 Task: Create a due date automation trigger when advanced on, 2 days before a card is due add fields with custom field "Resume" set to a number greater or equal to 1 and greater or equal to 10 at 11:00 AM.
Action: Mouse moved to (1044, 314)
Screenshot: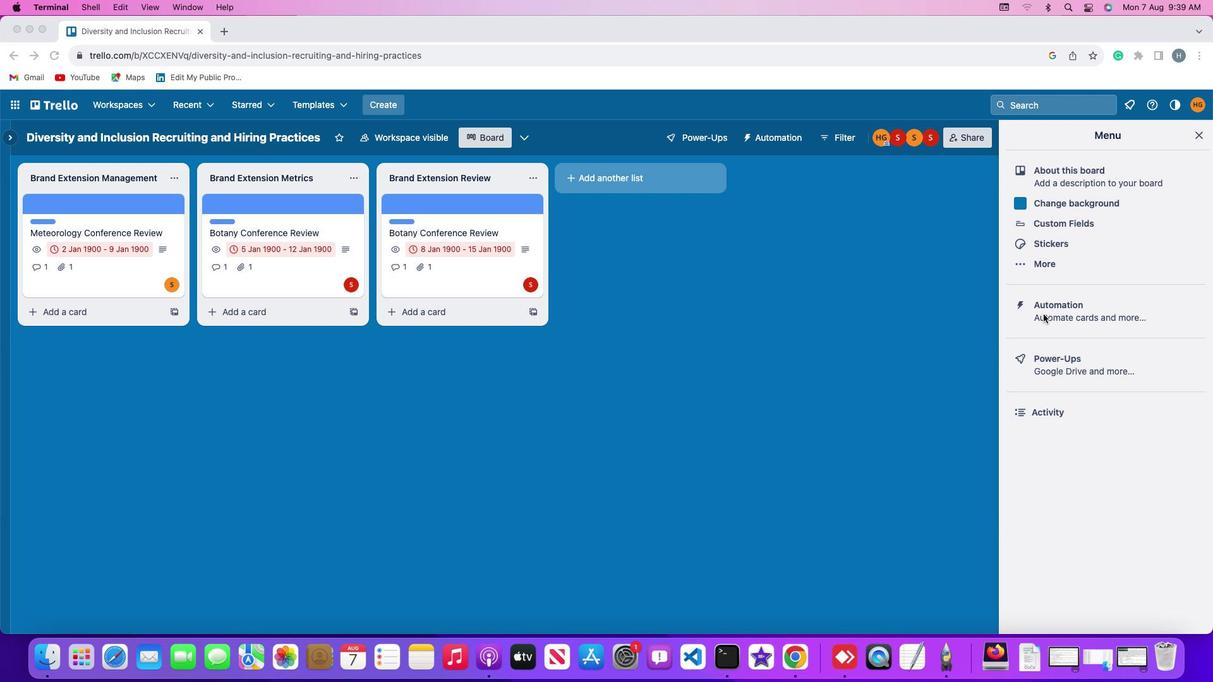 
Action: Mouse pressed left at (1044, 314)
Screenshot: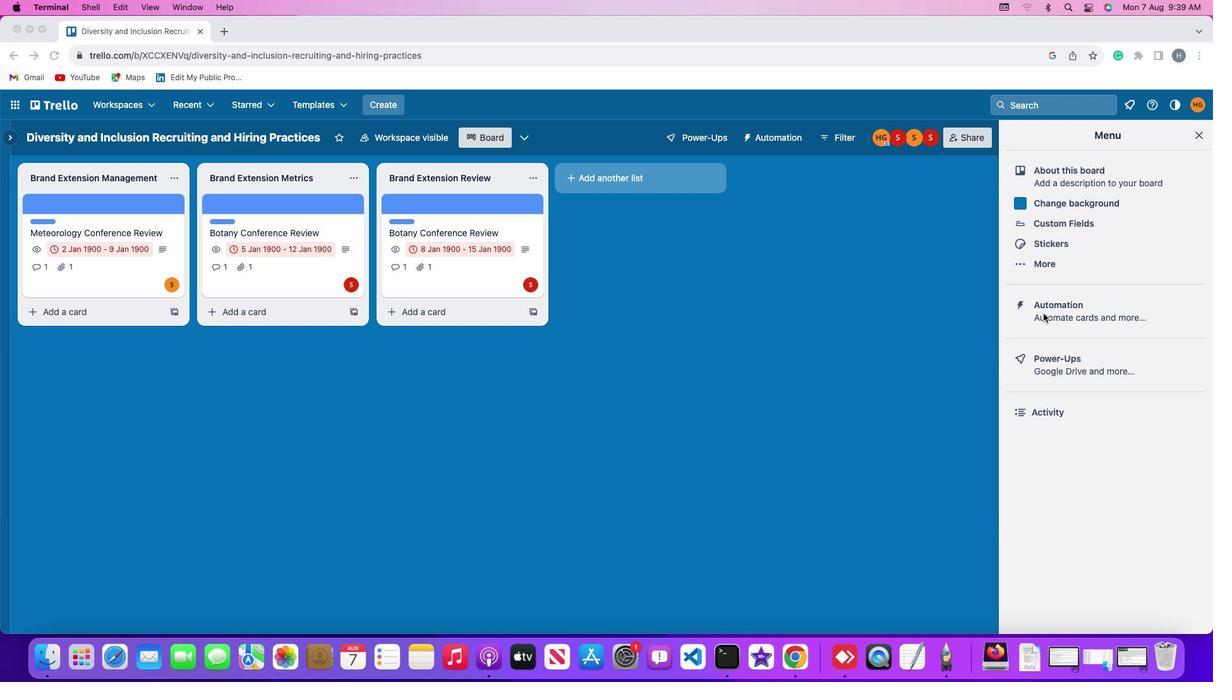 
Action: Mouse moved to (1044, 314)
Screenshot: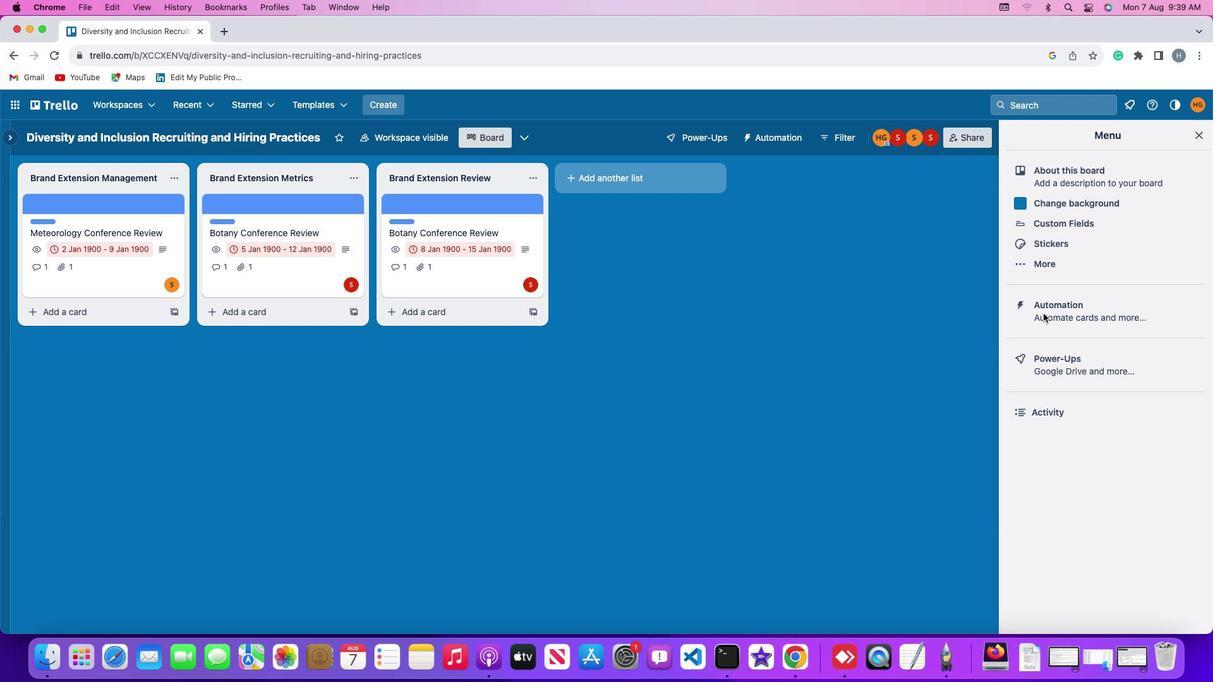 
Action: Mouse pressed left at (1044, 314)
Screenshot: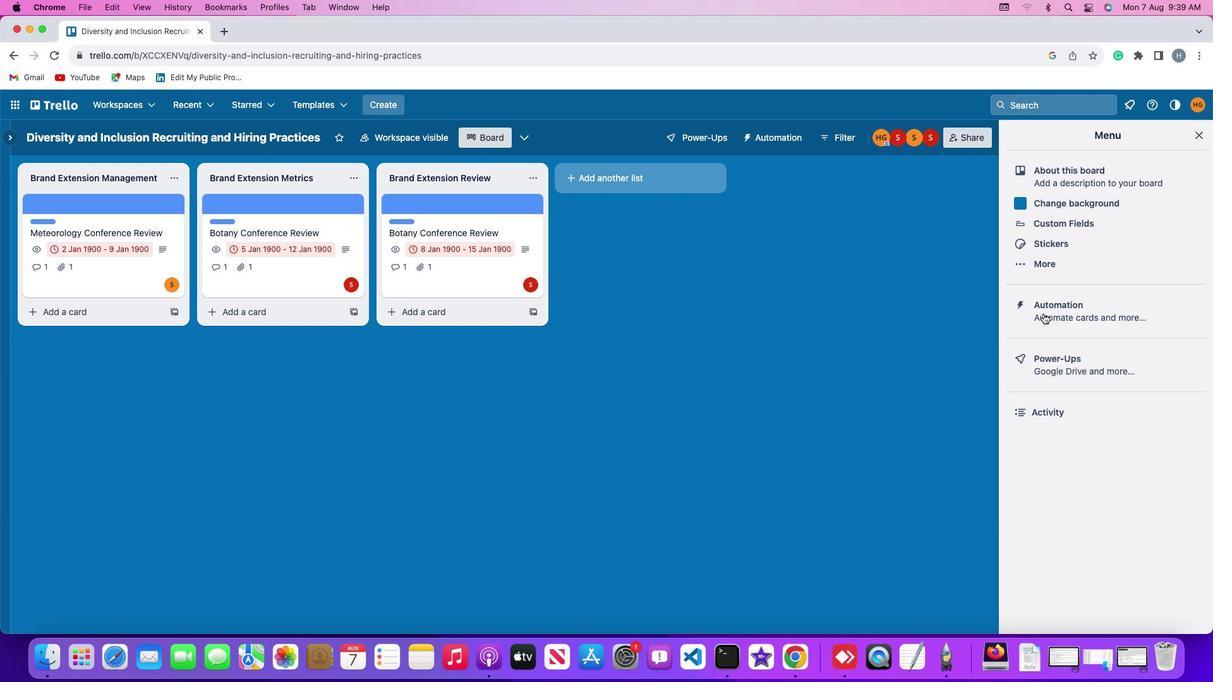 
Action: Mouse moved to (66, 300)
Screenshot: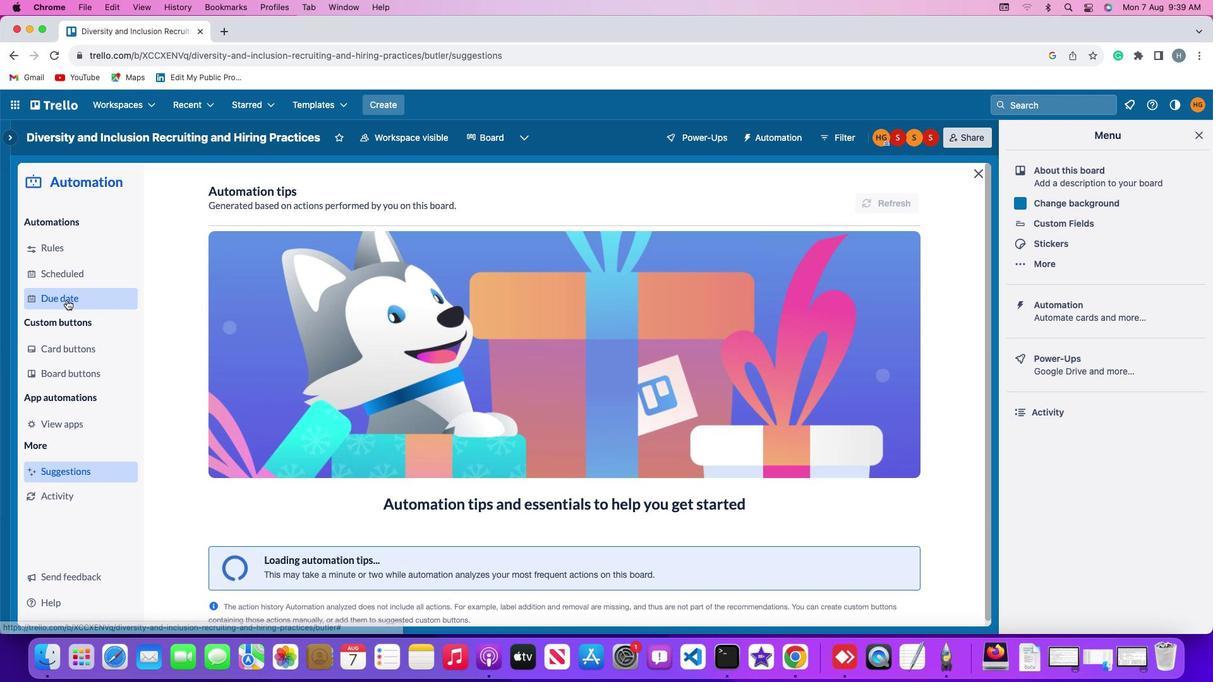 
Action: Mouse pressed left at (66, 300)
Screenshot: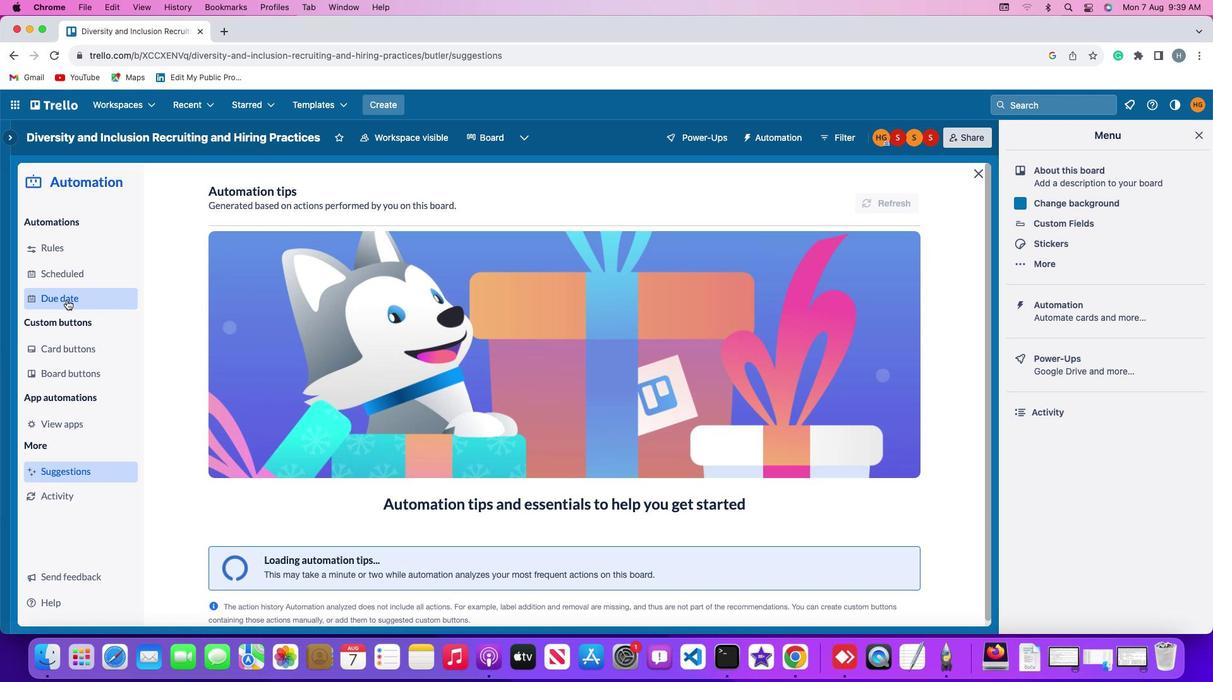 
Action: Mouse moved to (865, 190)
Screenshot: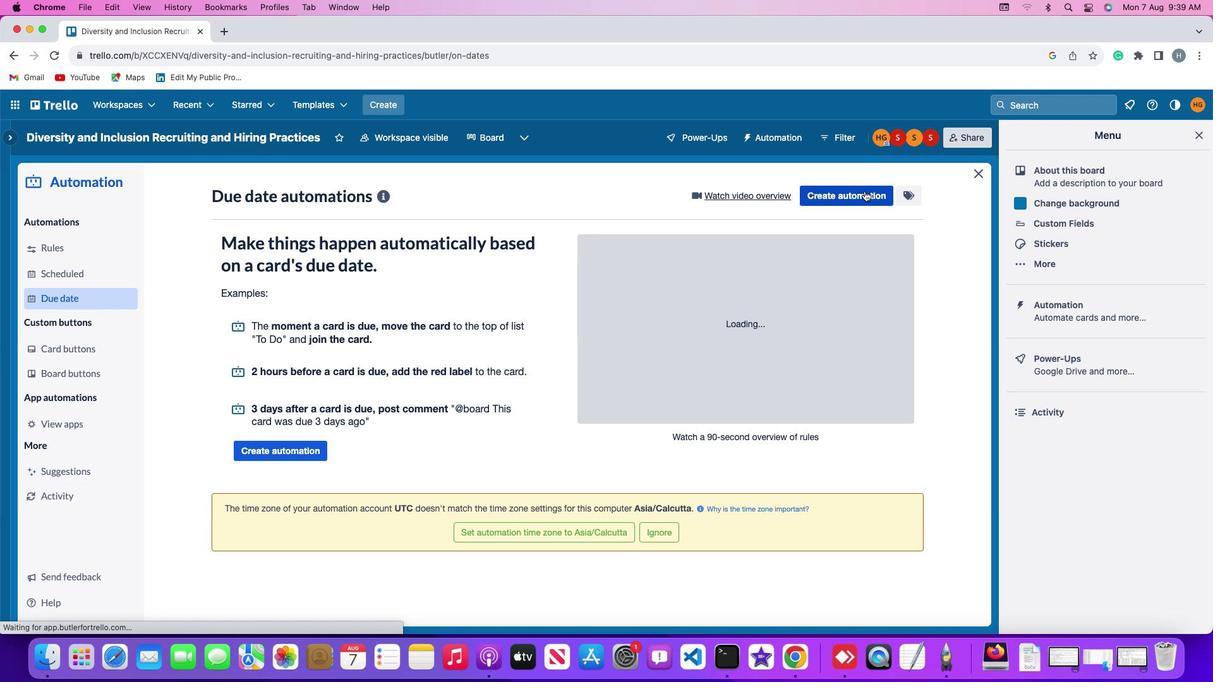 
Action: Mouse pressed left at (865, 190)
Screenshot: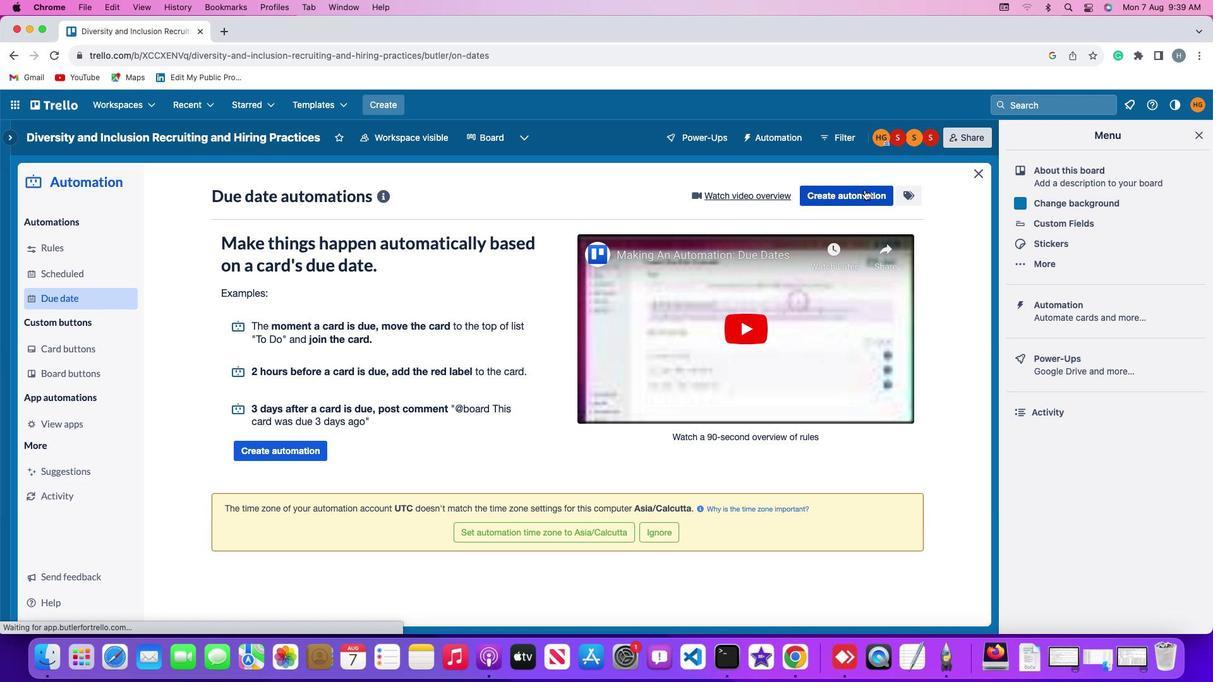 
Action: Mouse moved to (552, 318)
Screenshot: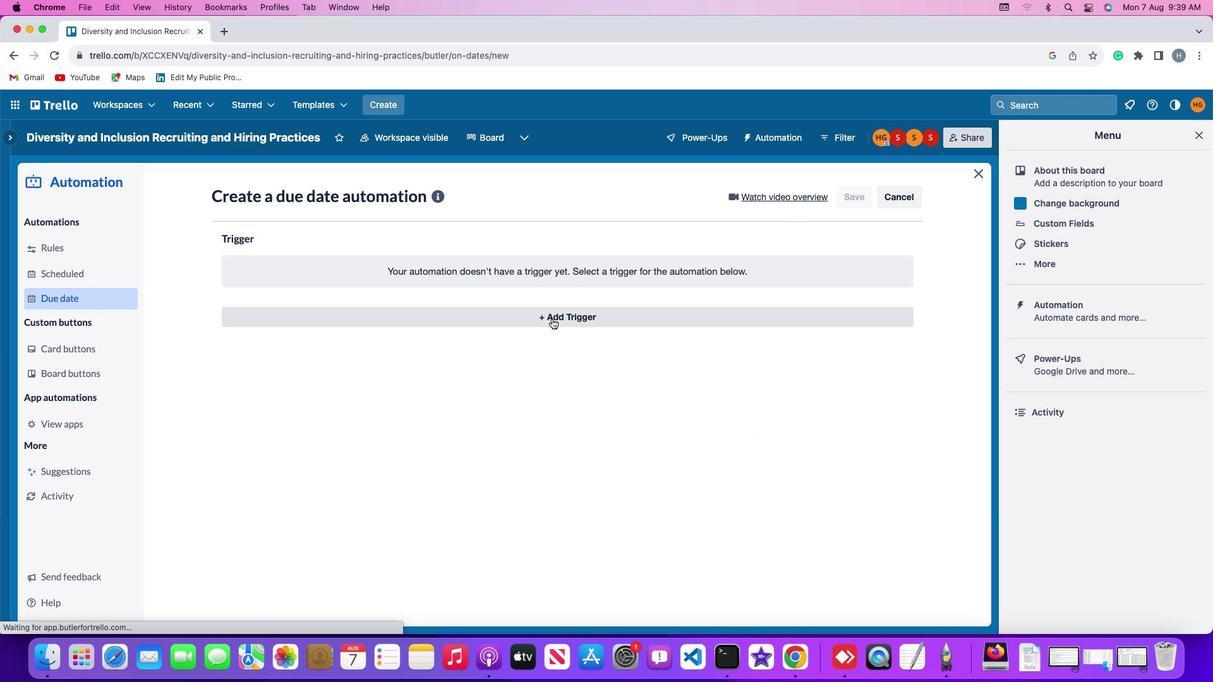 
Action: Mouse pressed left at (552, 318)
Screenshot: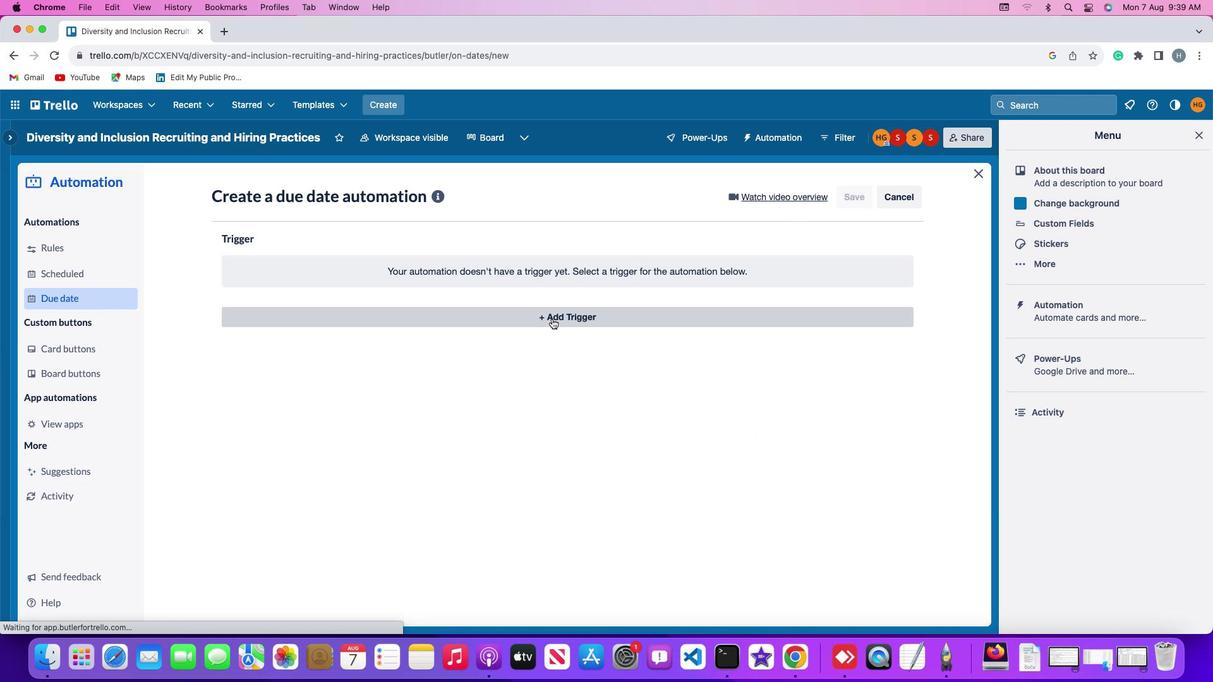 
Action: Mouse moved to (243, 512)
Screenshot: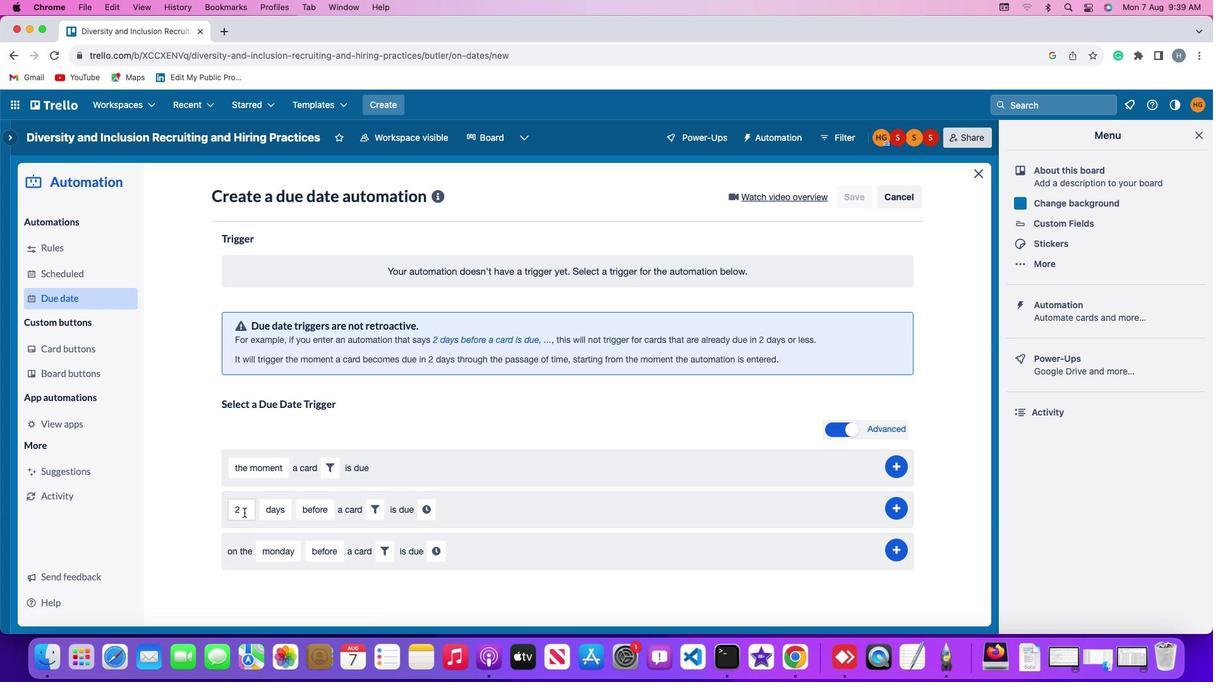 
Action: Mouse pressed left at (243, 512)
Screenshot: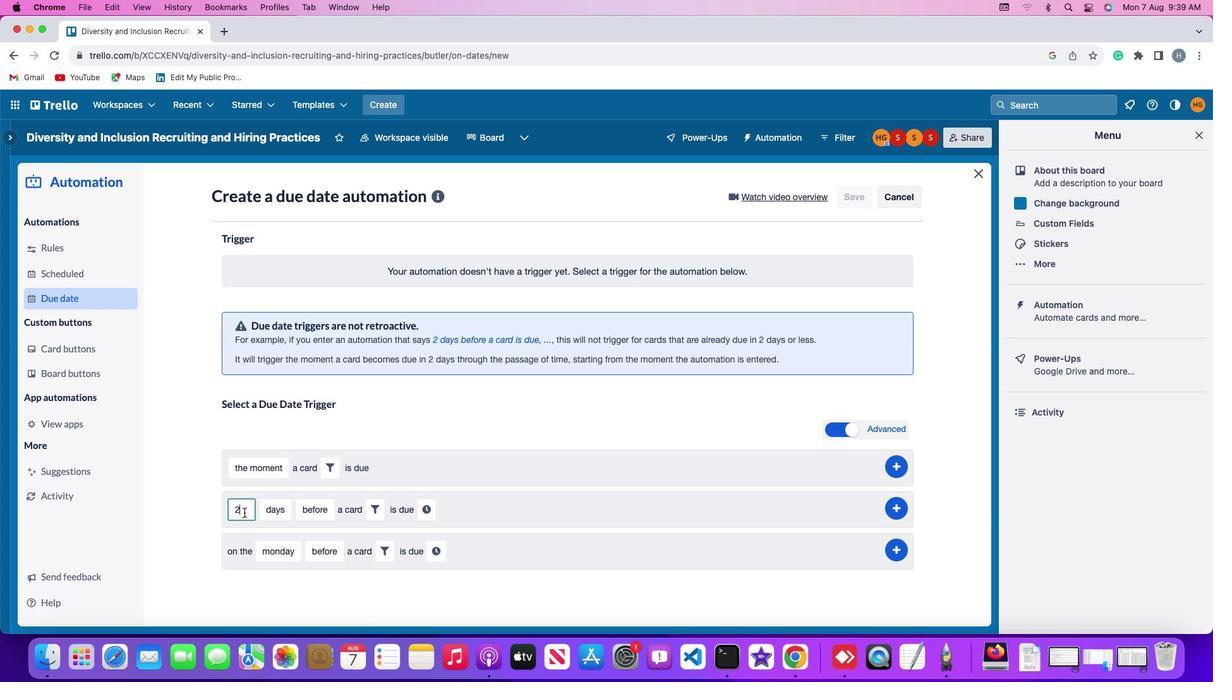 
Action: Key pressed Key.backspace
Screenshot: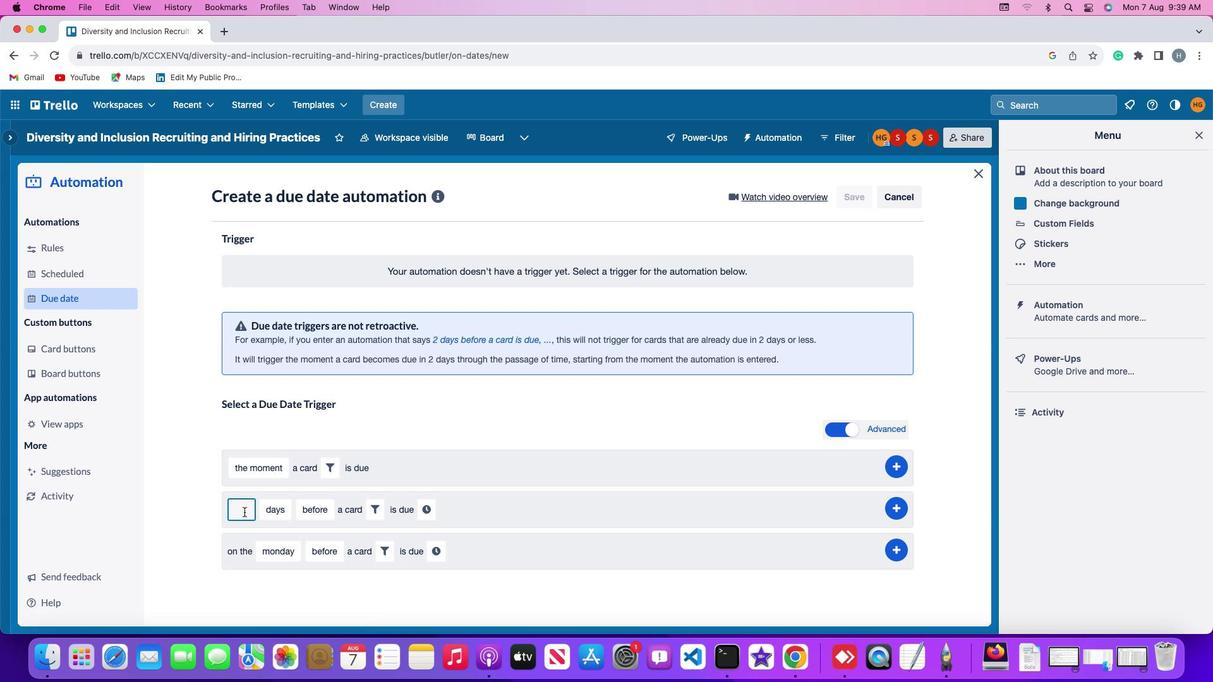 
Action: Mouse moved to (243, 512)
Screenshot: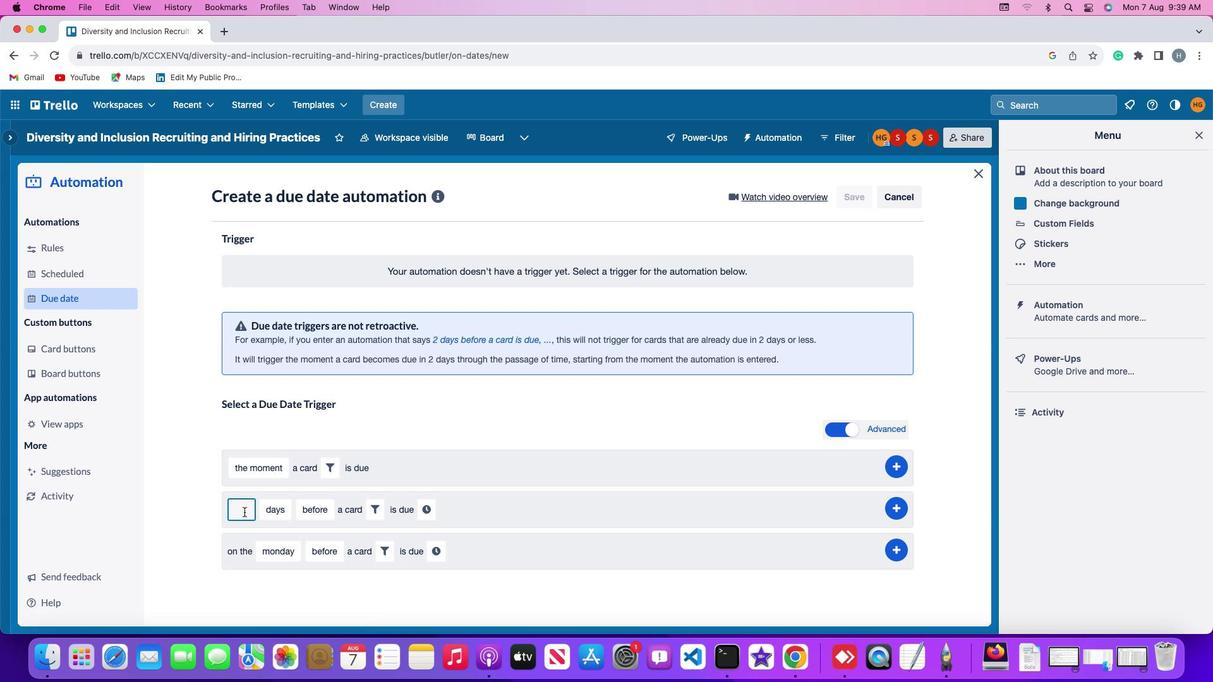 
Action: Key pressed '2'
Screenshot: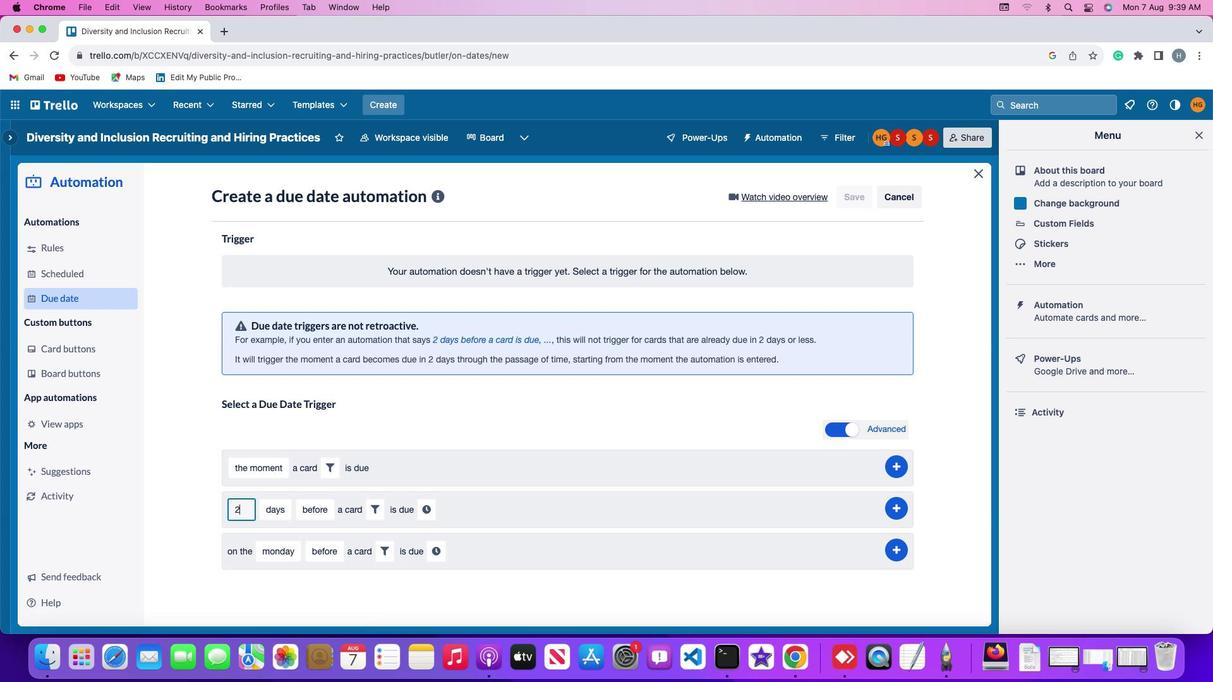 
Action: Mouse moved to (273, 508)
Screenshot: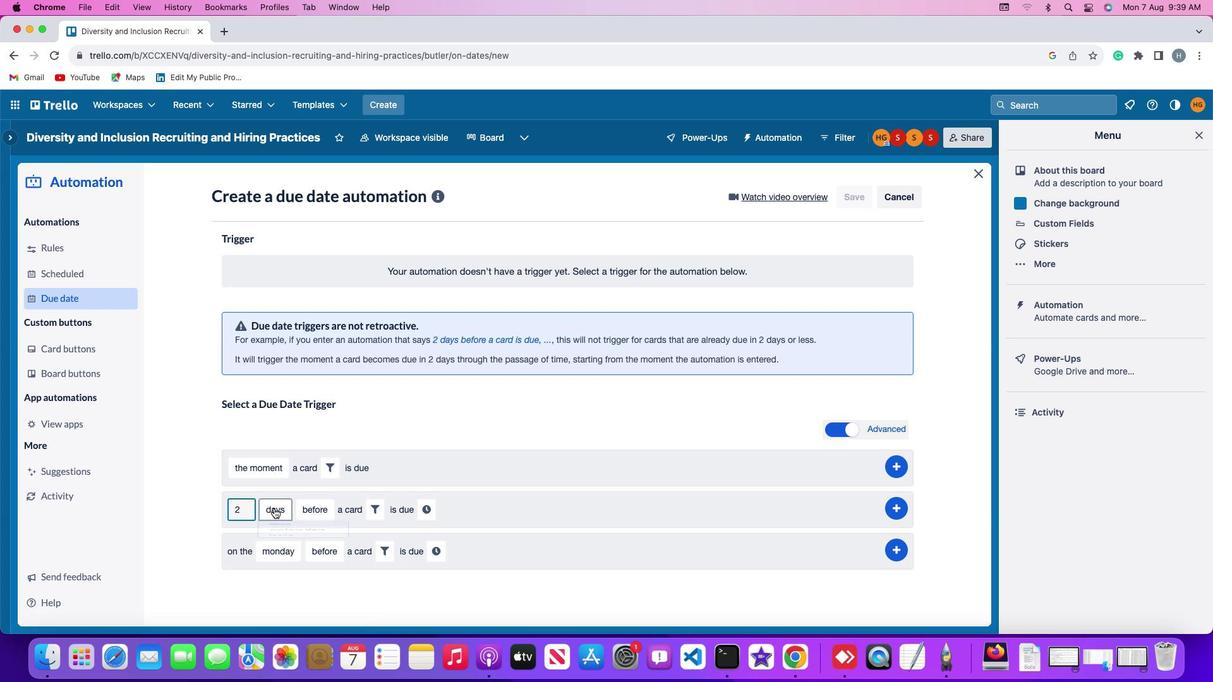 
Action: Mouse pressed left at (273, 508)
Screenshot: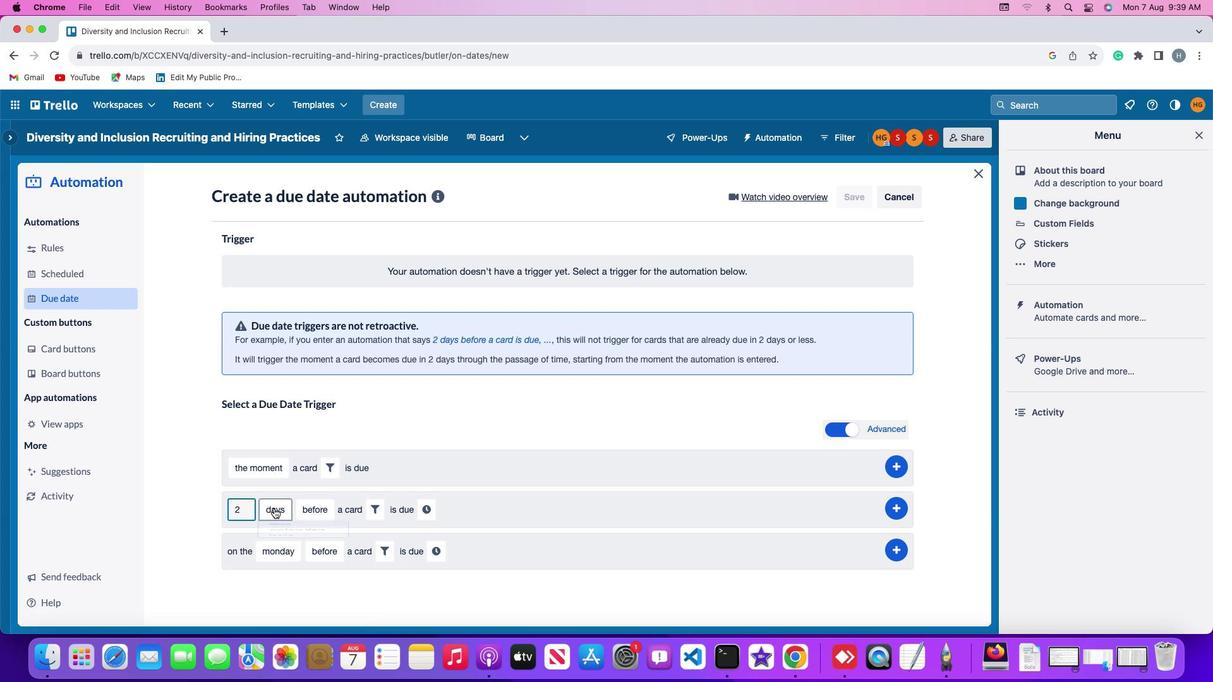 
Action: Mouse moved to (281, 534)
Screenshot: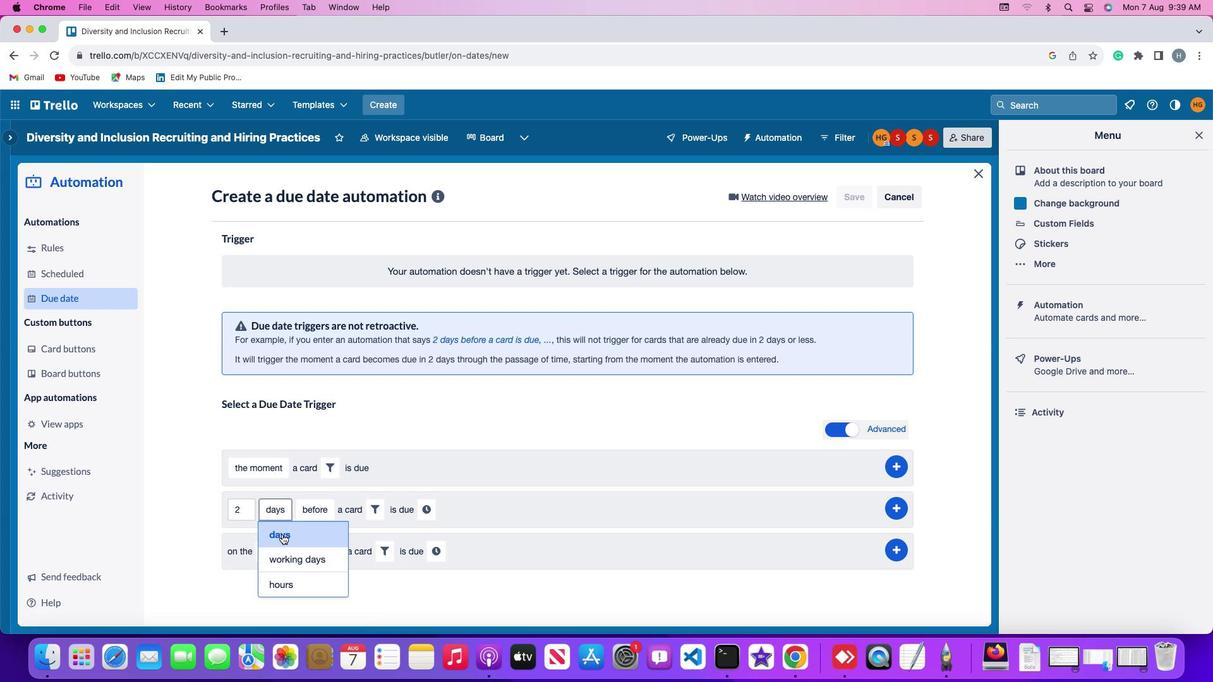 
Action: Mouse pressed left at (281, 534)
Screenshot: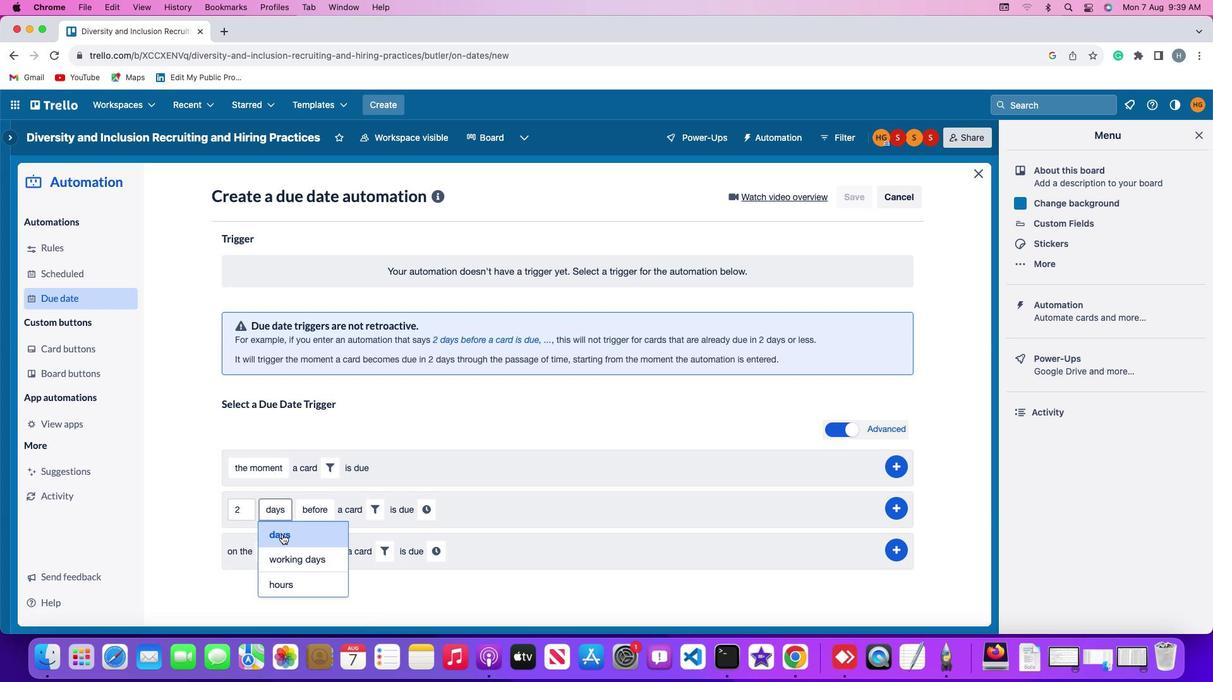 
Action: Mouse moved to (314, 504)
Screenshot: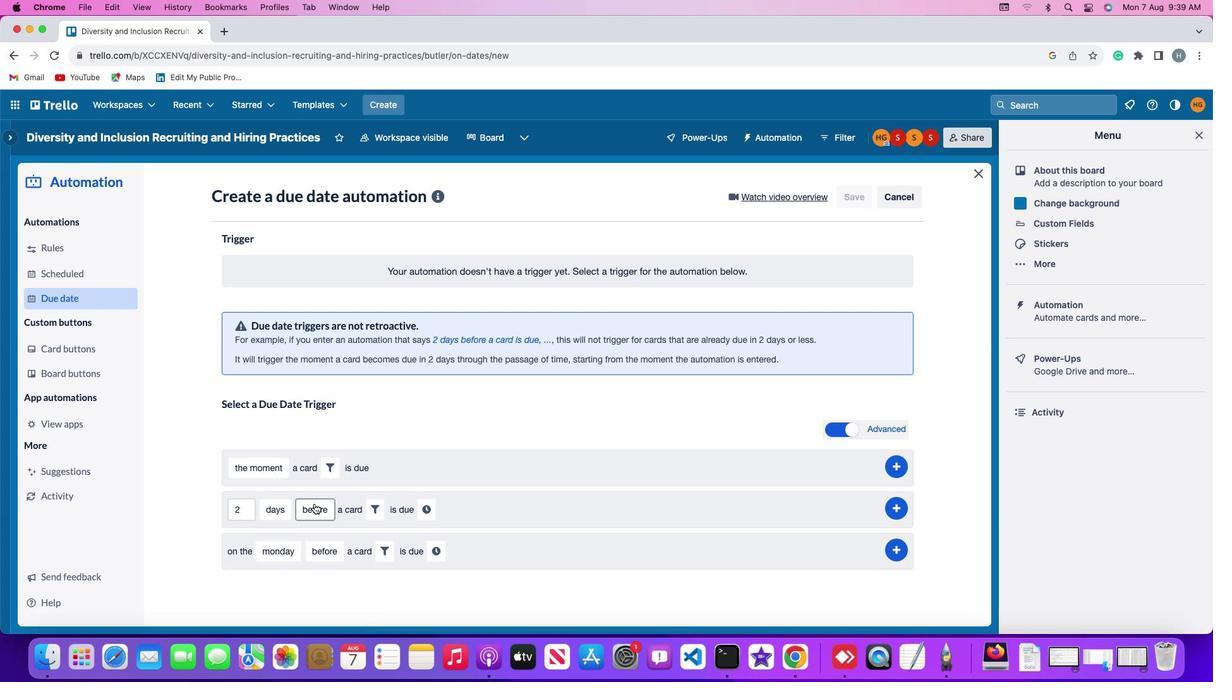 
Action: Mouse pressed left at (314, 504)
Screenshot: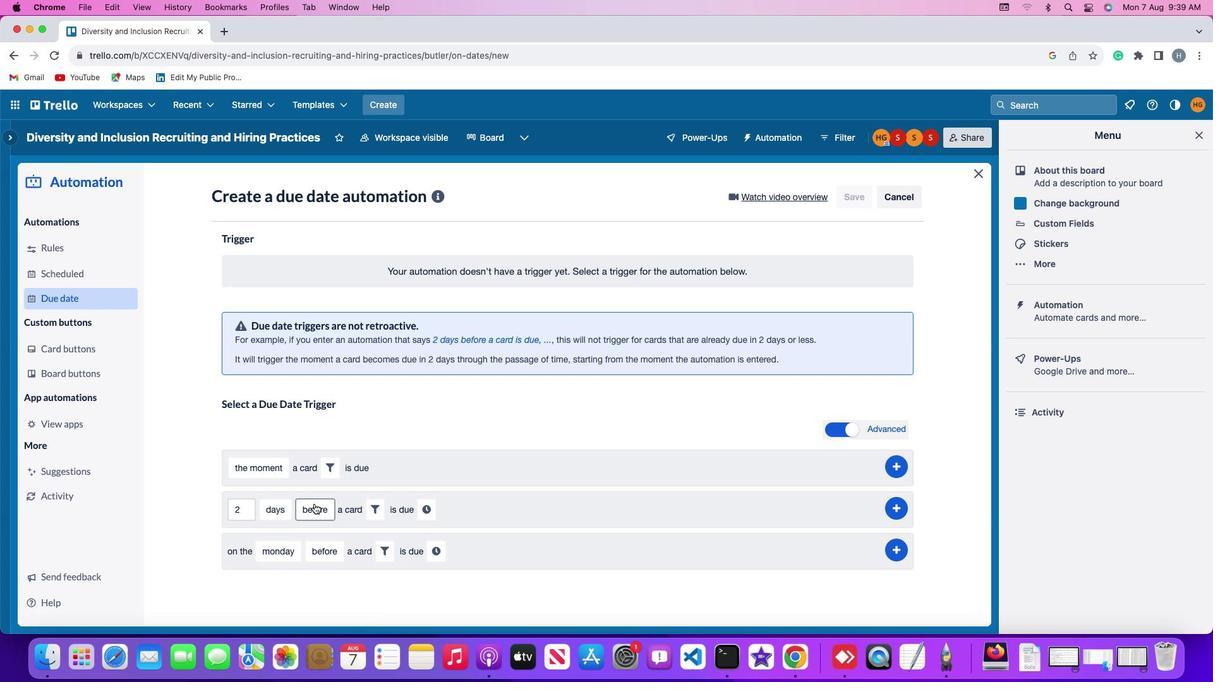 
Action: Mouse moved to (317, 530)
Screenshot: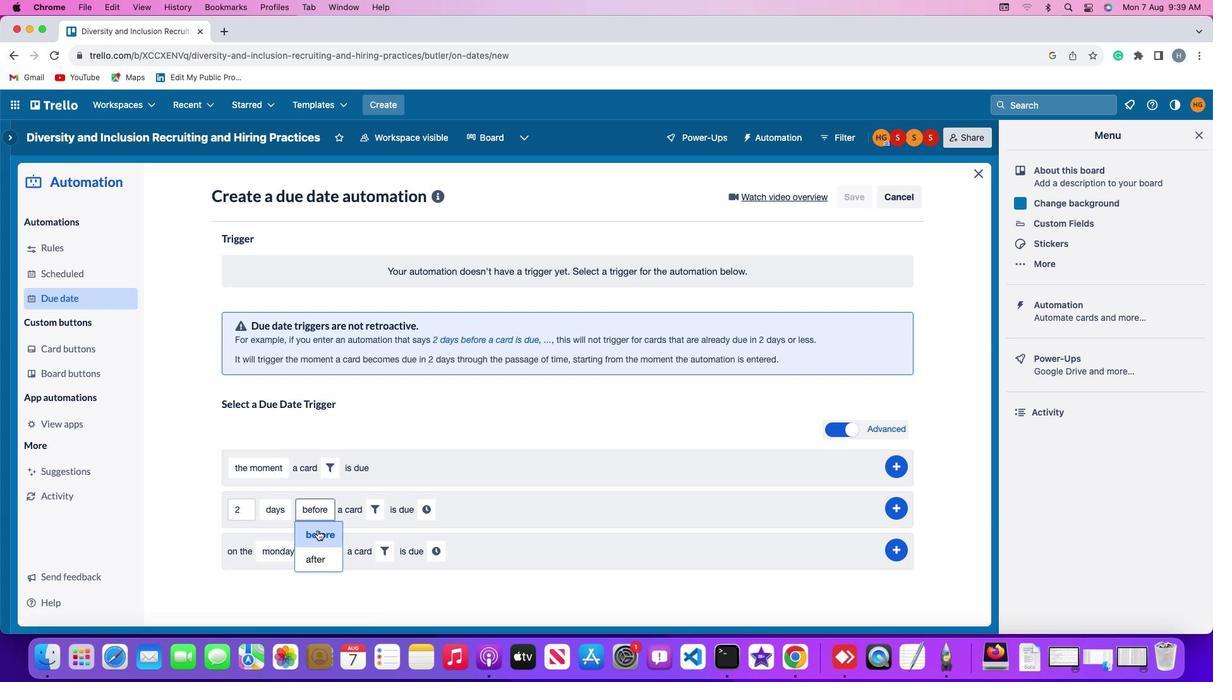 
Action: Mouse pressed left at (317, 530)
Screenshot: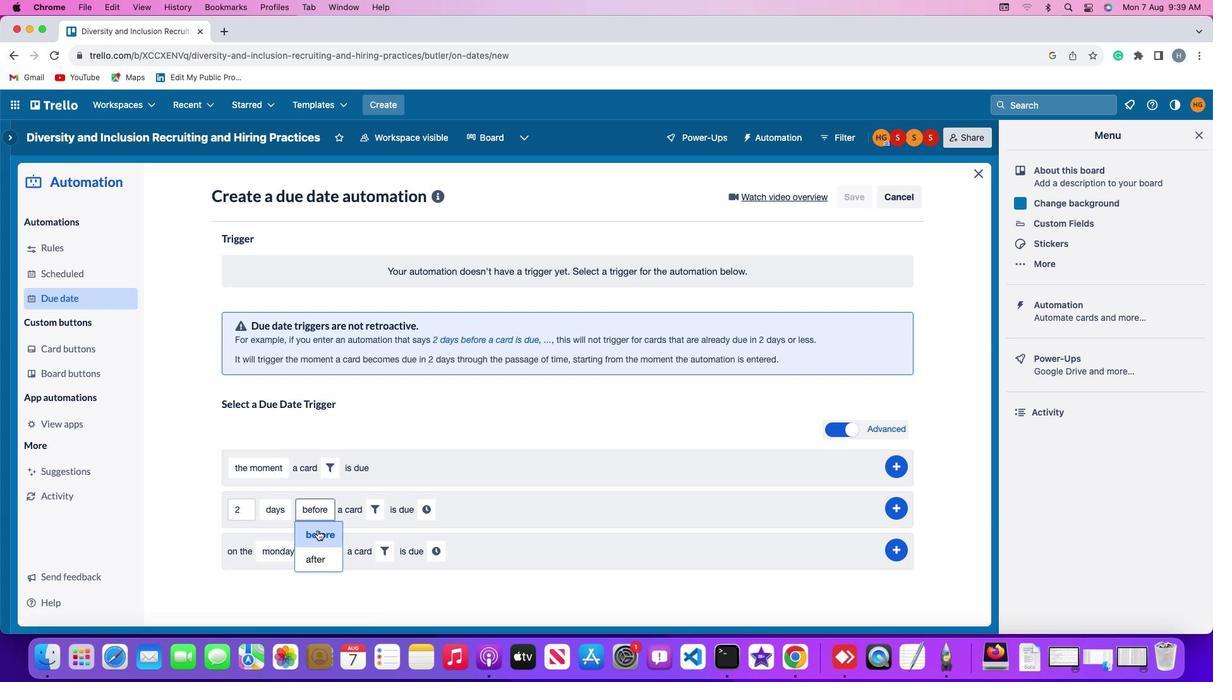 
Action: Mouse moved to (371, 509)
Screenshot: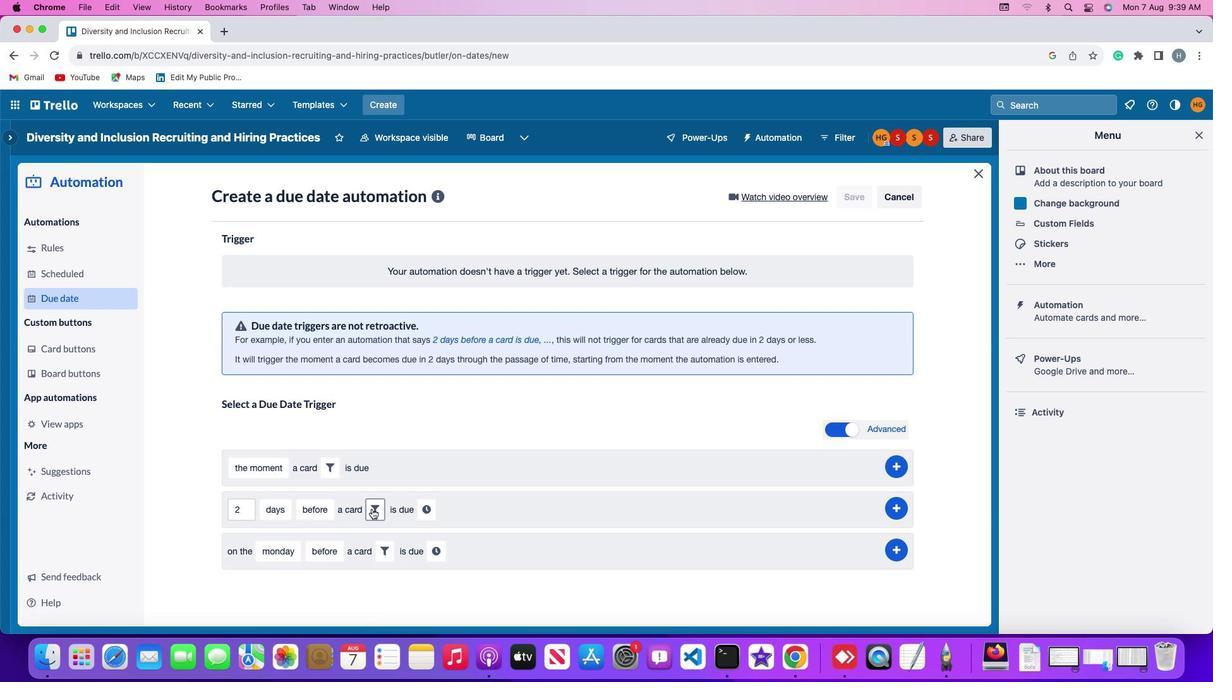 
Action: Mouse pressed left at (371, 509)
Screenshot: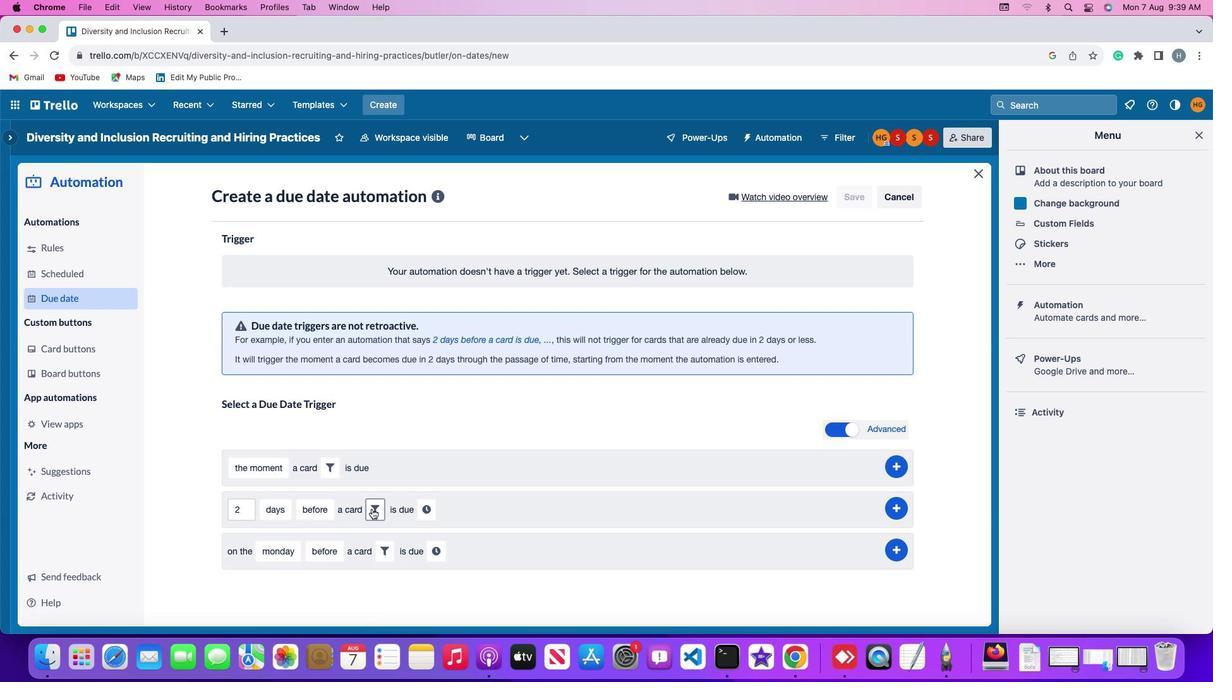 
Action: Mouse moved to (588, 551)
Screenshot: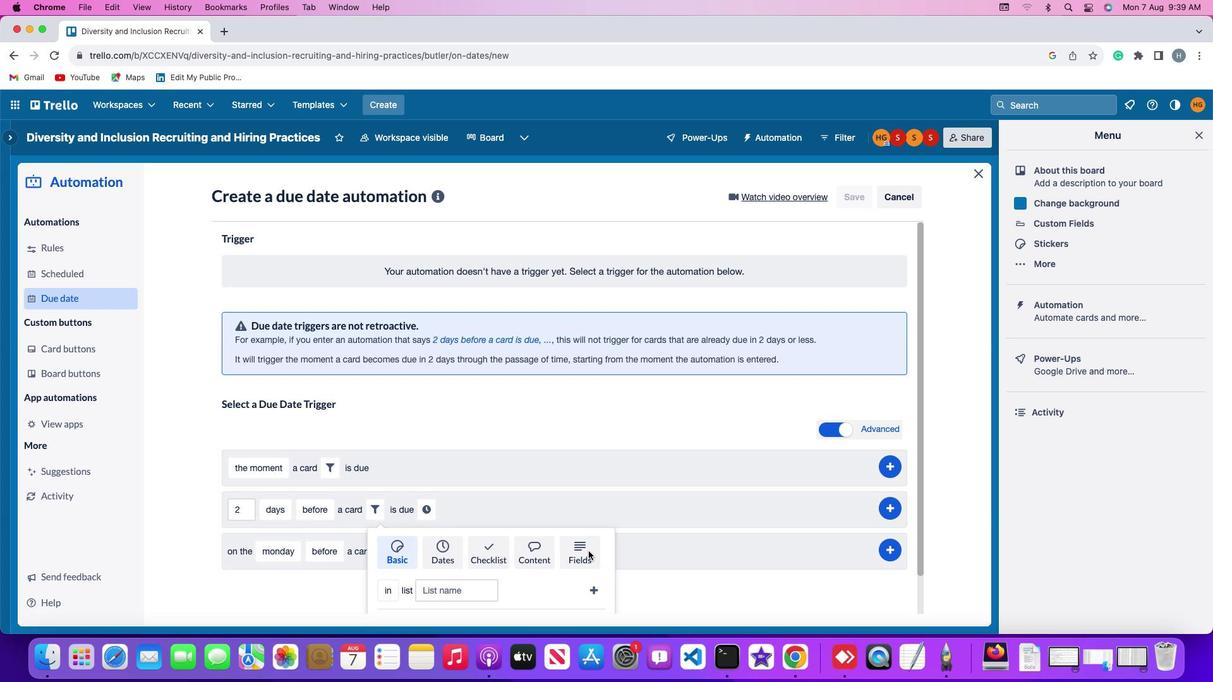 
Action: Mouse pressed left at (588, 551)
Screenshot: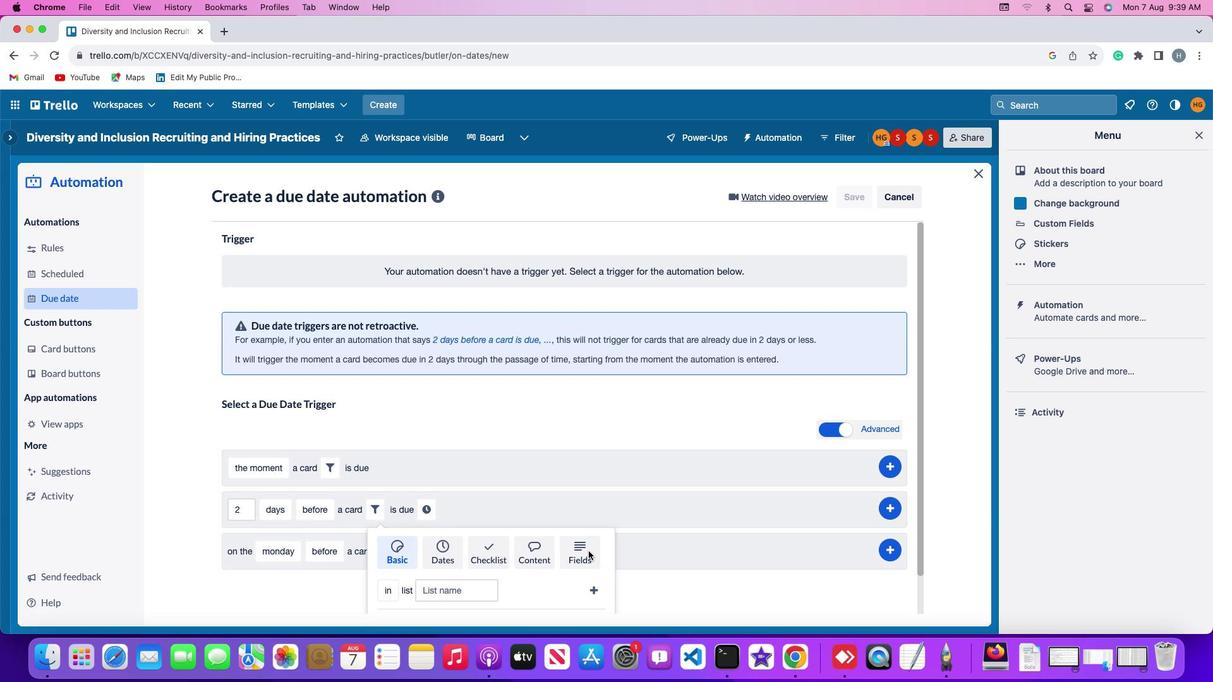 
Action: Mouse moved to (497, 551)
Screenshot: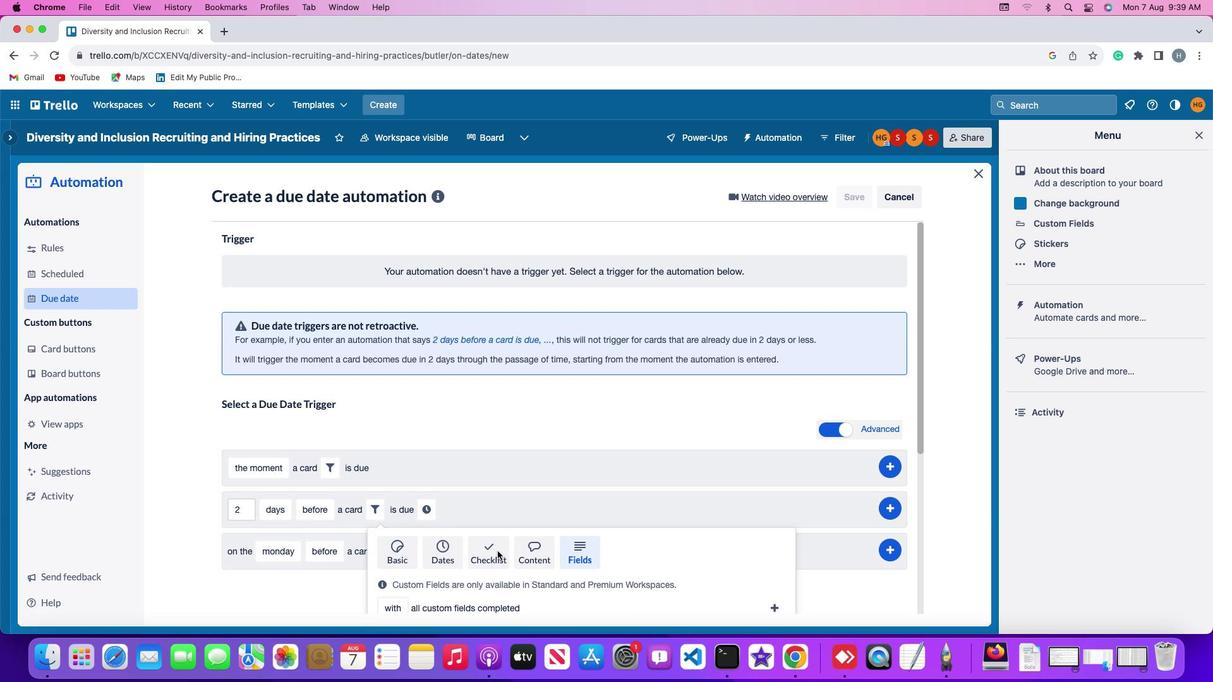 
Action: Mouse scrolled (497, 551) with delta (0, 0)
Screenshot: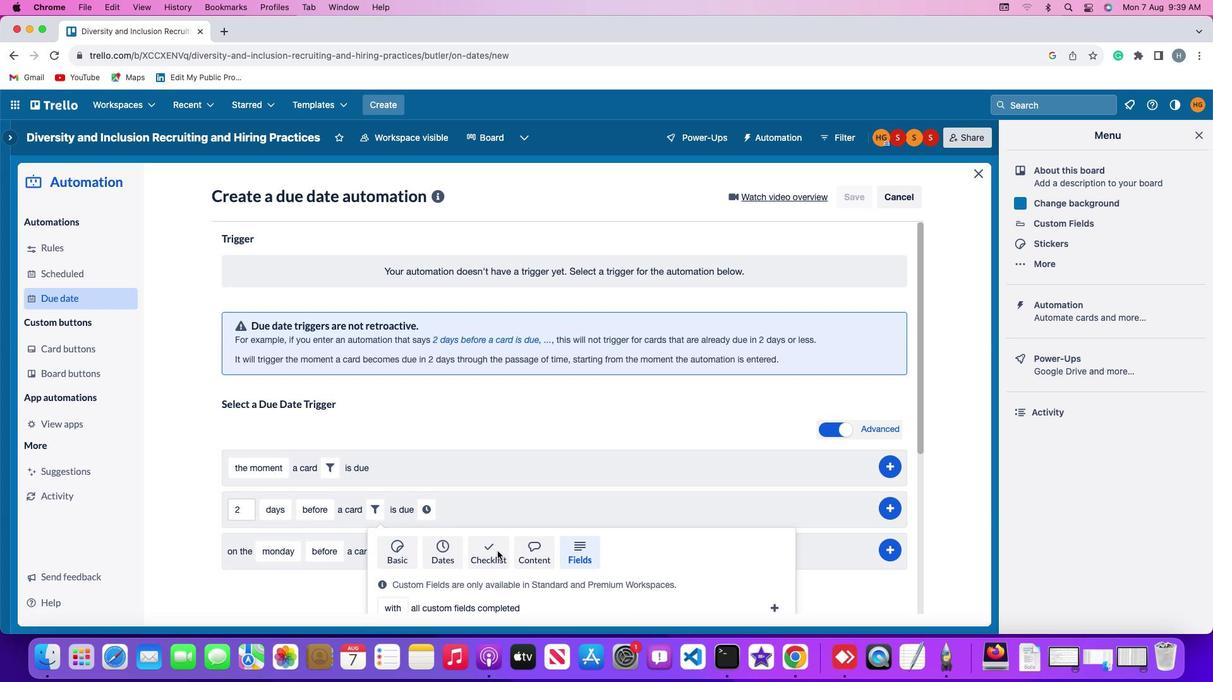 
Action: Mouse scrolled (497, 551) with delta (0, 0)
Screenshot: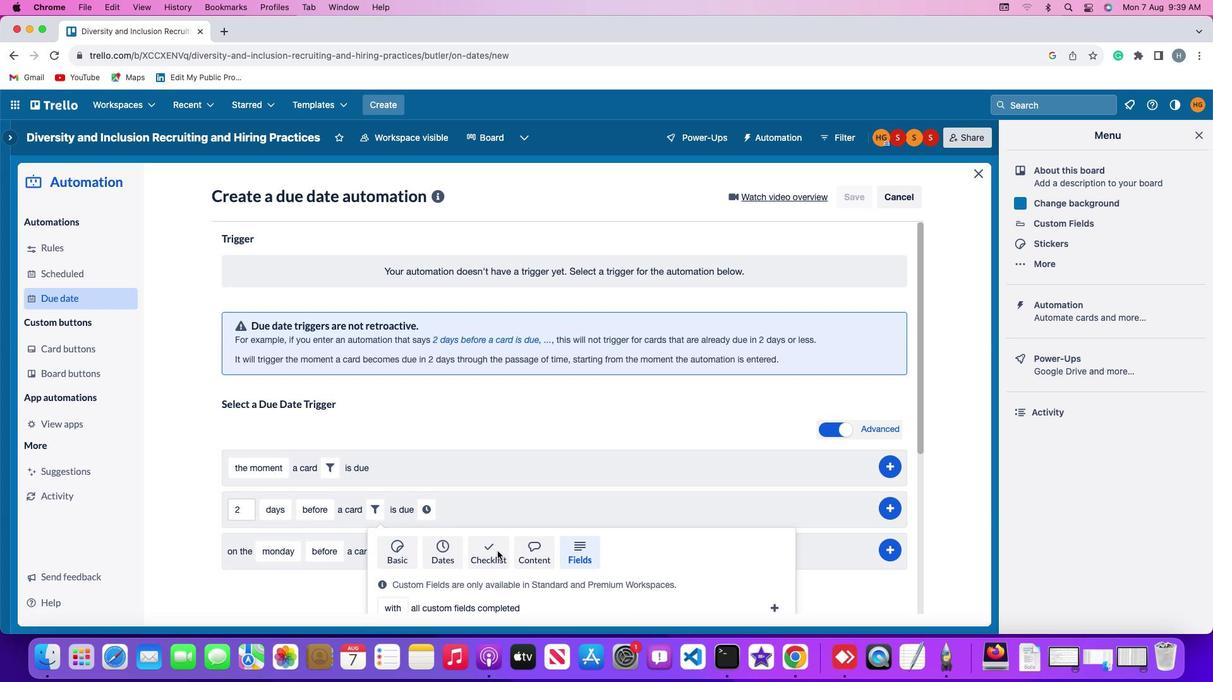 
Action: Mouse scrolled (497, 551) with delta (0, -1)
Screenshot: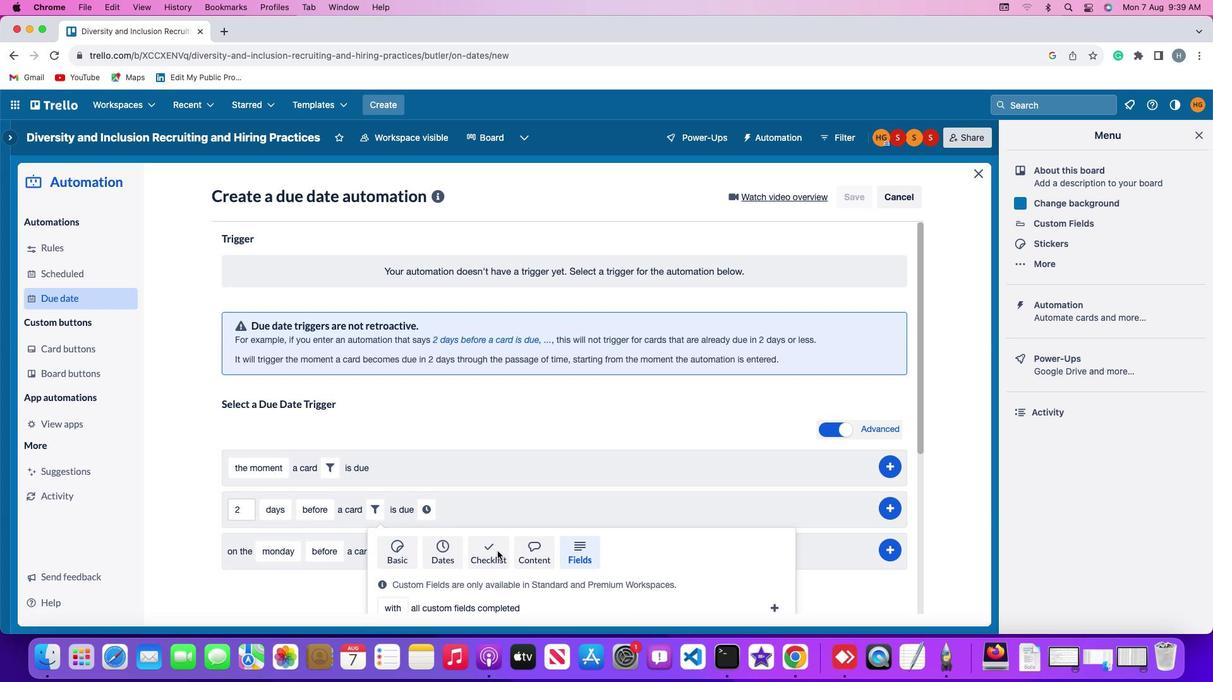 
Action: Mouse scrolled (497, 551) with delta (0, -3)
Screenshot: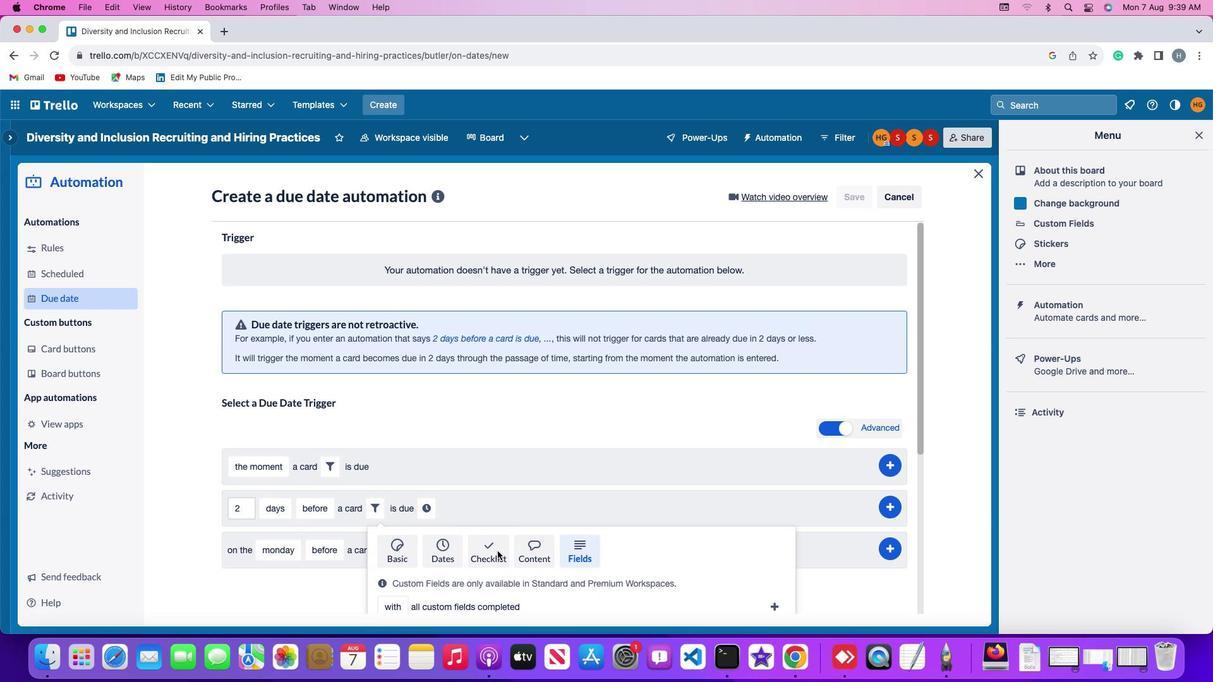 
Action: Mouse scrolled (497, 551) with delta (0, -3)
Screenshot: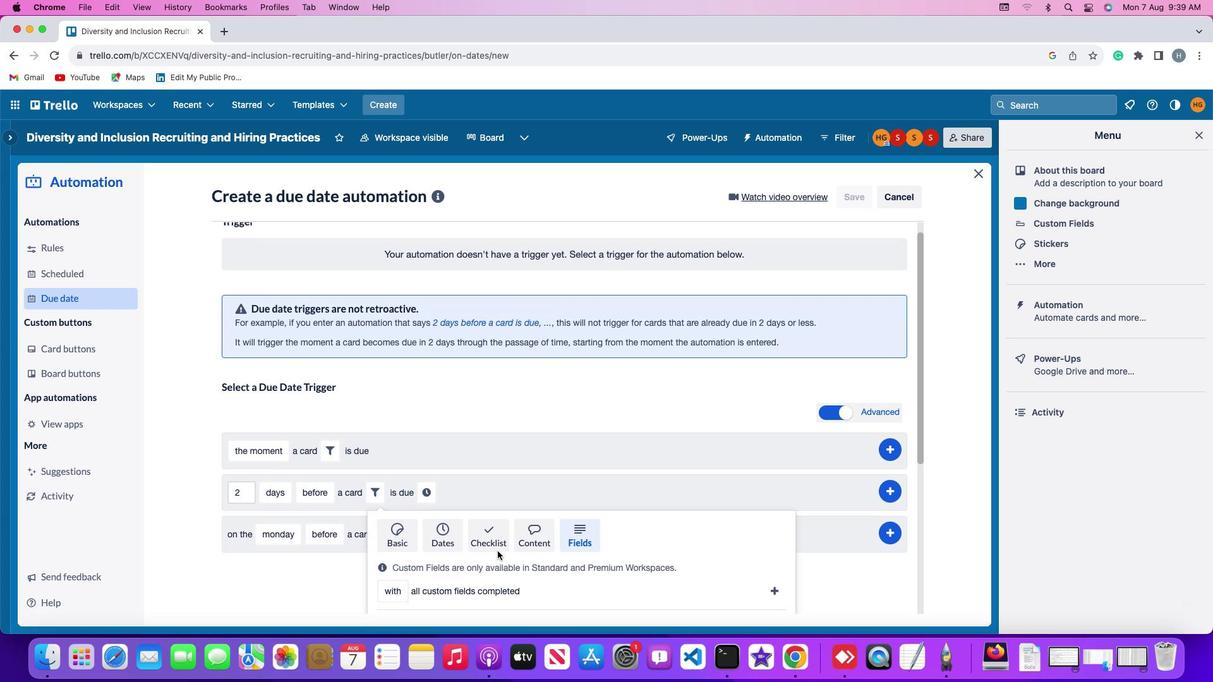 
Action: Mouse scrolled (497, 551) with delta (0, 0)
Screenshot: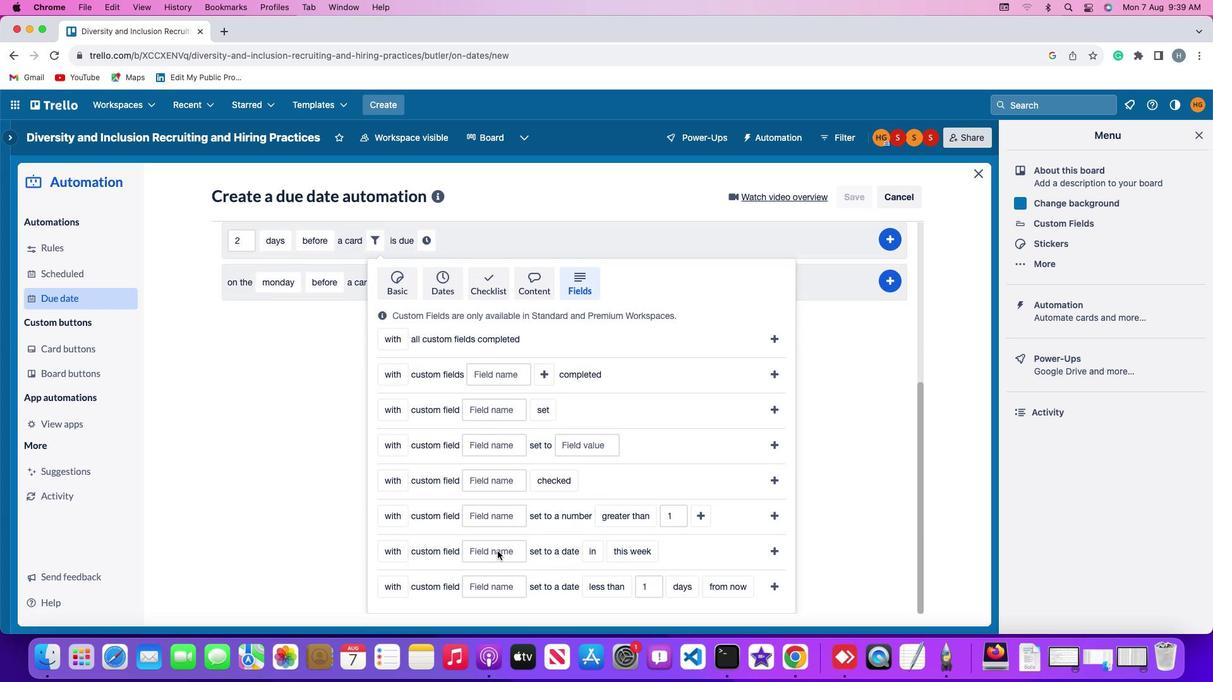 
Action: Mouse scrolled (497, 551) with delta (0, 0)
Screenshot: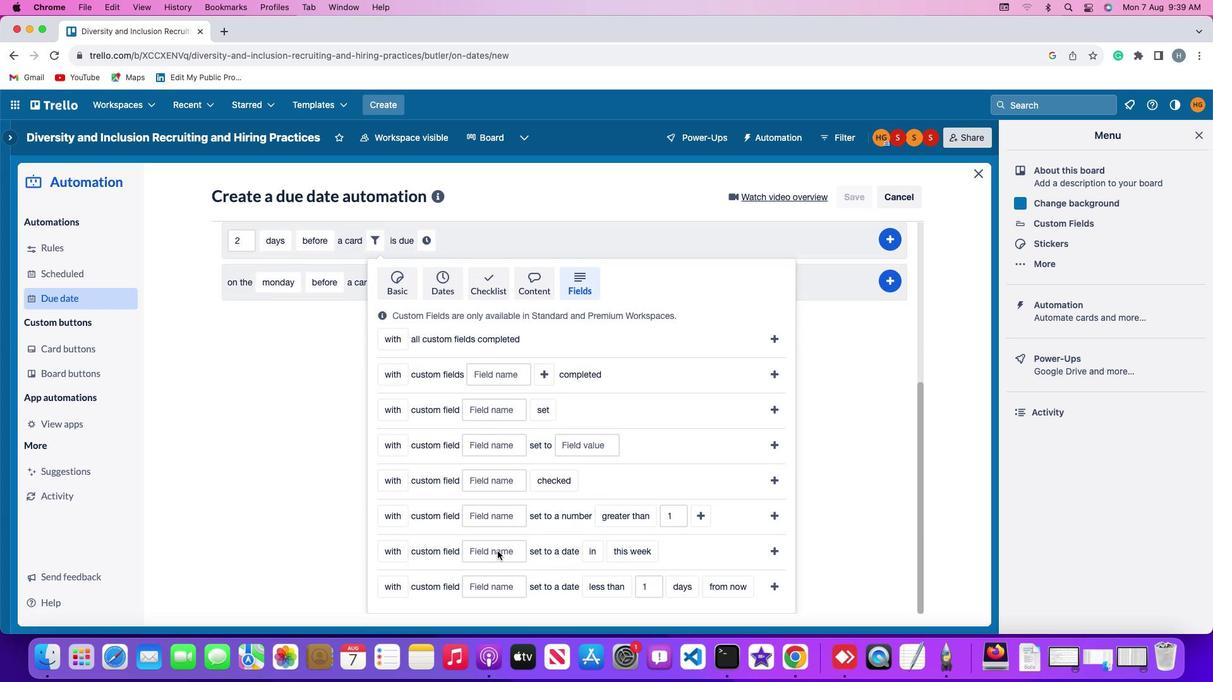 
Action: Mouse scrolled (497, 551) with delta (0, -1)
Screenshot: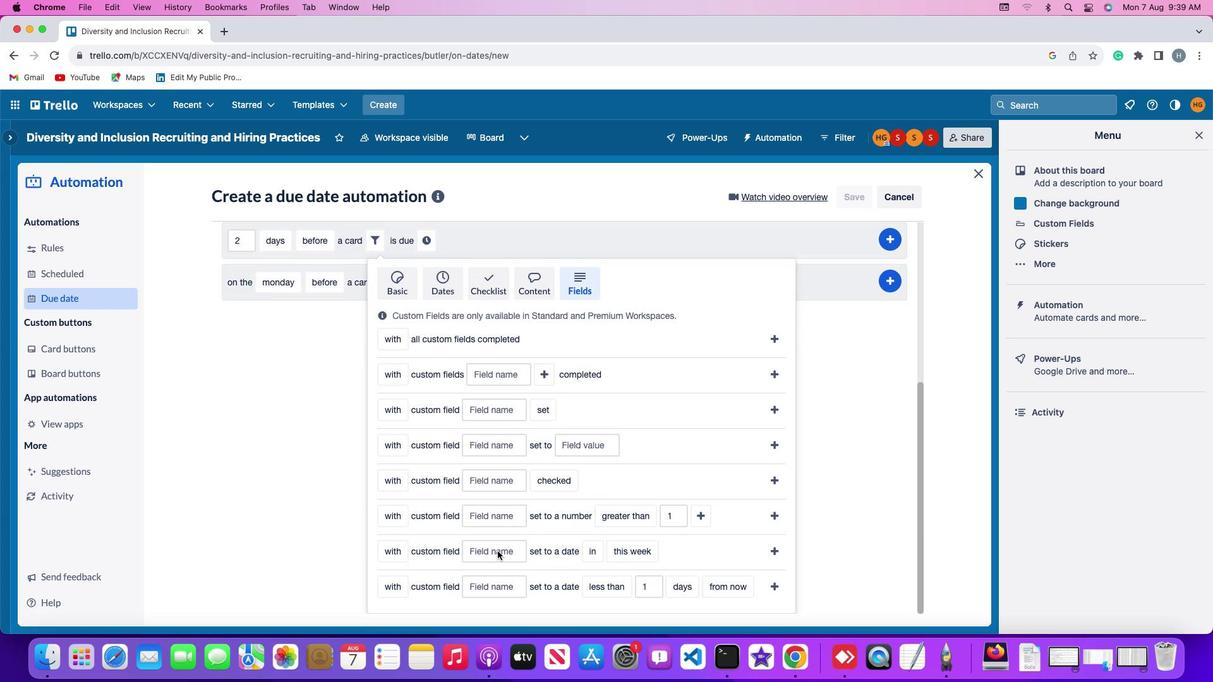 
Action: Mouse scrolled (497, 551) with delta (0, -3)
Screenshot: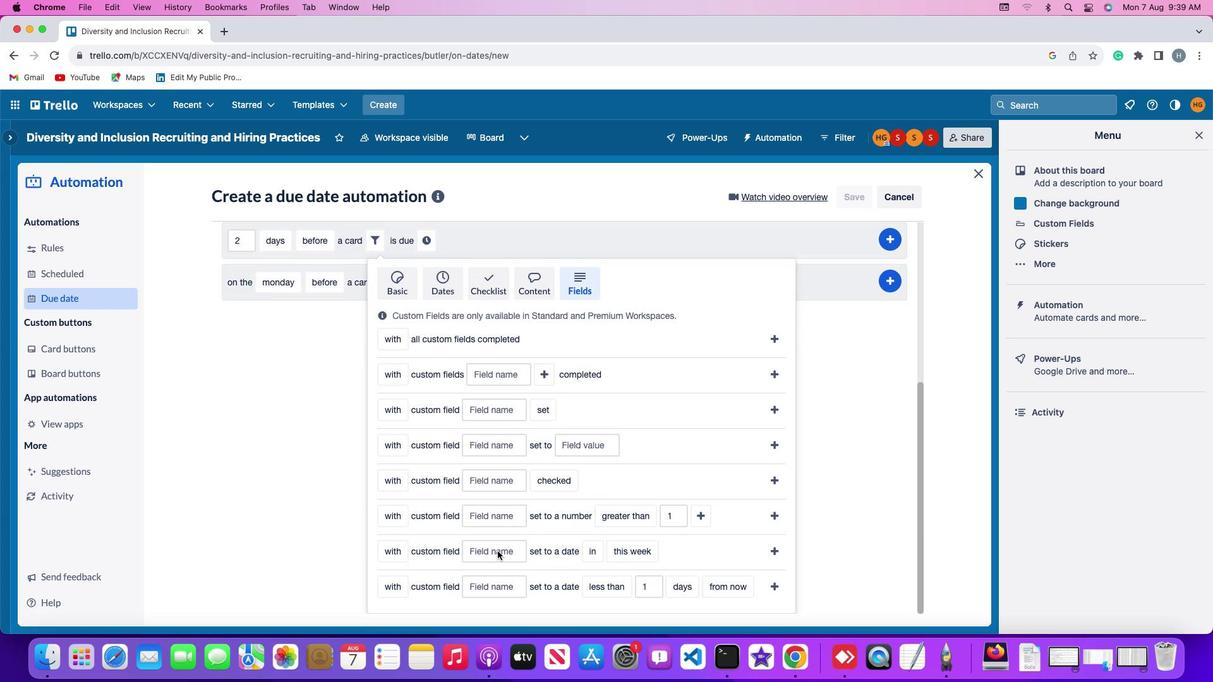 
Action: Mouse moved to (389, 518)
Screenshot: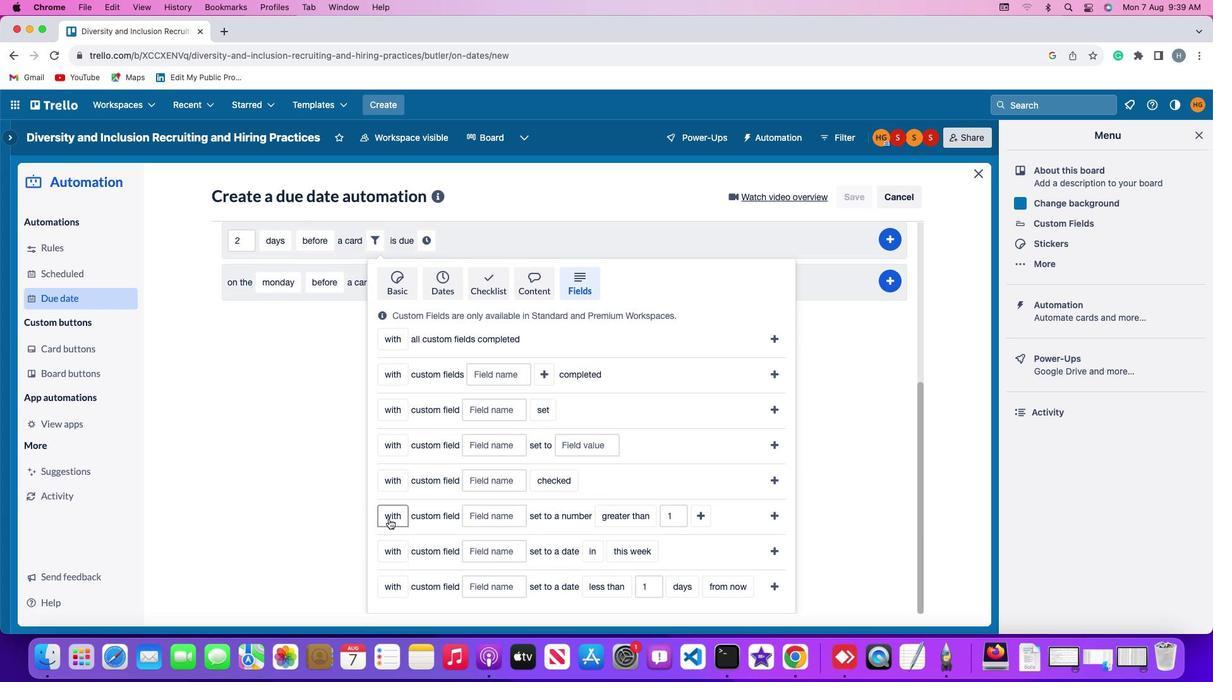 
Action: Mouse pressed left at (389, 518)
Screenshot: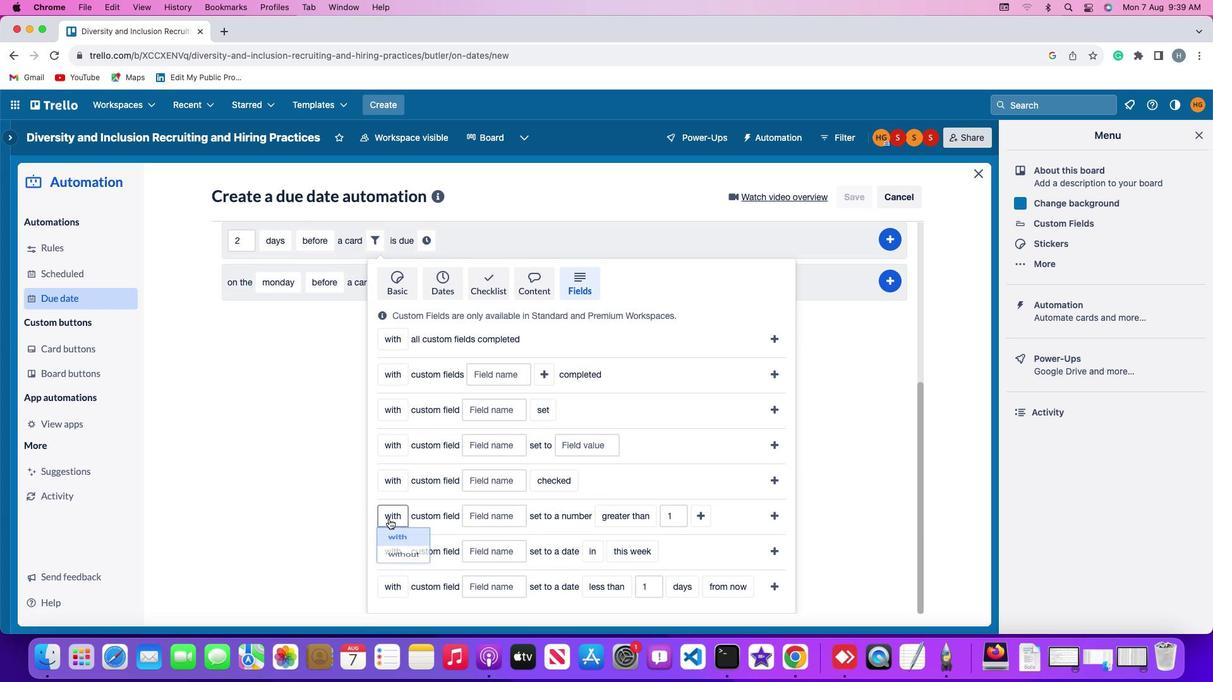 
Action: Mouse moved to (398, 541)
Screenshot: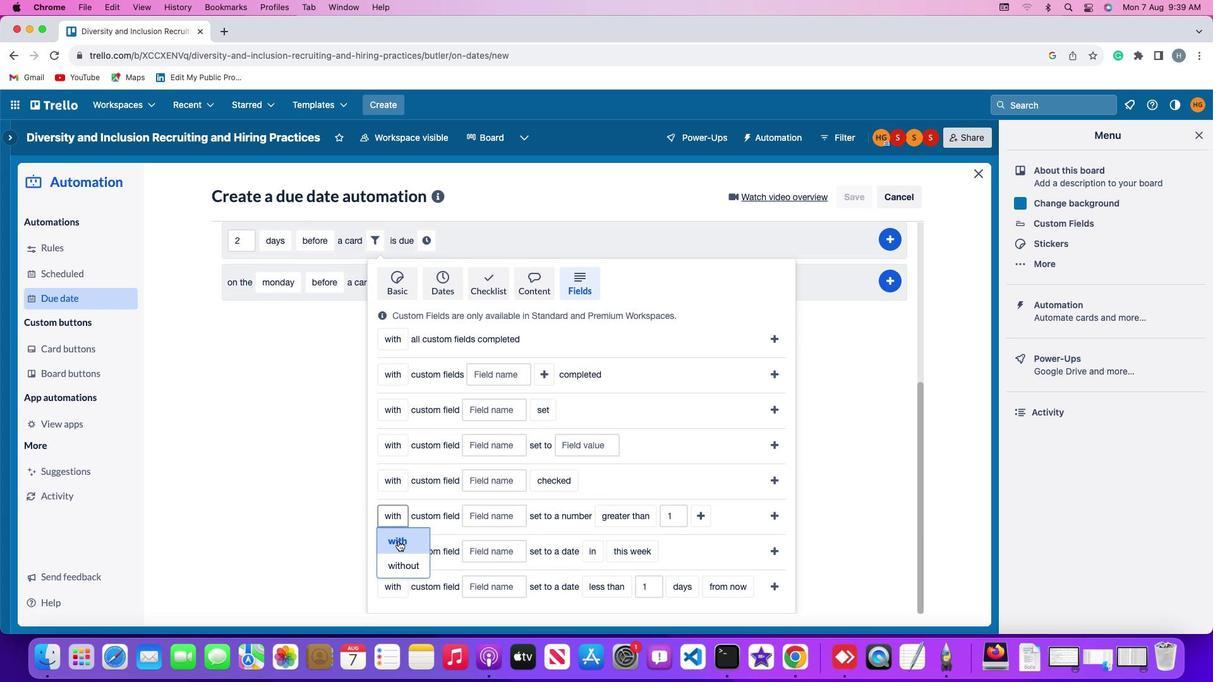 
Action: Mouse pressed left at (398, 541)
Screenshot: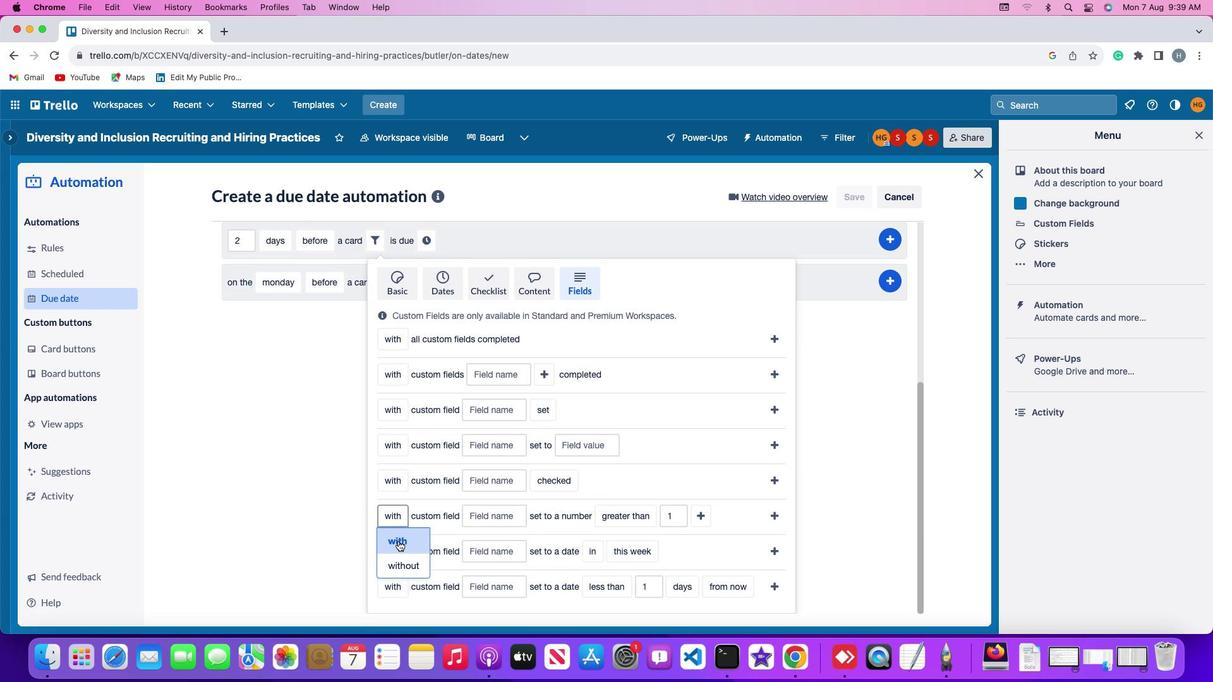 
Action: Mouse moved to (493, 513)
Screenshot: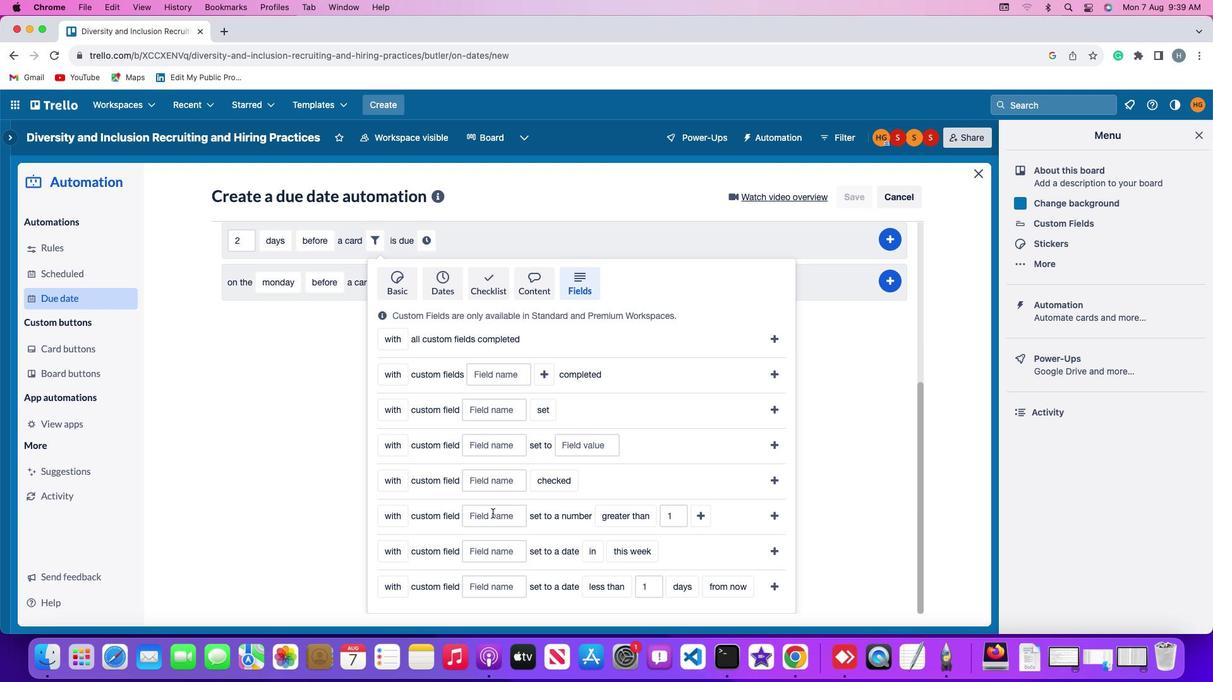 
Action: Mouse pressed left at (493, 513)
Screenshot: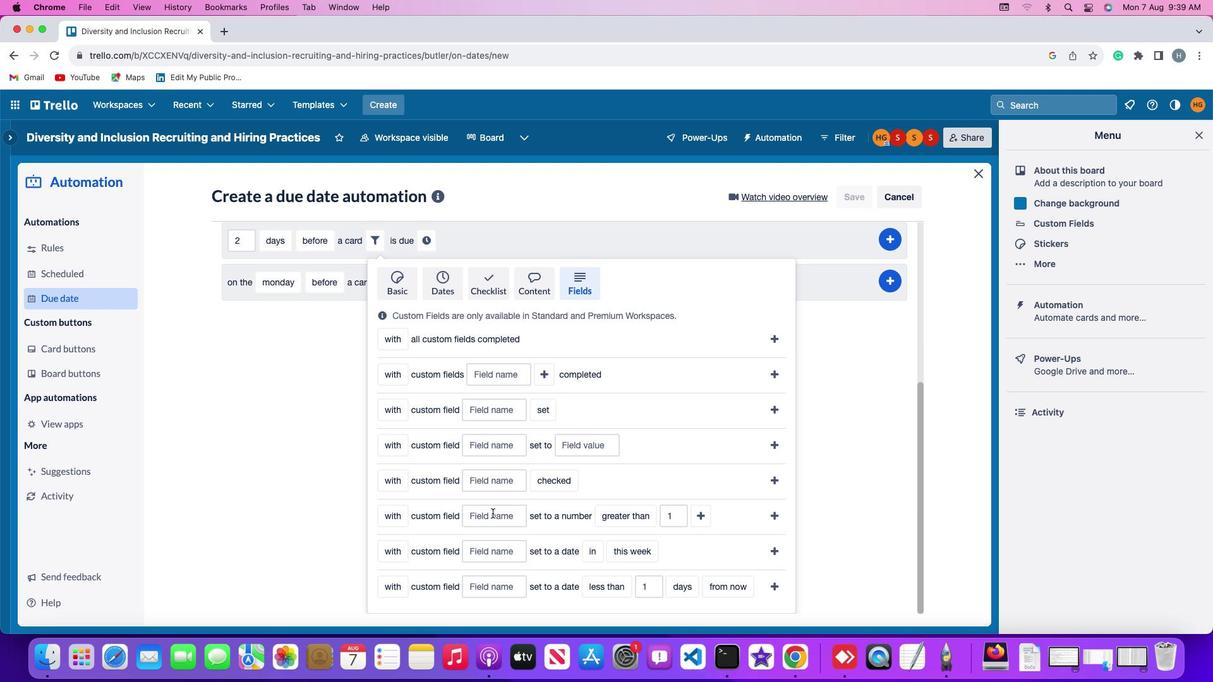 
Action: Key pressed Key.shift'R''e''s''u''m''e'
Screenshot: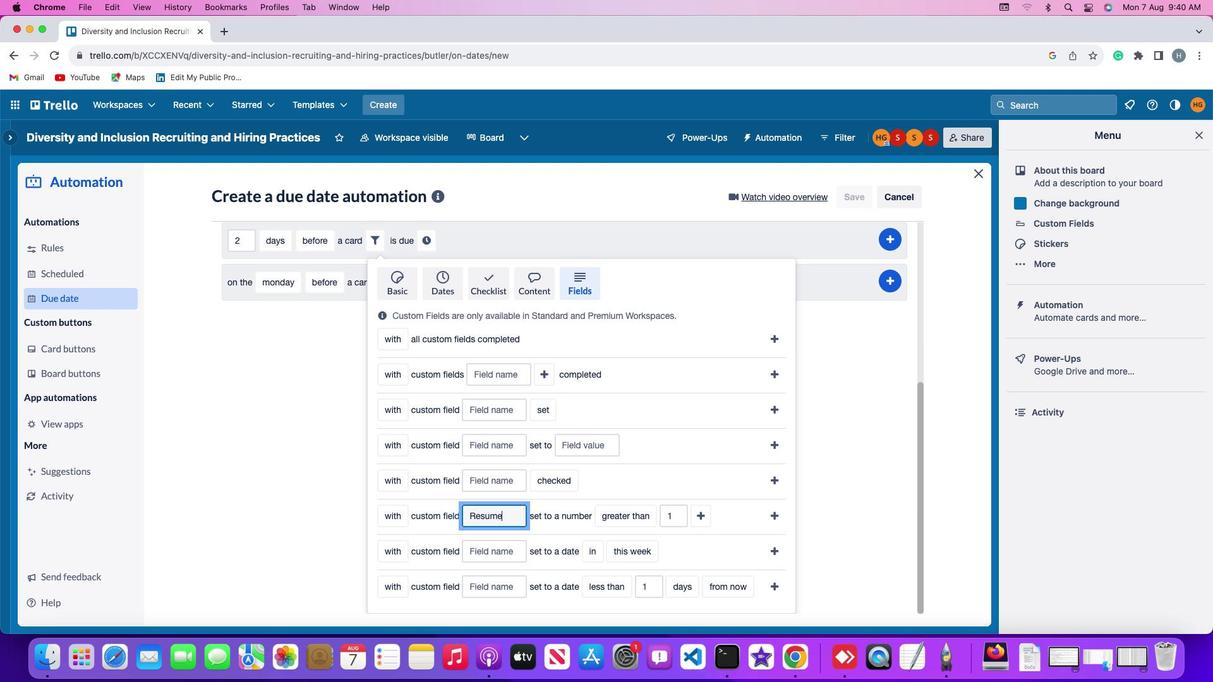 
Action: Mouse moved to (623, 513)
Screenshot: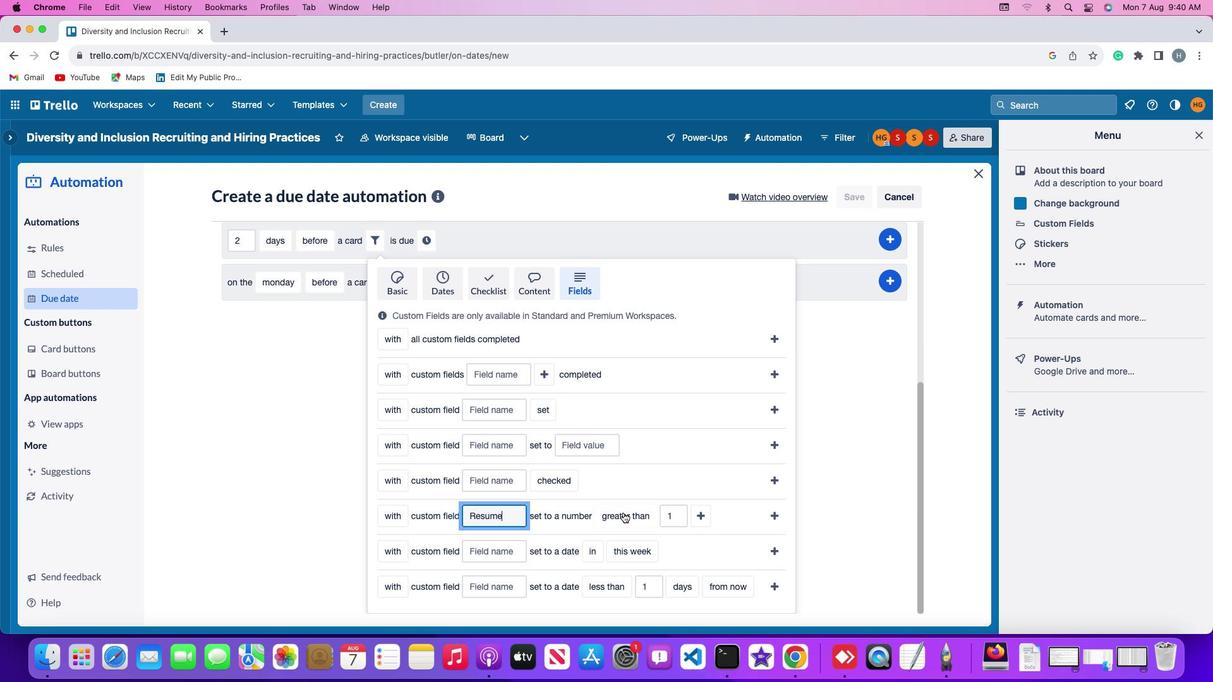 
Action: Mouse pressed left at (623, 513)
Screenshot: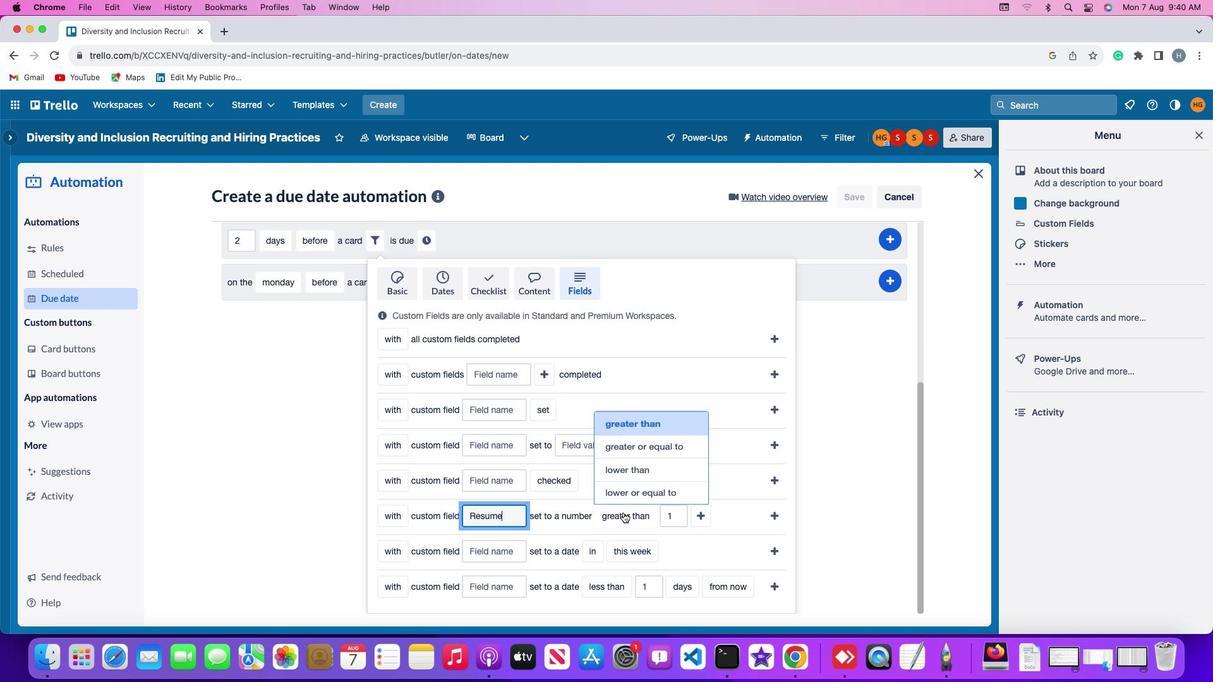 
Action: Mouse moved to (630, 445)
Screenshot: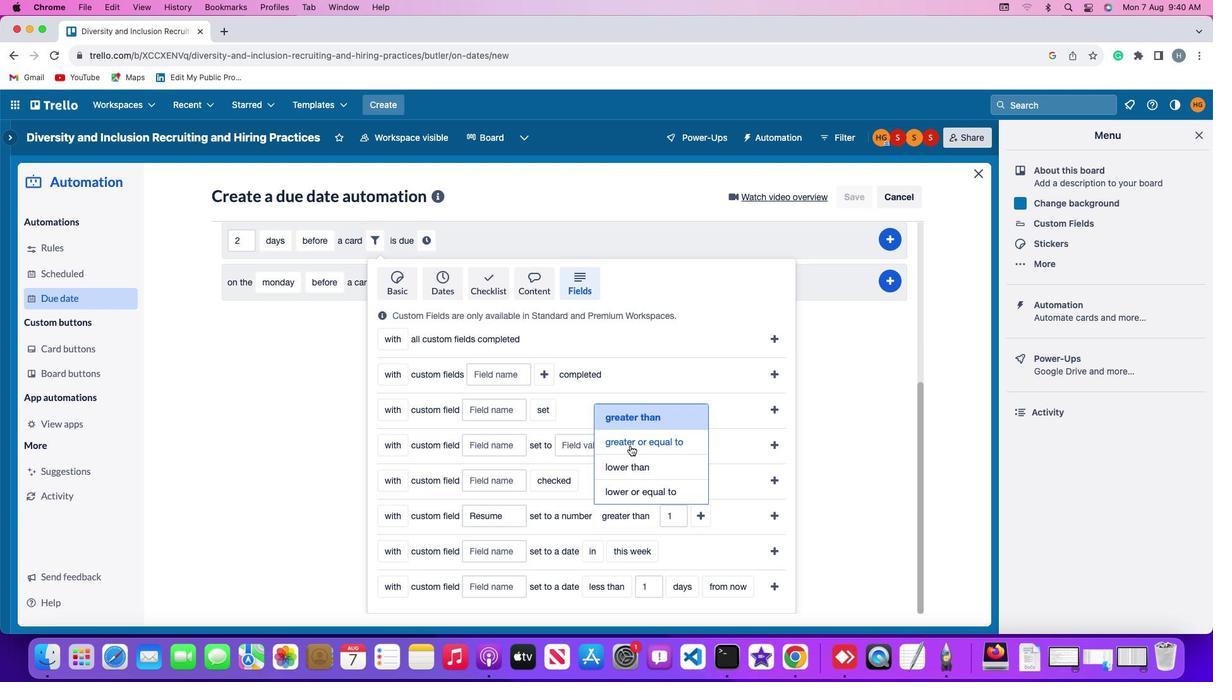 
Action: Mouse pressed left at (630, 445)
Screenshot: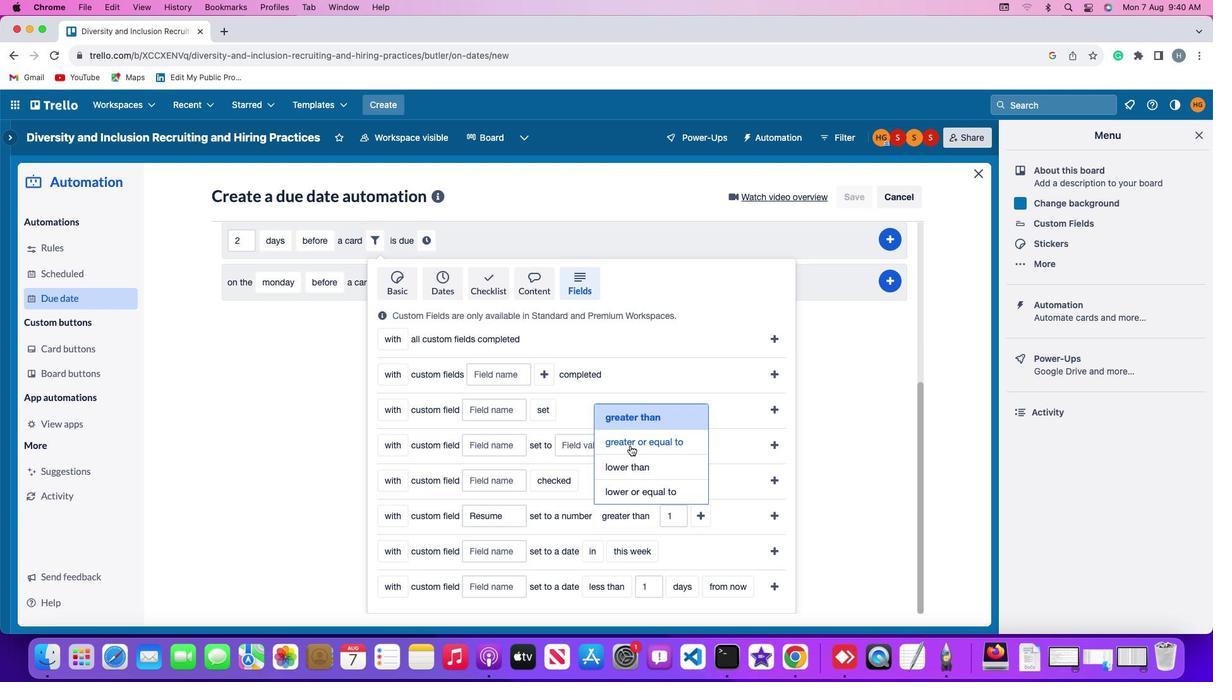 
Action: Mouse moved to (700, 515)
Screenshot: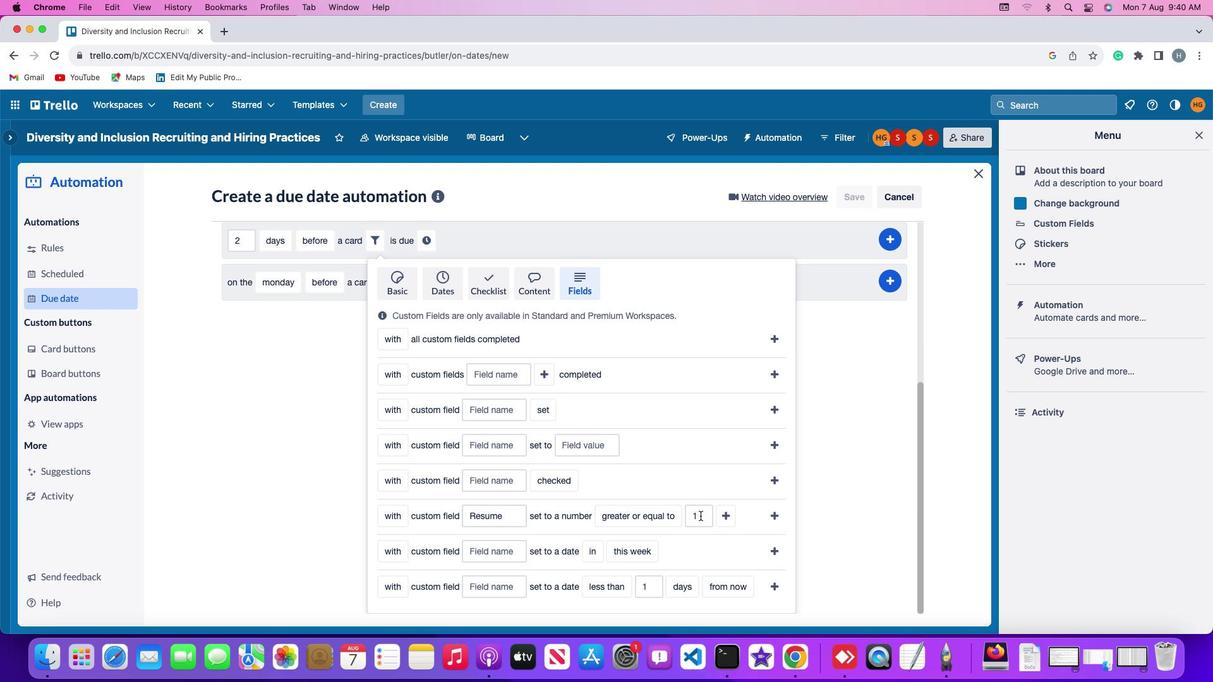 
Action: Mouse pressed left at (700, 515)
Screenshot: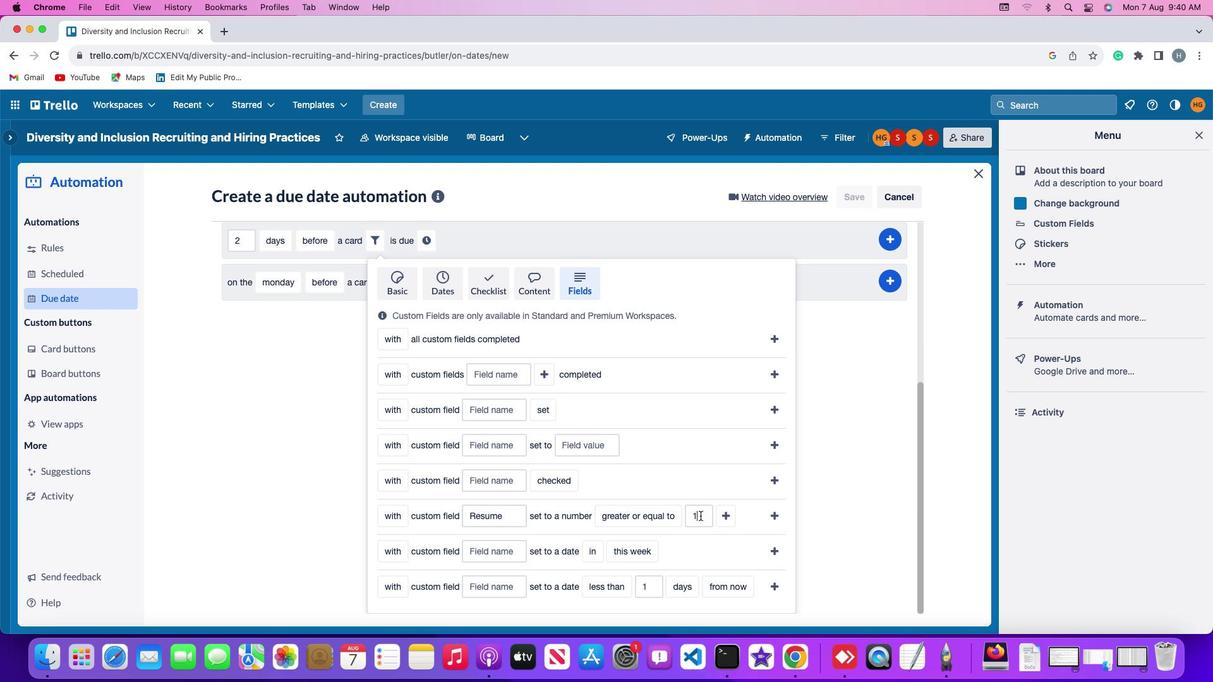 
Action: Mouse moved to (702, 516)
Screenshot: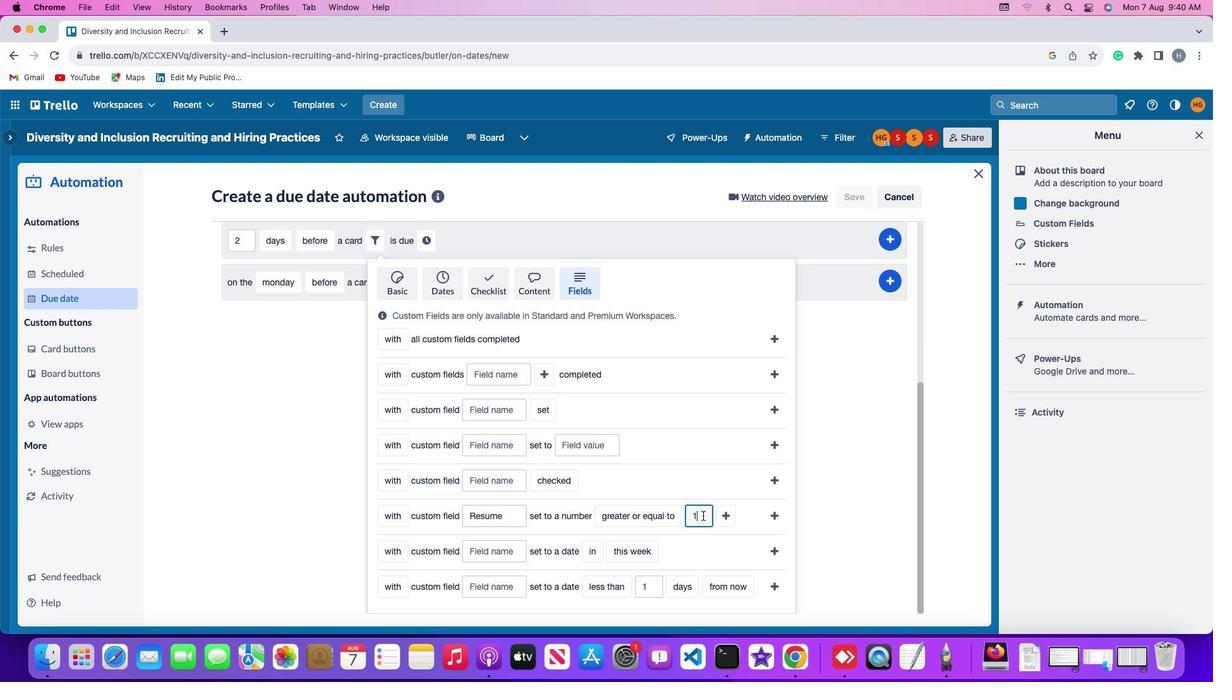 
Action: Key pressed Key.backspace'1'
Screenshot: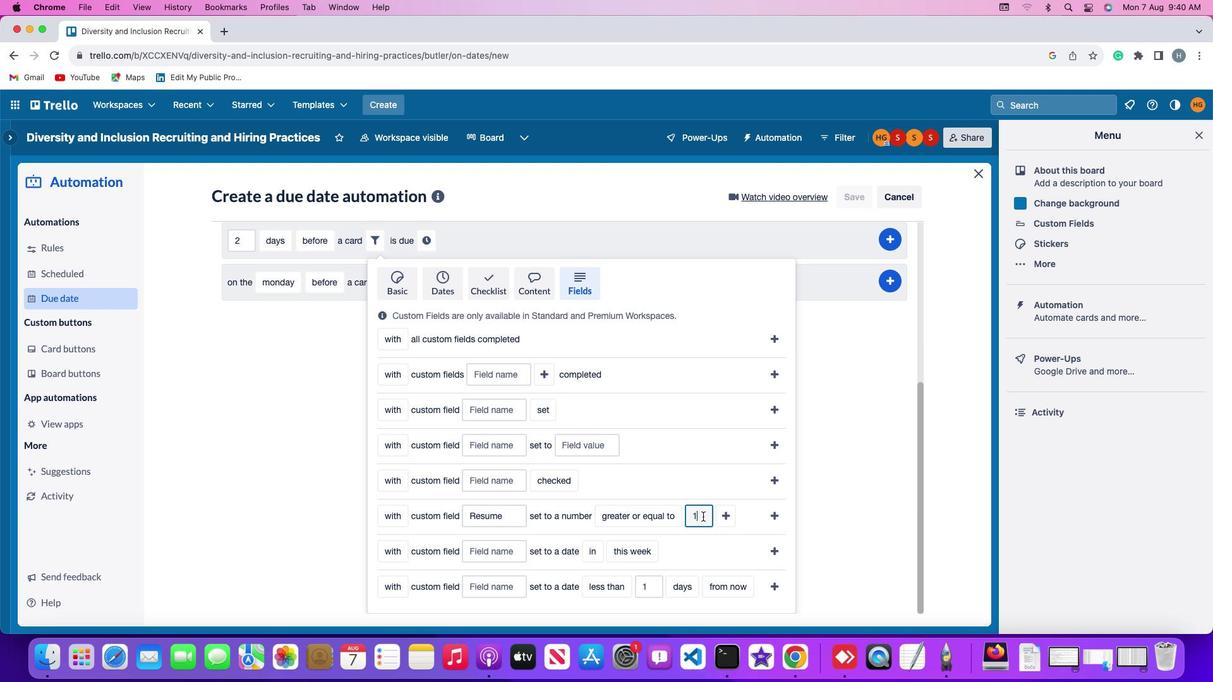 
Action: Mouse moved to (725, 516)
Screenshot: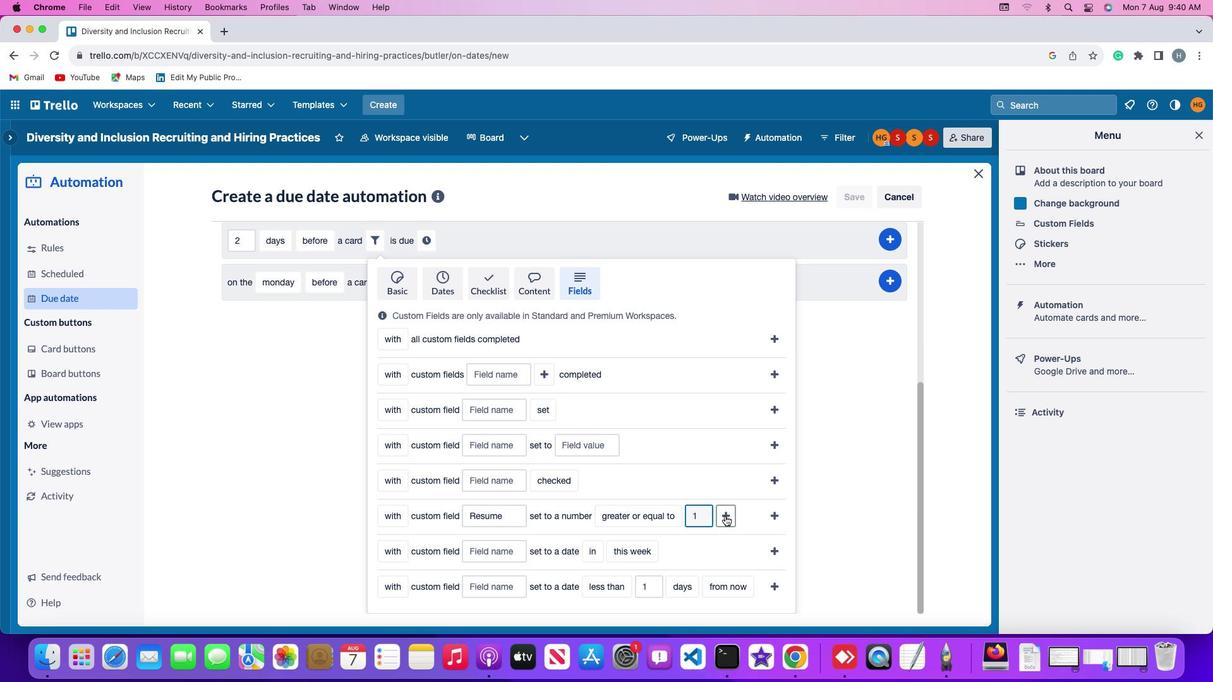 
Action: Mouse pressed left at (725, 516)
Screenshot: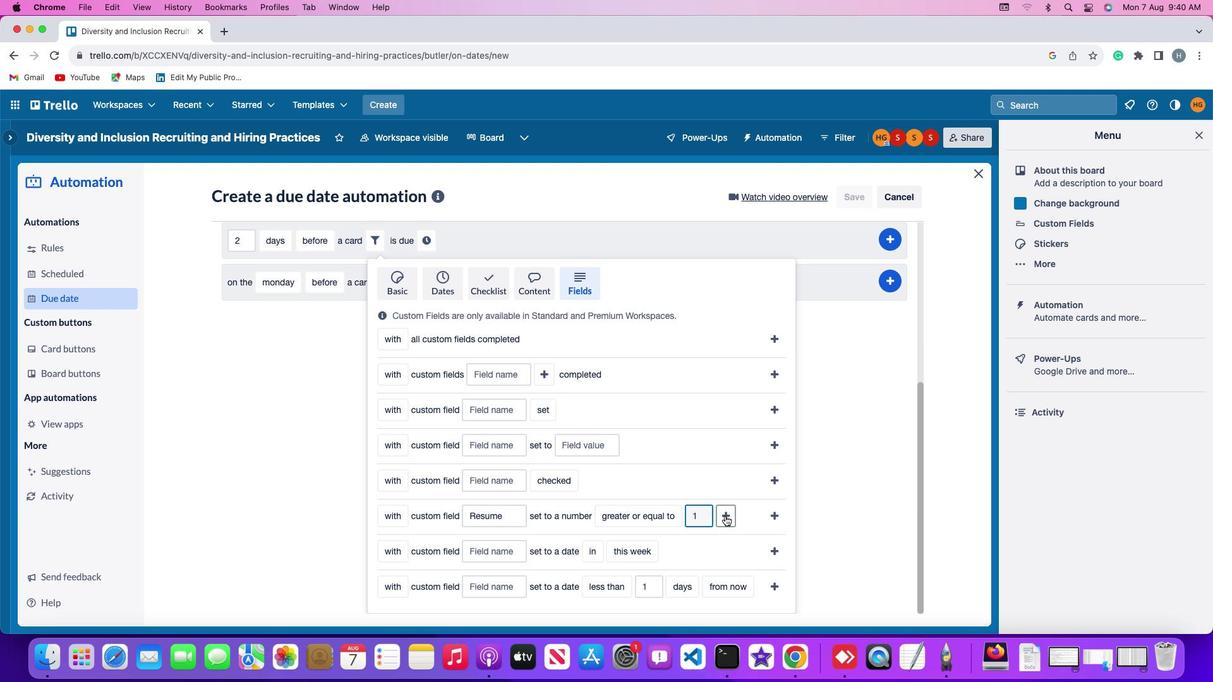 
Action: Mouse moved to (766, 514)
Screenshot: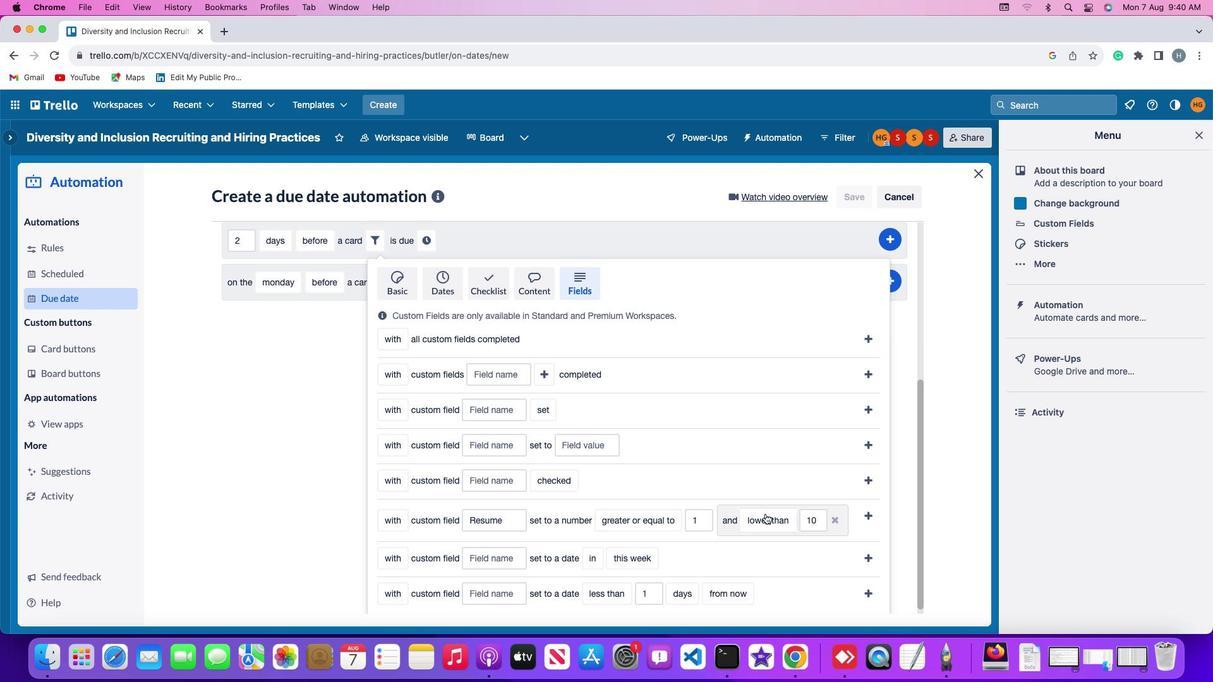 
Action: Mouse pressed left at (766, 514)
Screenshot: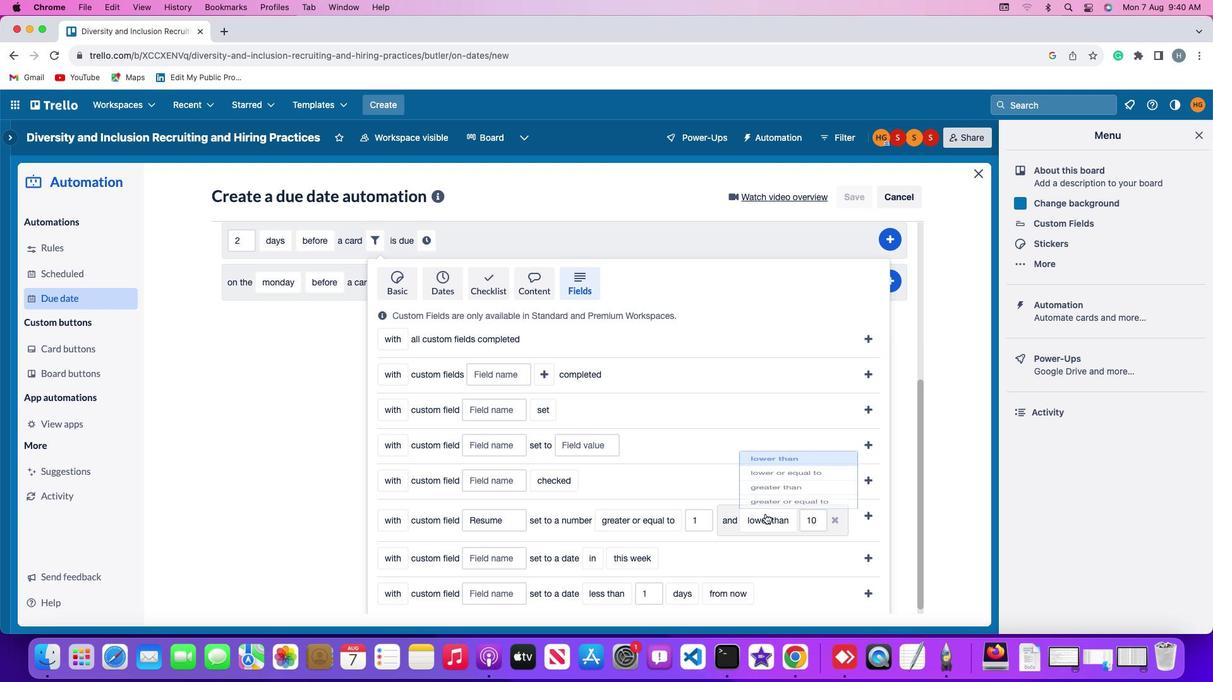 
Action: Mouse moved to (773, 498)
Screenshot: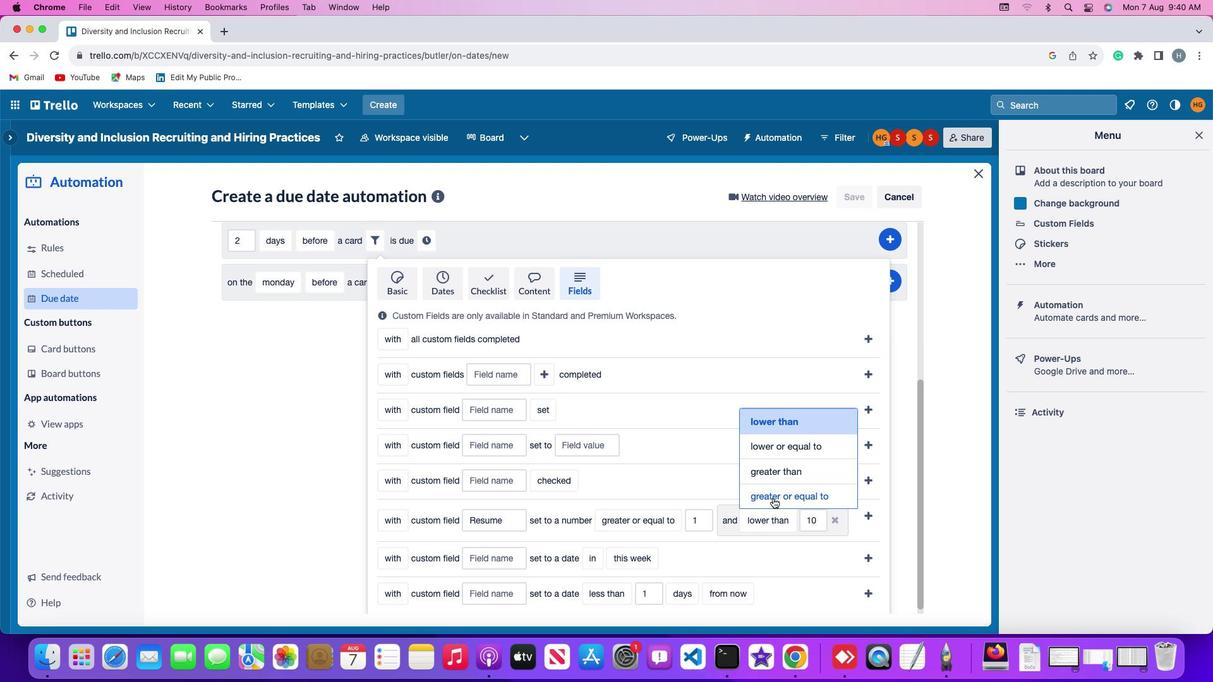 
Action: Mouse pressed left at (773, 498)
Screenshot: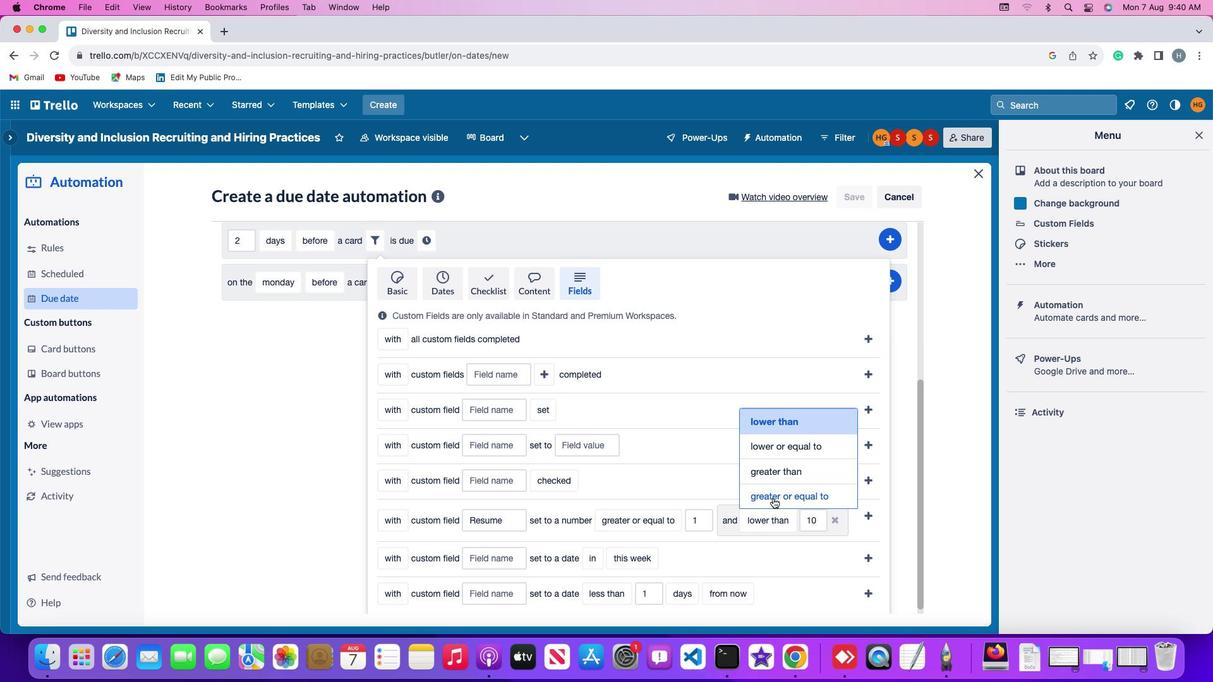 
Action: Mouse moved to (510, 542)
Screenshot: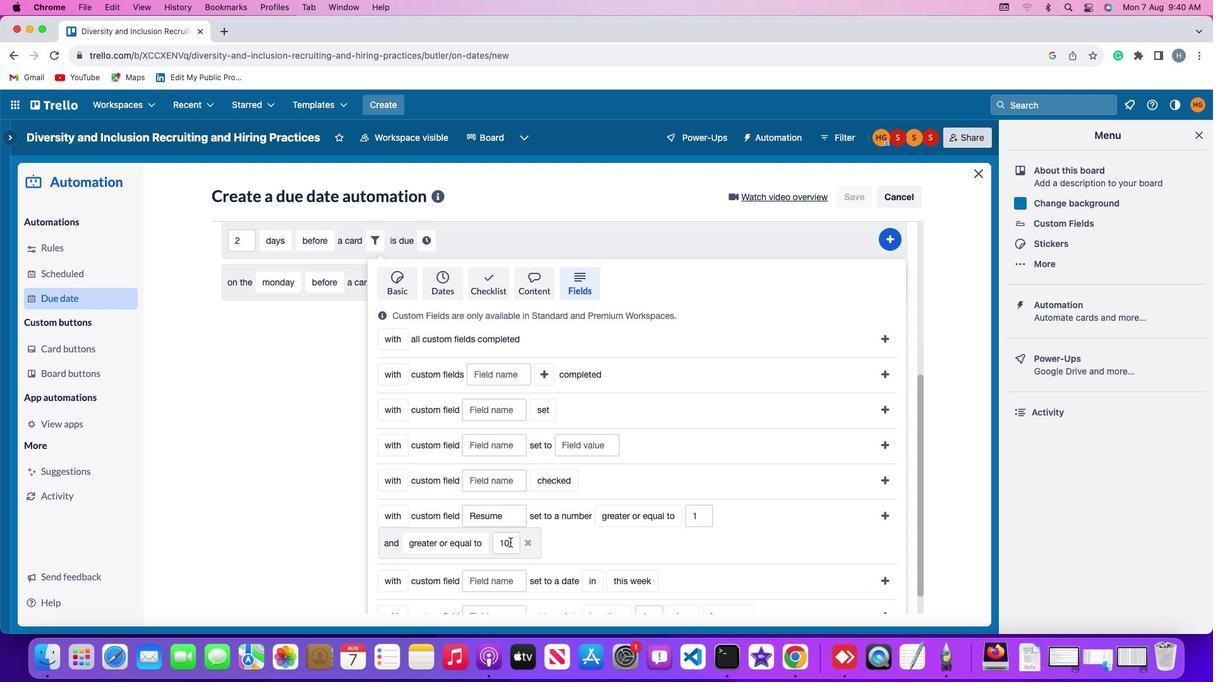 
Action: Mouse pressed left at (510, 542)
Screenshot: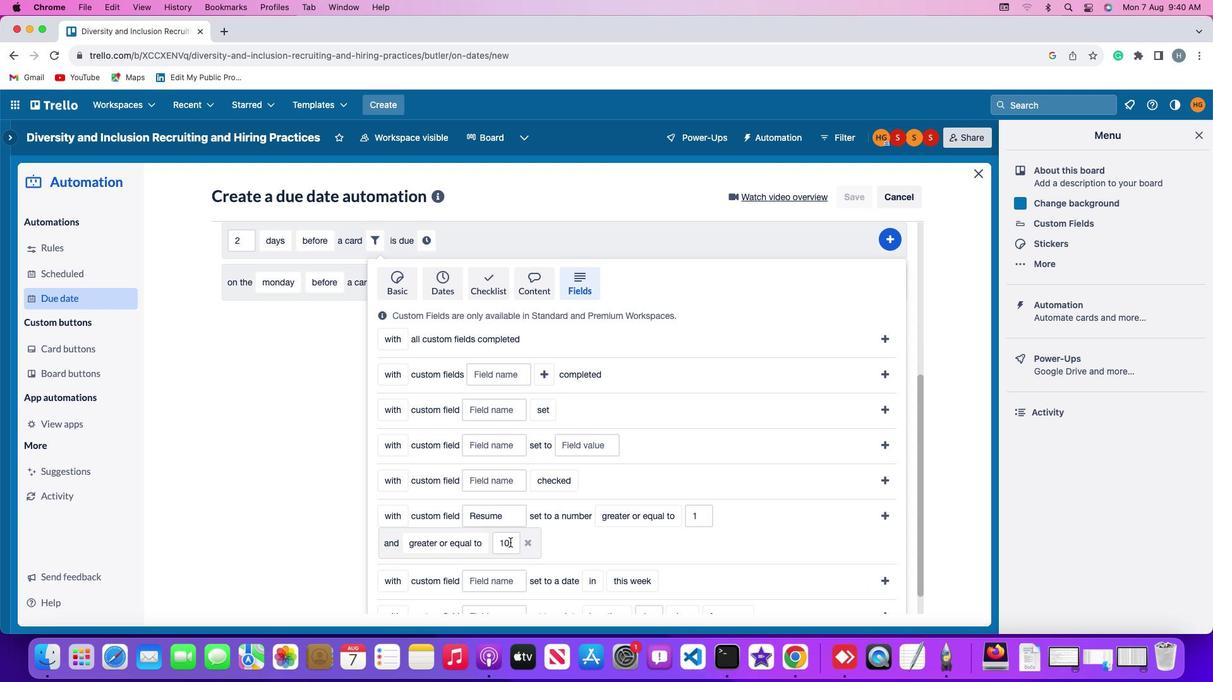 
Action: Mouse moved to (510, 542)
Screenshot: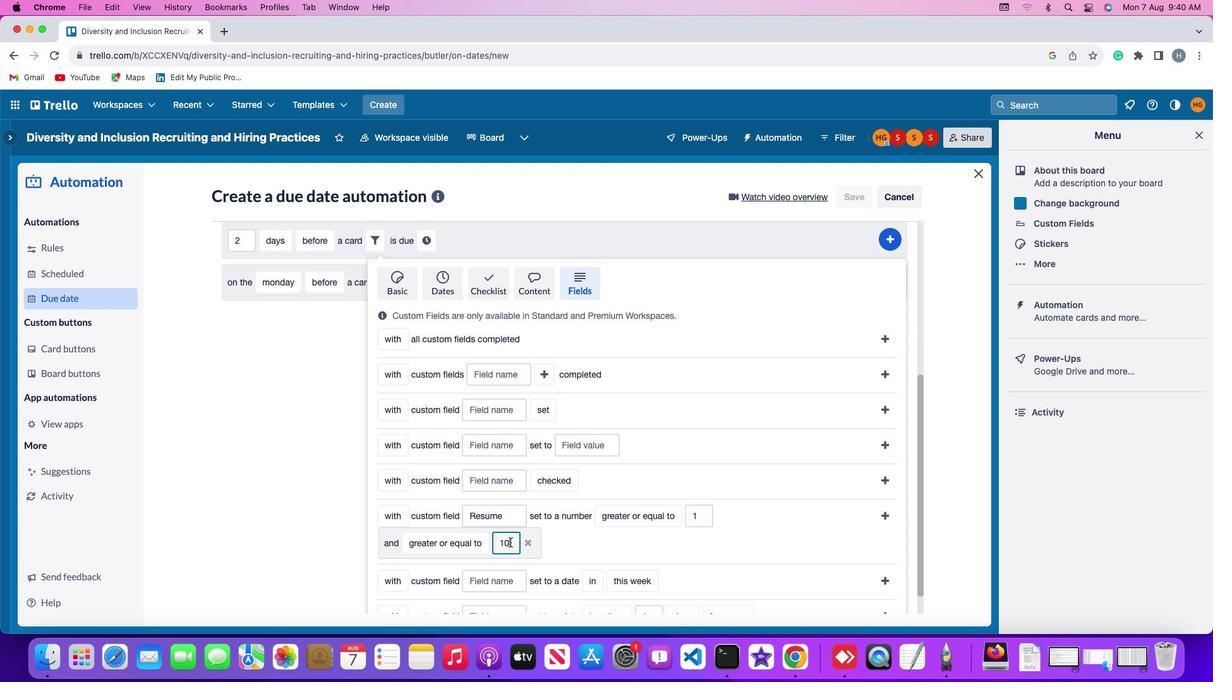
Action: Key pressed Key.backspaceKey.backspace
Screenshot: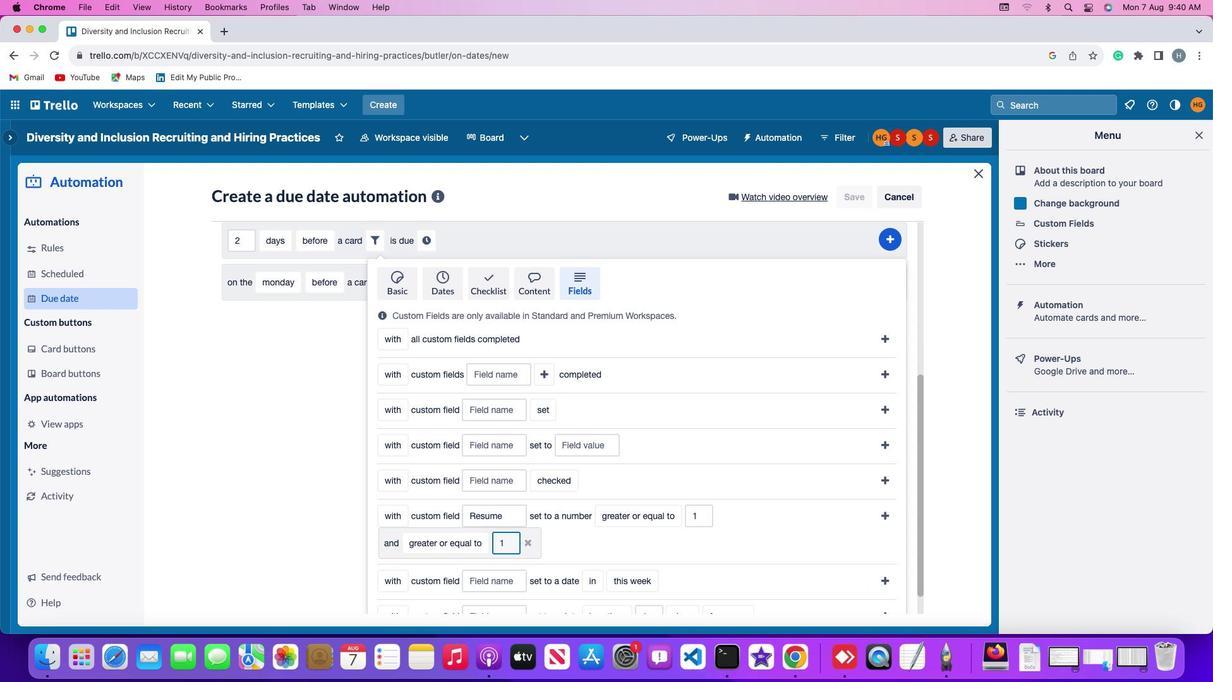 
Action: Mouse moved to (510, 542)
Screenshot: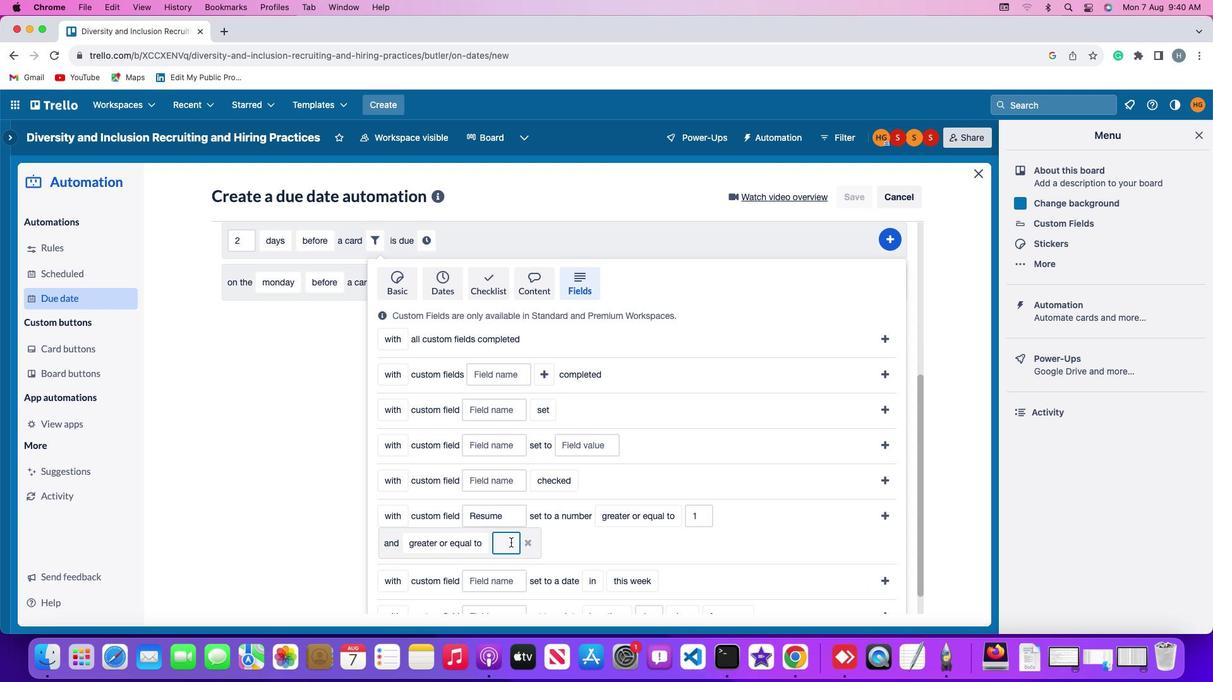
Action: Key pressed '1''0'
Screenshot: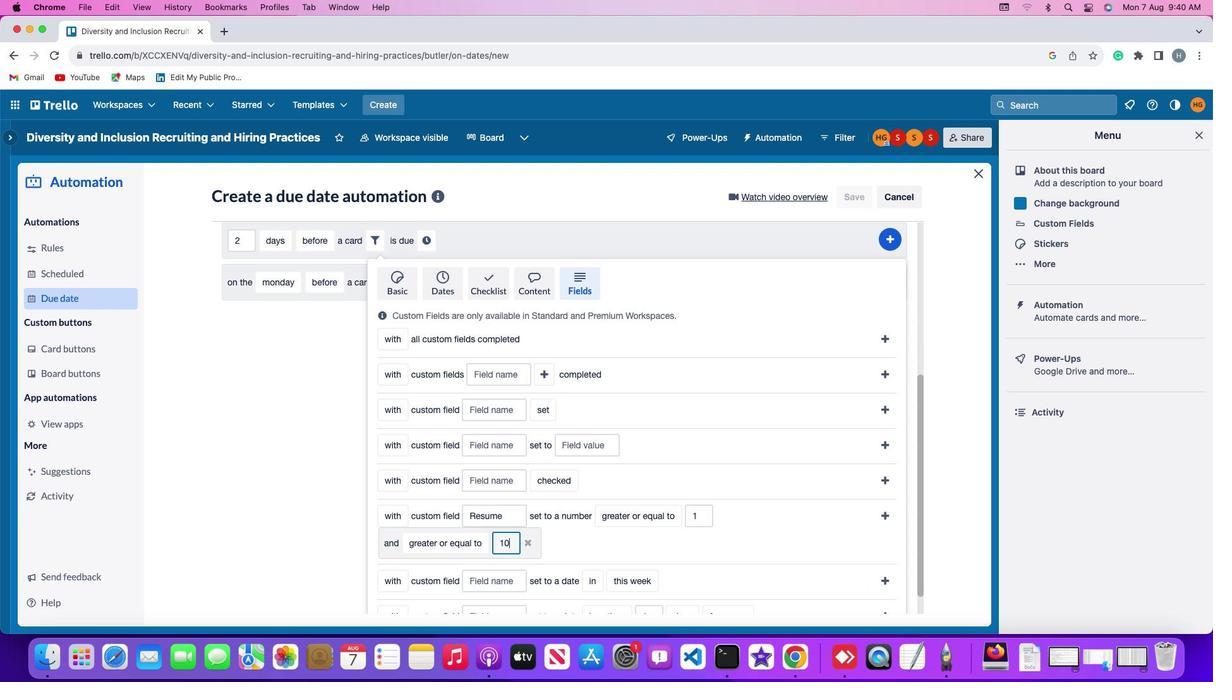 
Action: Mouse moved to (886, 514)
Screenshot: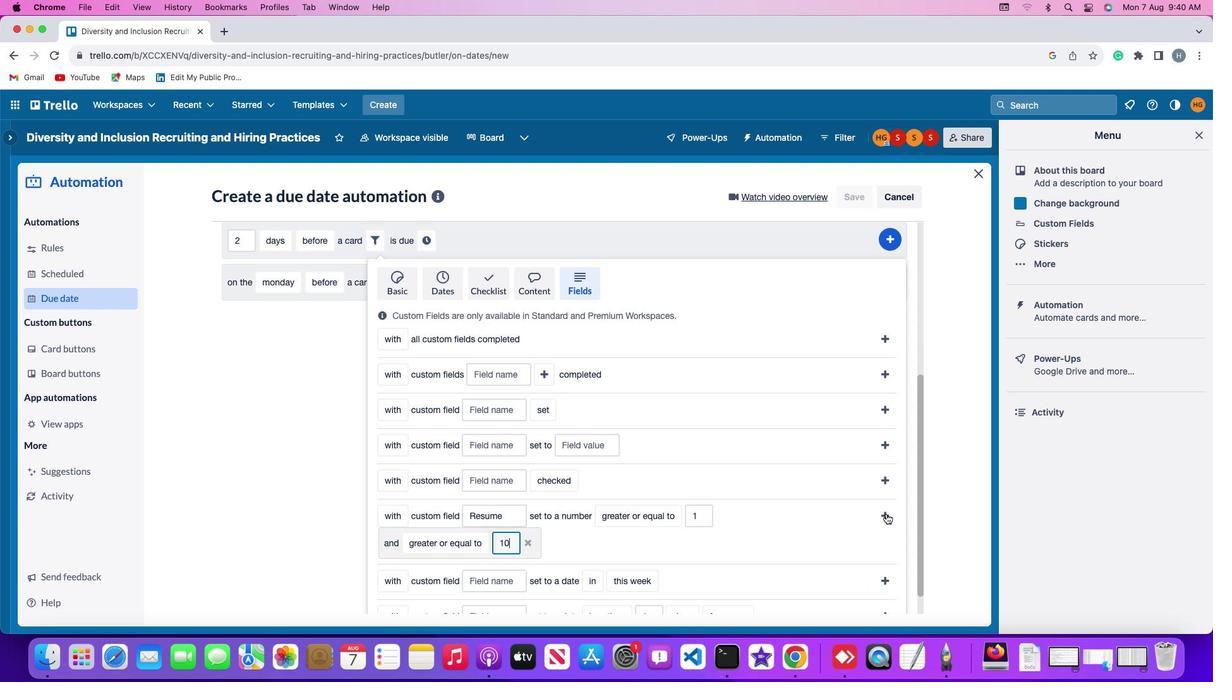 
Action: Mouse pressed left at (886, 514)
Screenshot: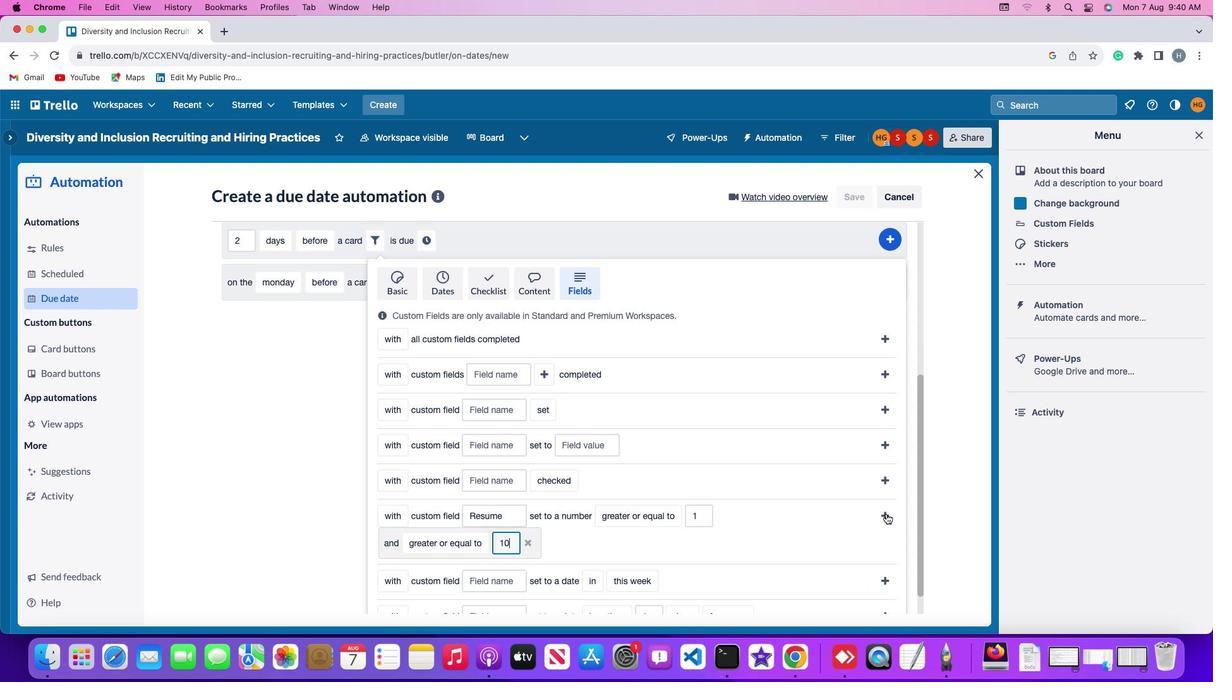 
Action: Mouse moved to (815, 508)
Screenshot: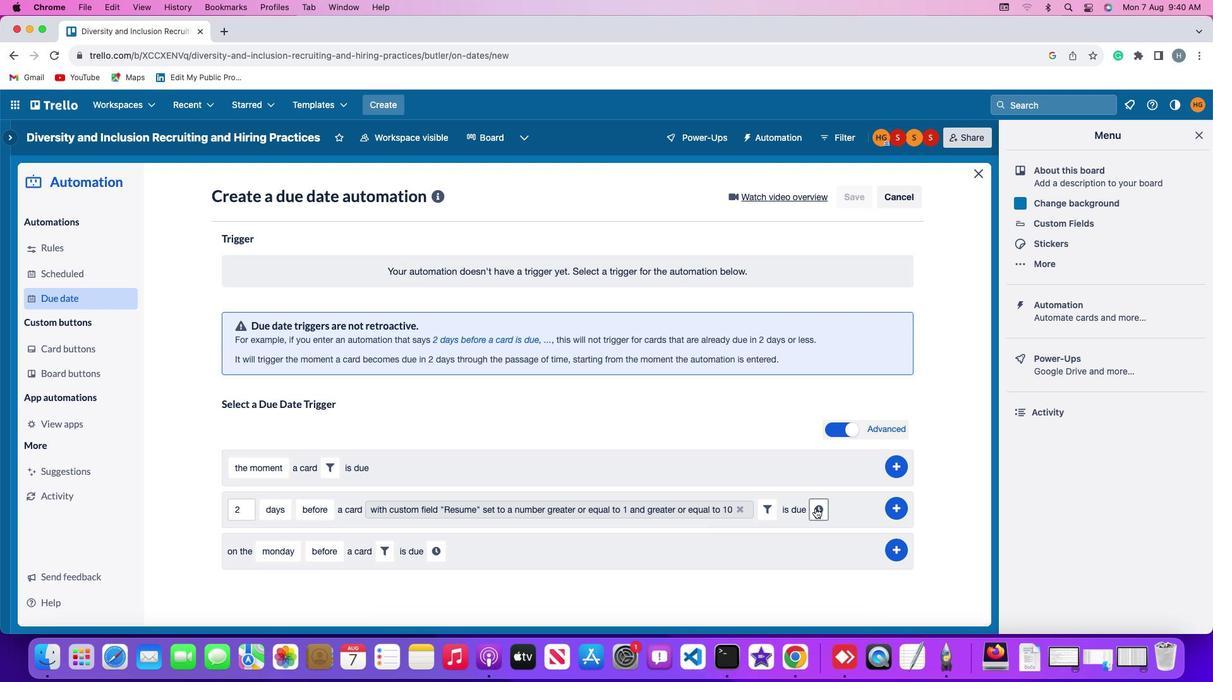 
Action: Mouse pressed left at (815, 508)
Screenshot: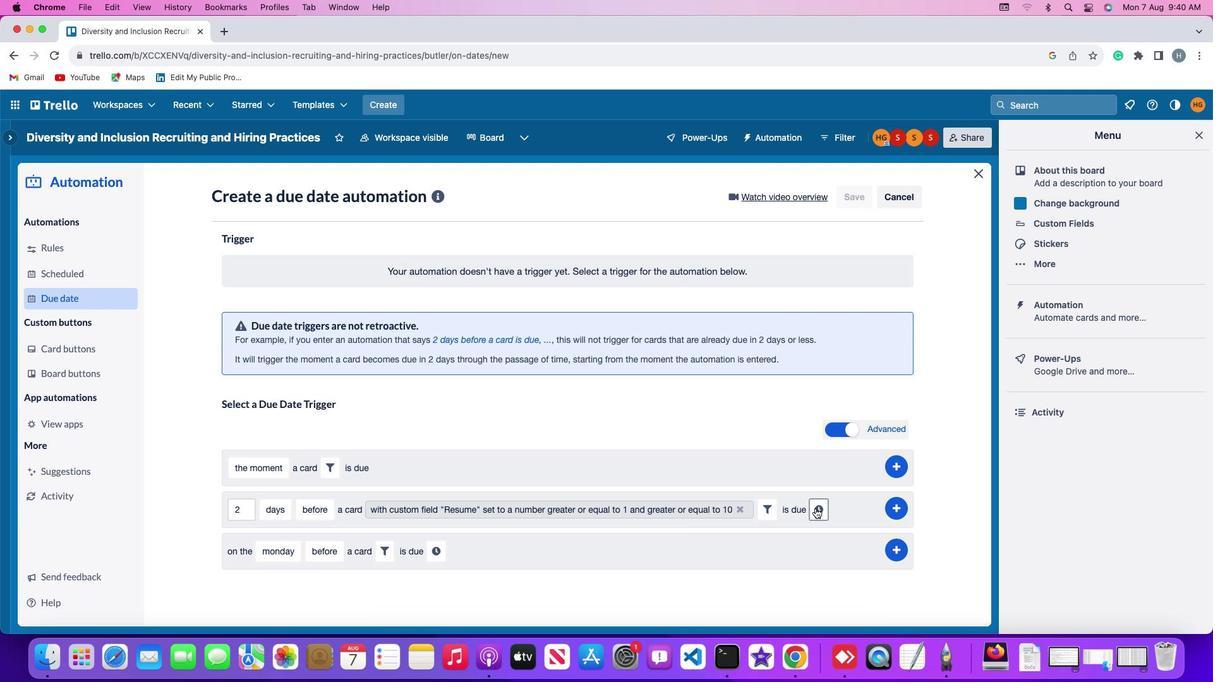 
Action: Mouse moved to (261, 538)
Screenshot: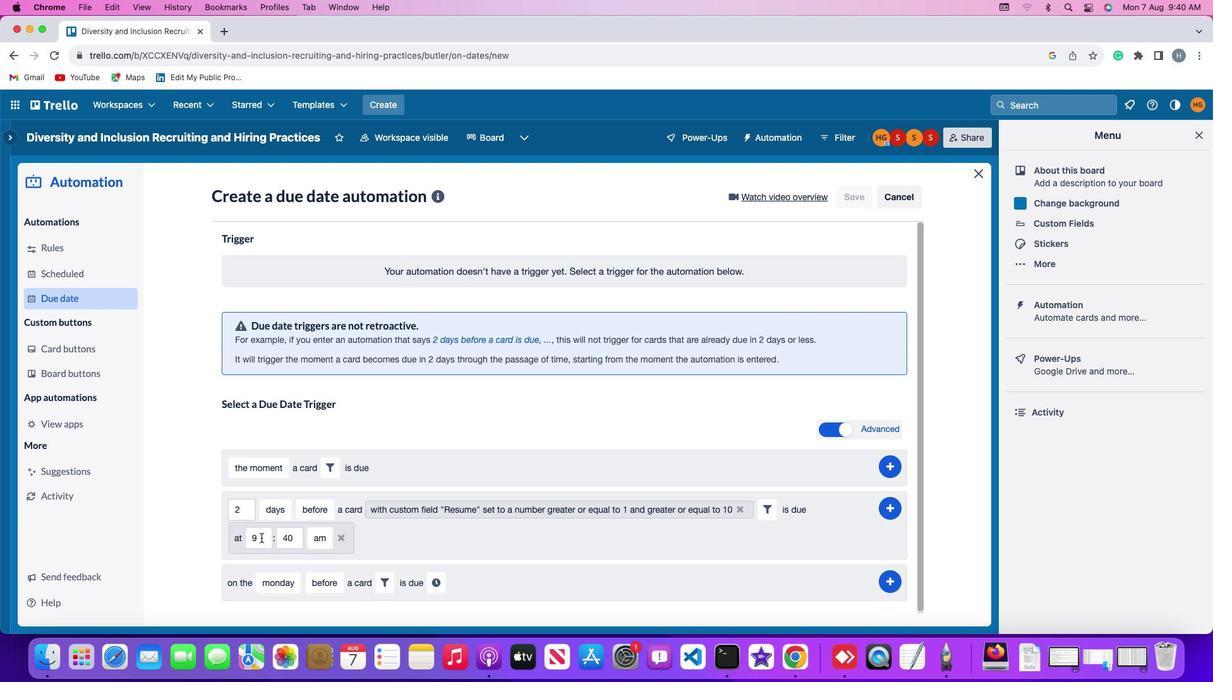 
Action: Mouse pressed left at (261, 538)
Screenshot: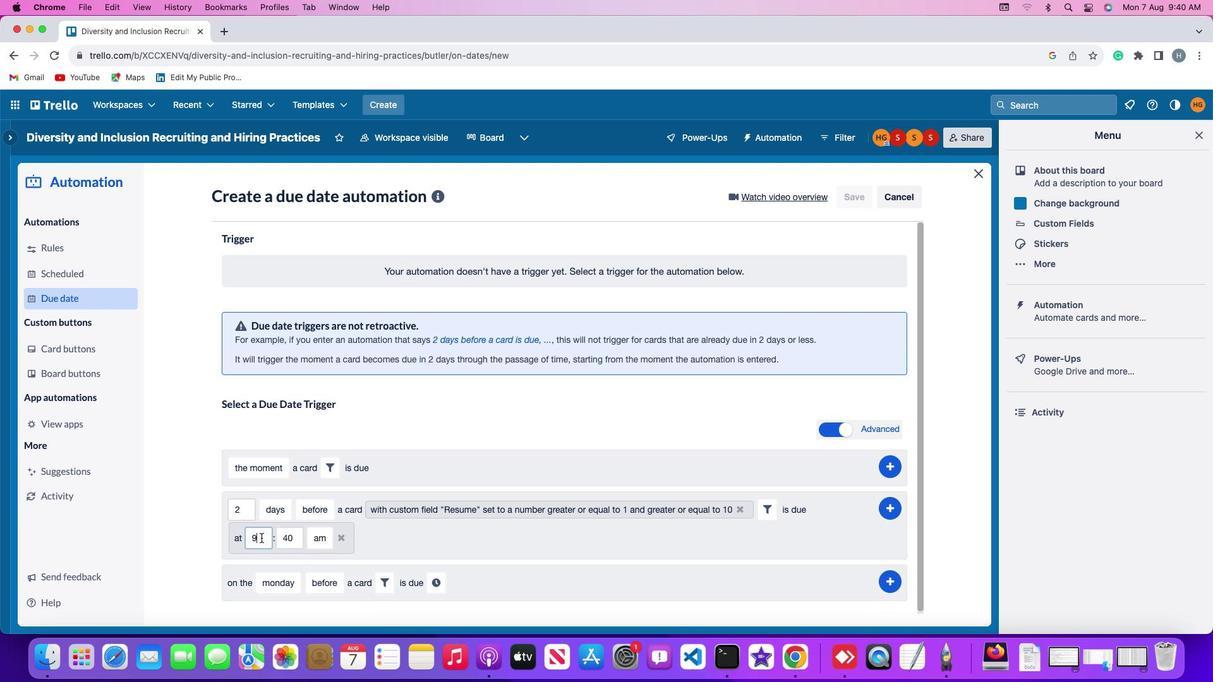
Action: Key pressed Key.backspaceKey.backspace
Screenshot: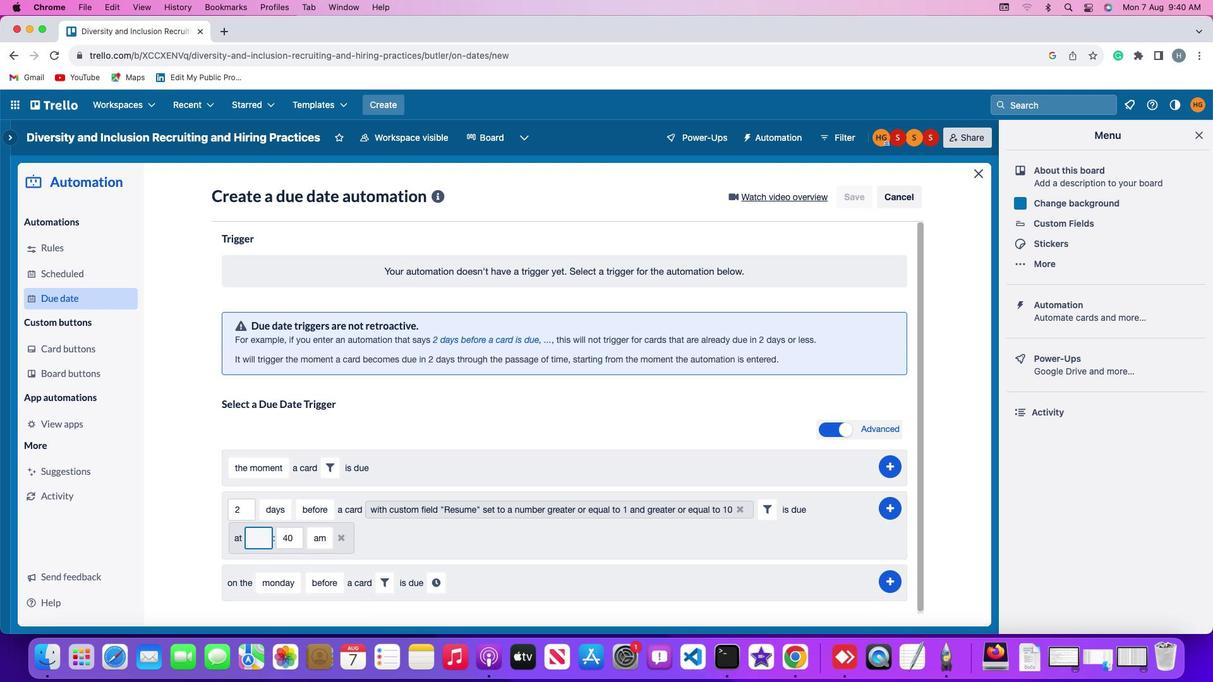 
Action: Mouse moved to (261, 538)
Screenshot: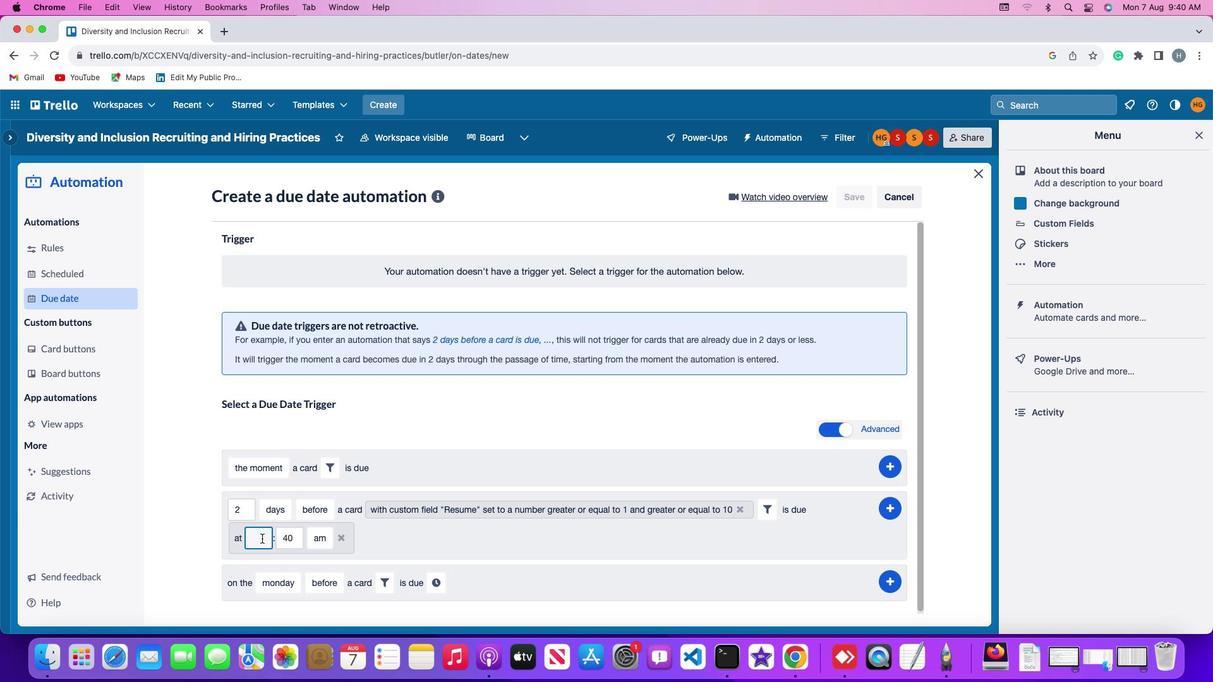 
Action: Key pressed '1''1'
Screenshot: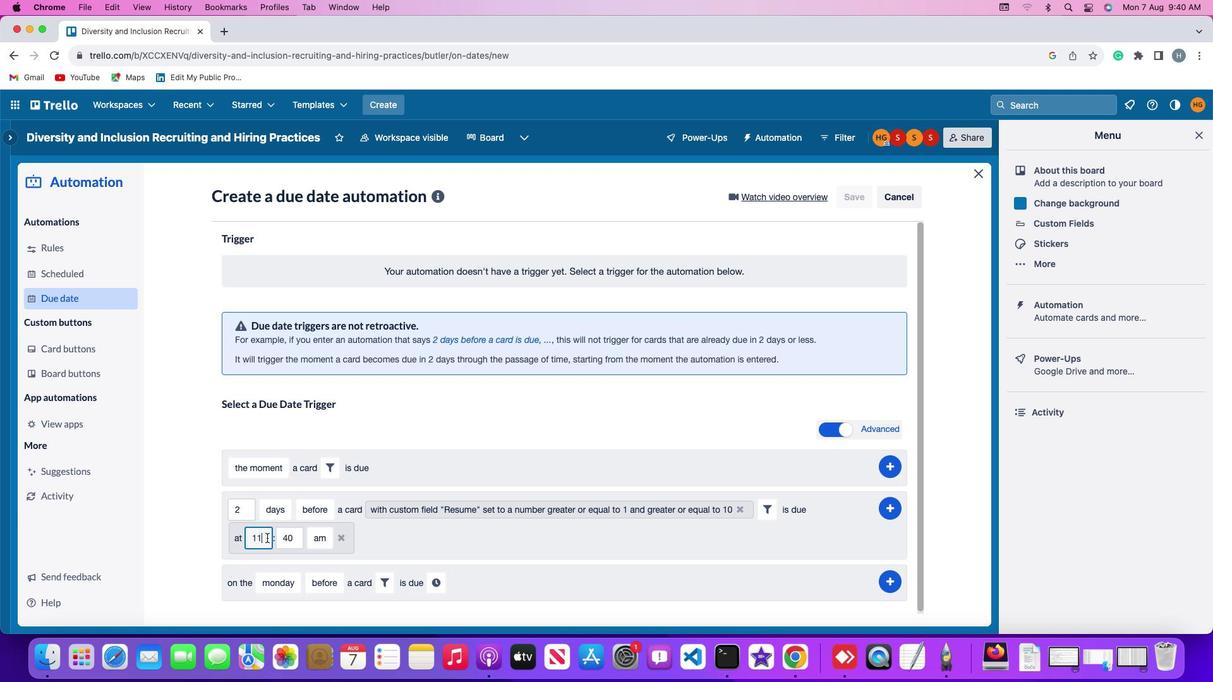 
Action: Mouse moved to (300, 537)
Screenshot: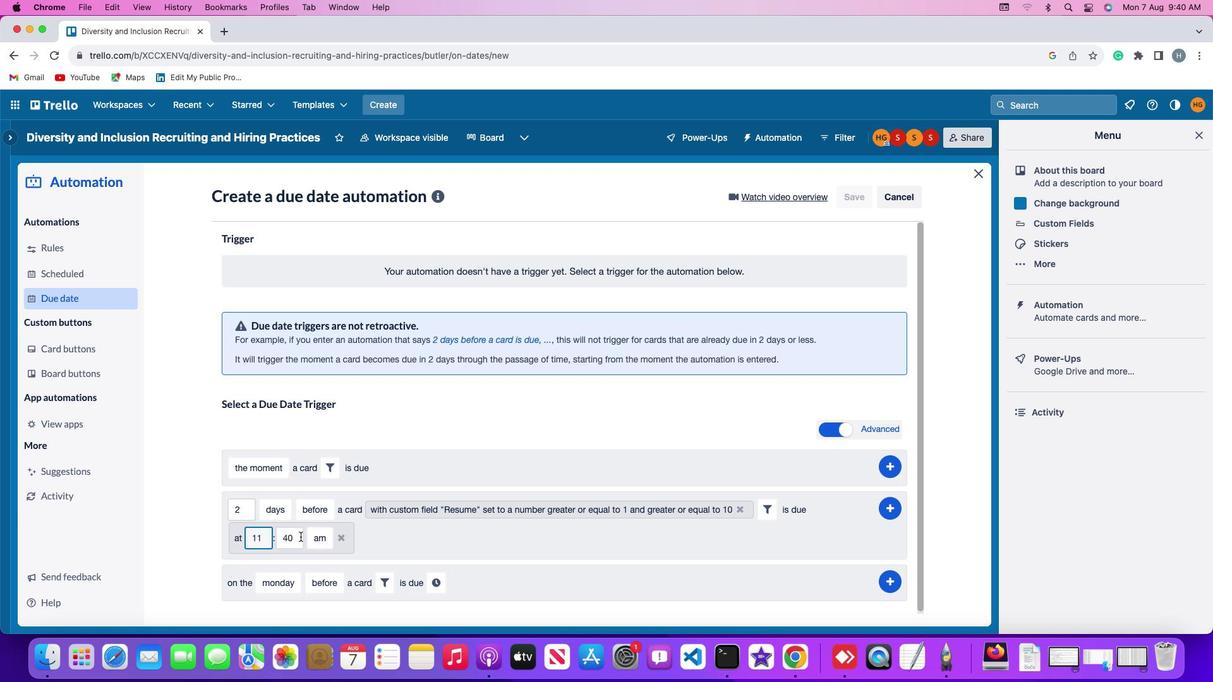 
Action: Mouse pressed left at (300, 537)
Screenshot: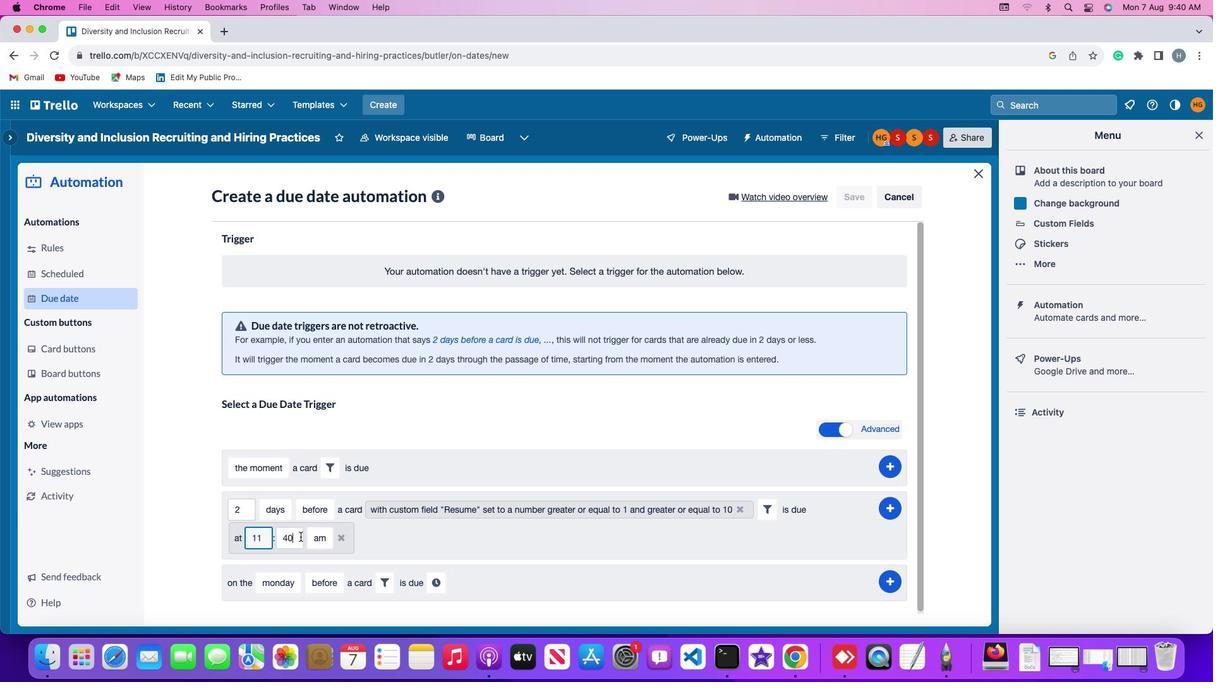 
Action: Key pressed Key.backspaceKey.backspace'0''0'
Screenshot: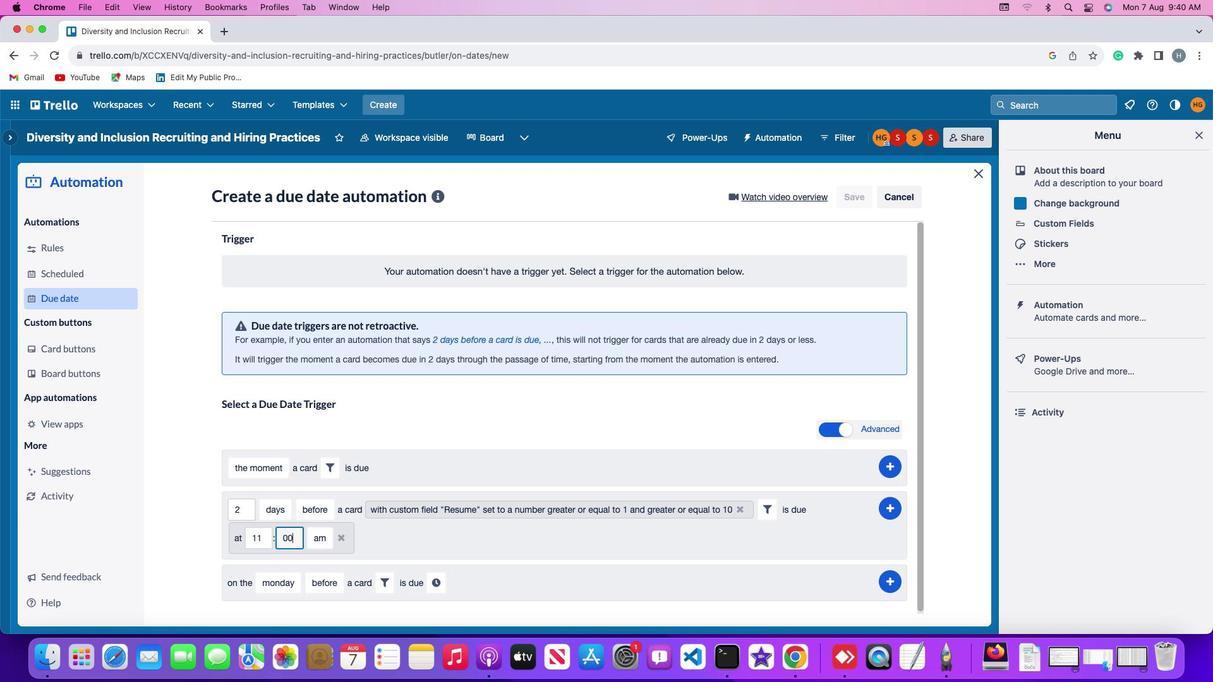
Action: Mouse moved to (318, 537)
Screenshot: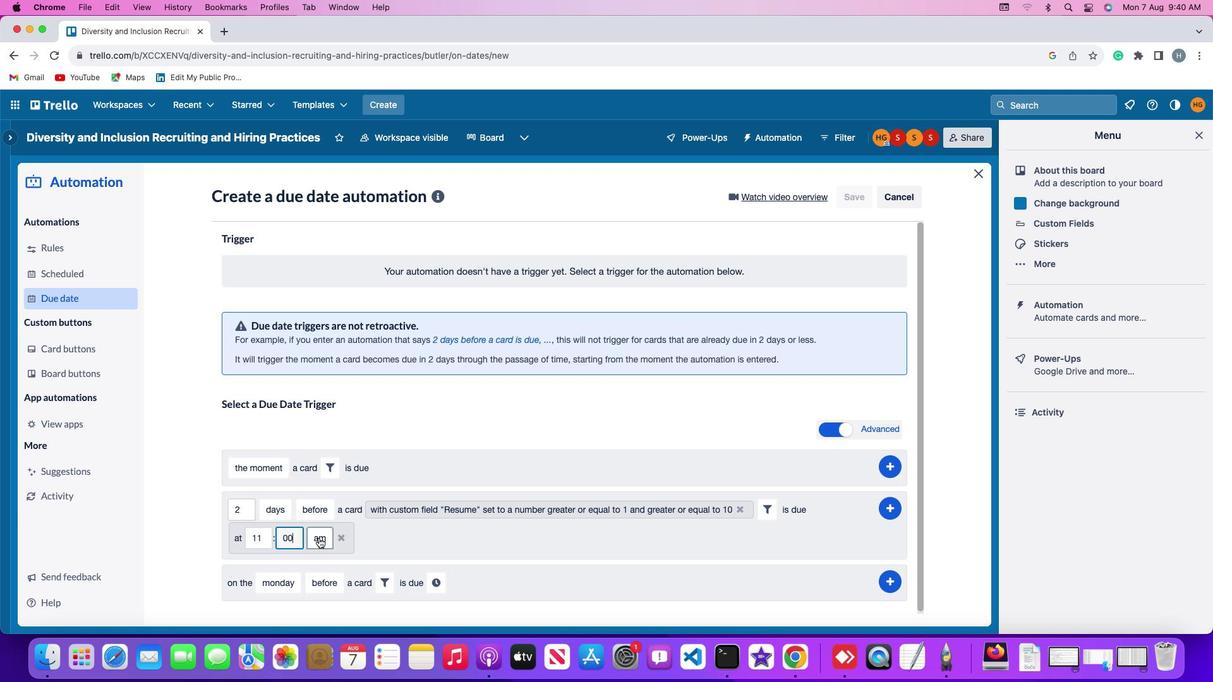 
Action: Mouse pressed left at (318, 537)
Screenshot: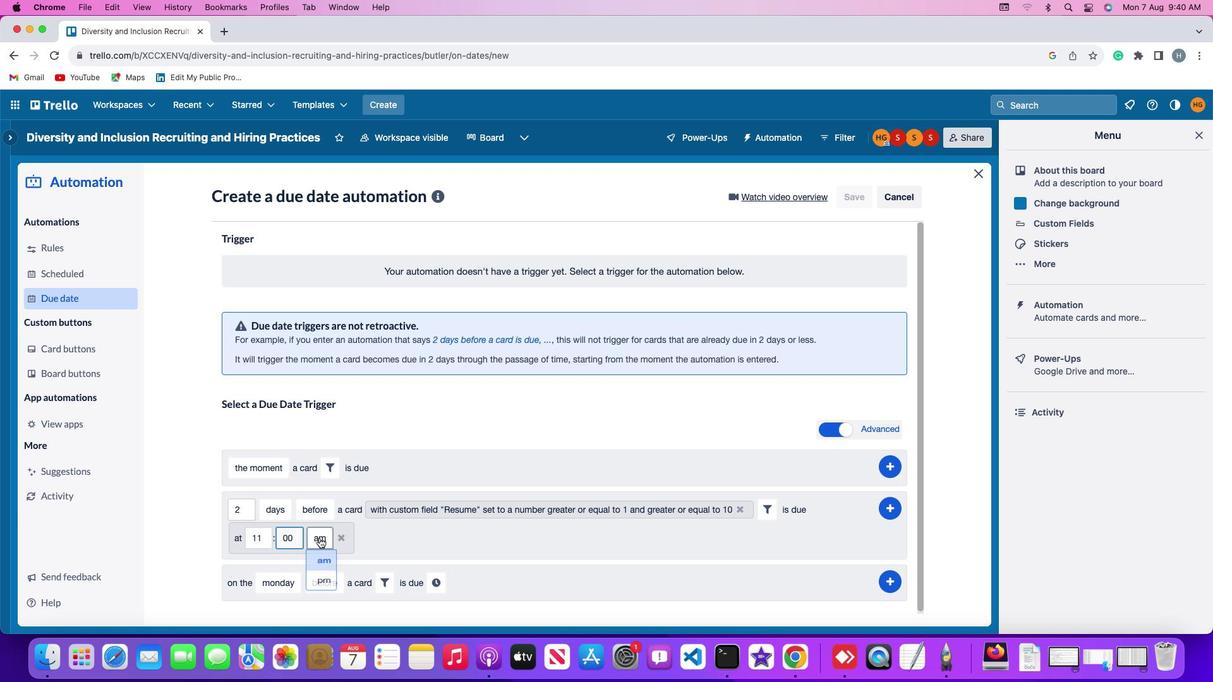 
Action: Mouse moved to (322, 562)
Screenshot: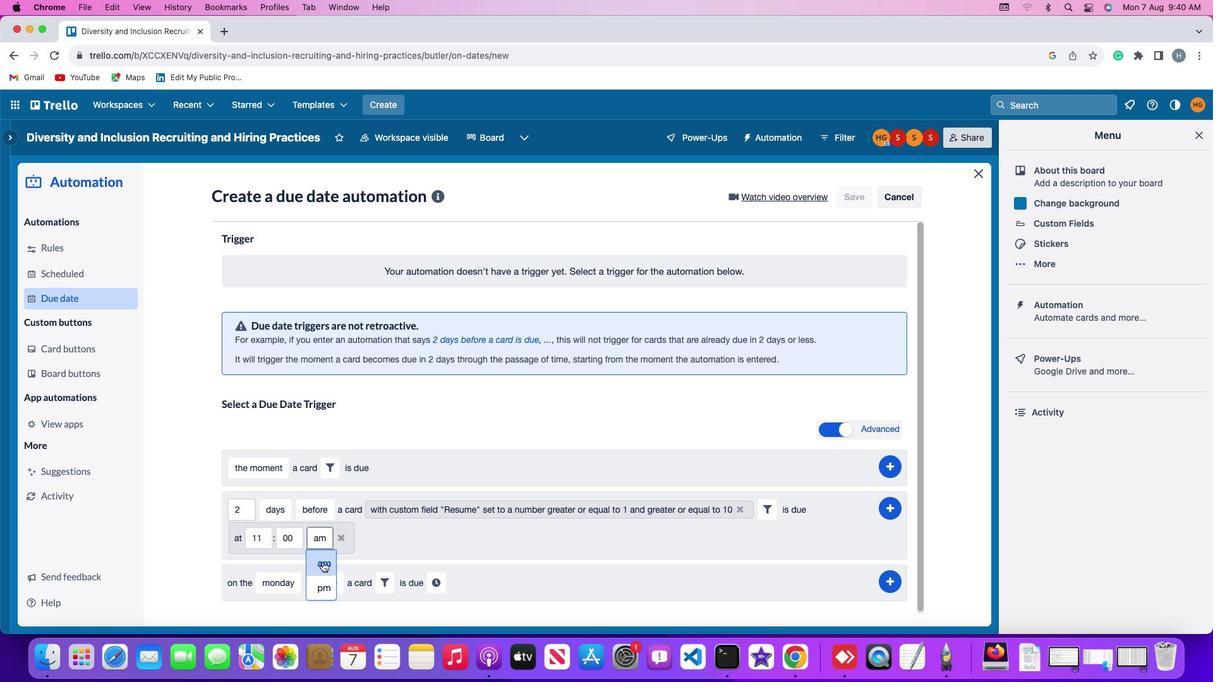 
Action: Mouse pressed left at (322, 562)
Screenshot: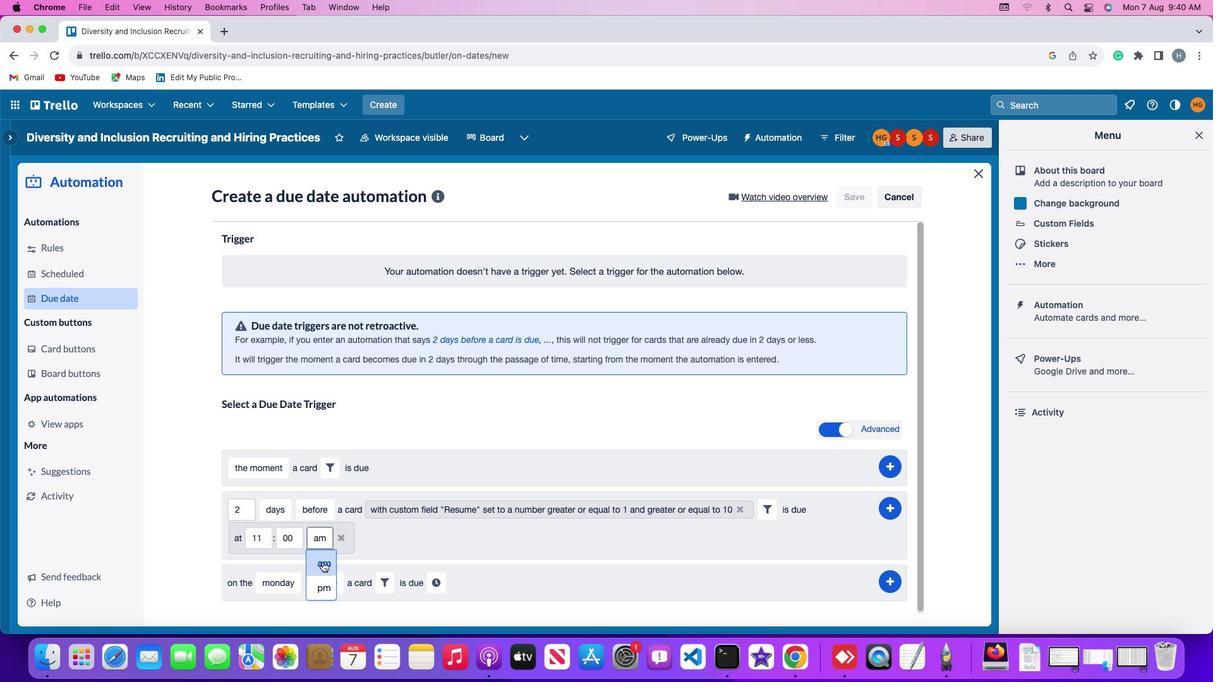 
Action: Mouse moved to (888, 507)
Screenshot: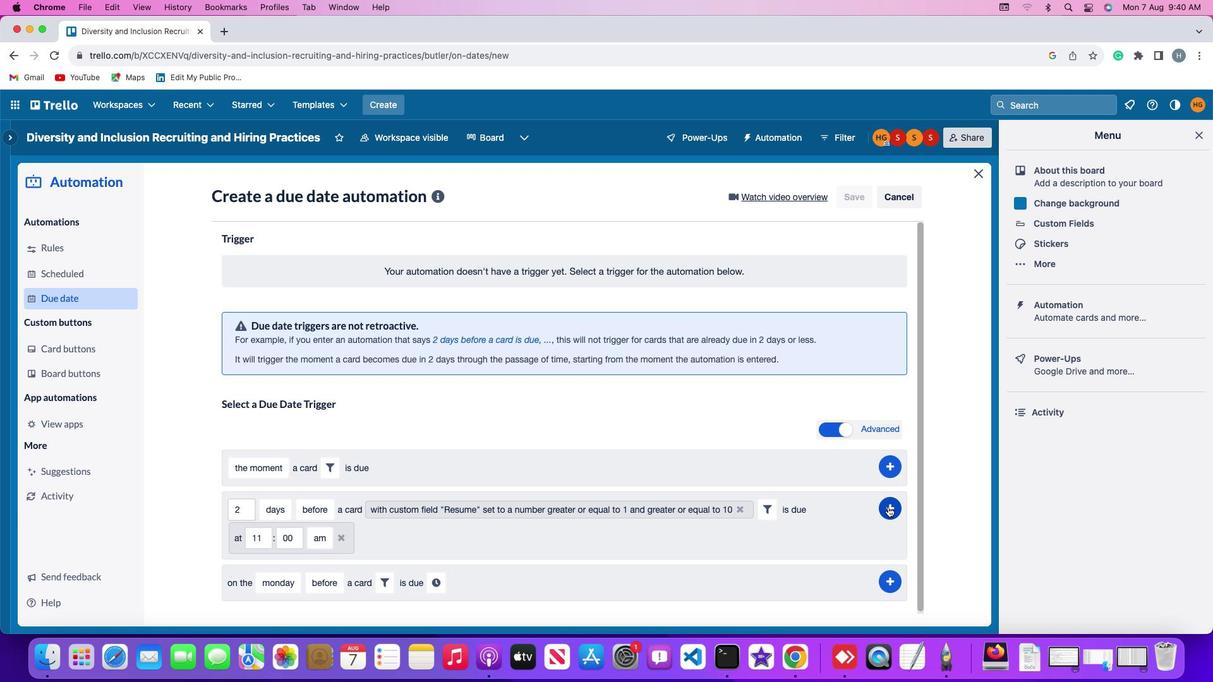 
Action: Mouse pressed left at (888, 507)
Screenshot: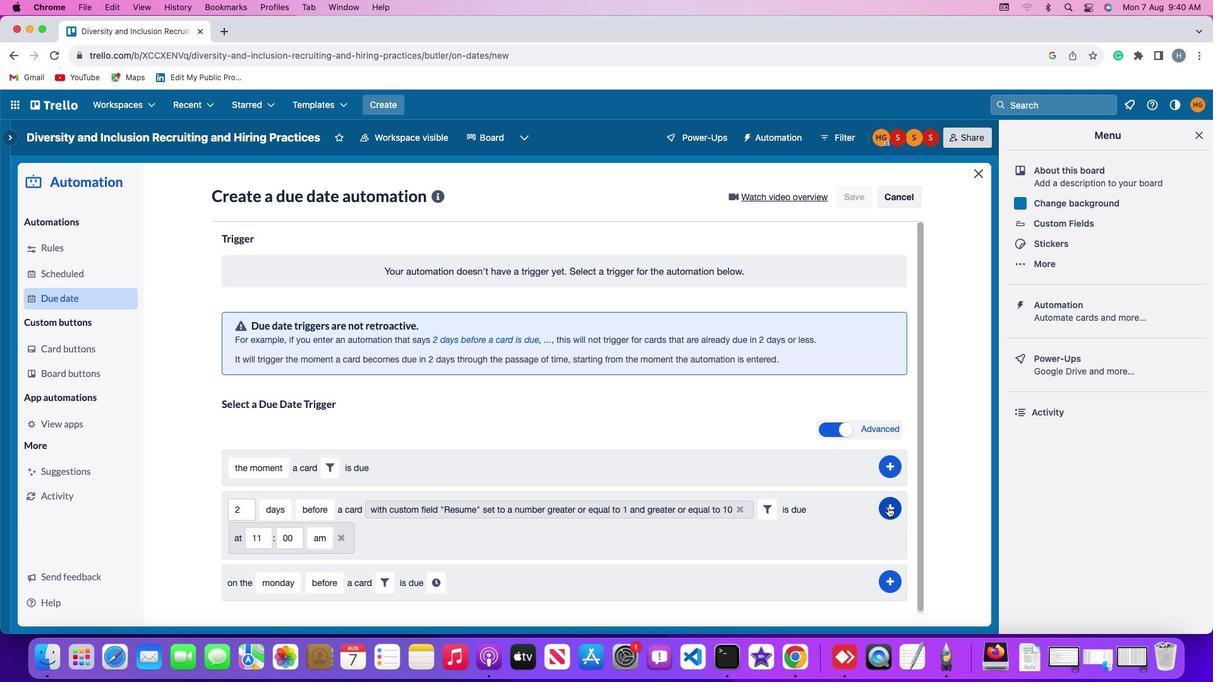 
Action: Mouse moved to (967, 388)
Screenshot: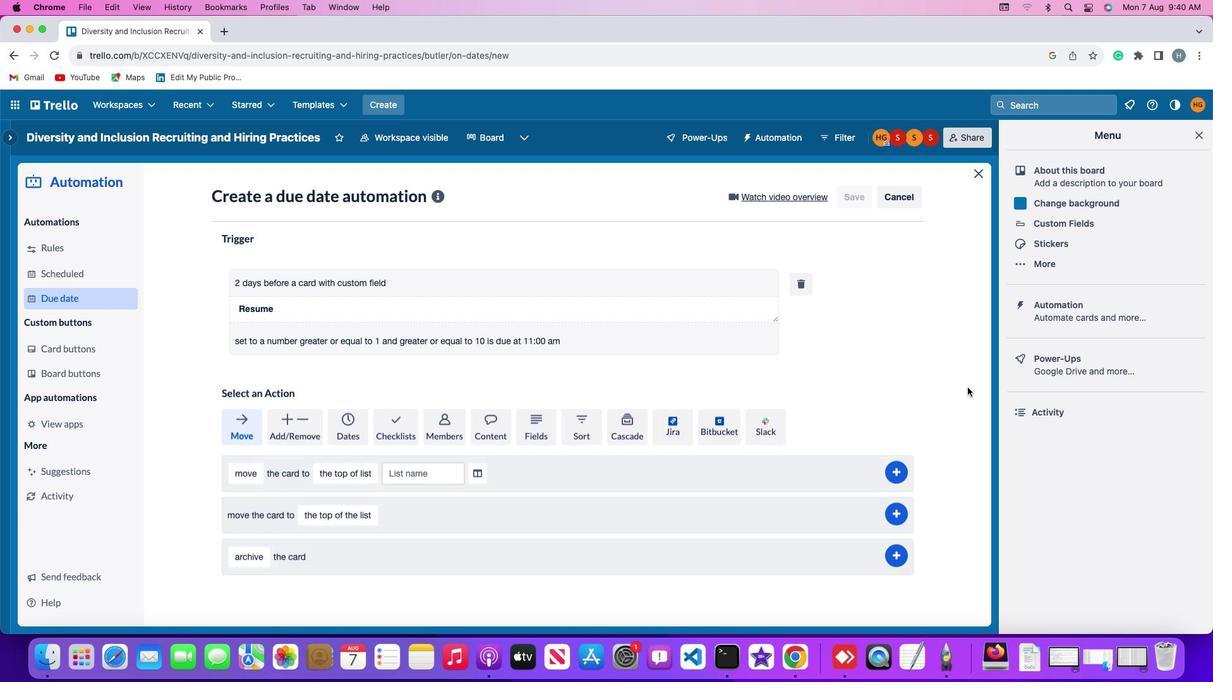 
